 Task: Find connections with filter location Meudon with filter topic #creativitywith filter profile language English with filter current company Designit with filter school Presidency School with filter industry Restaurants with filter service category Search Engine Marketing (SEM) with filter keywords title Pipefitter
Action: Mouse moved to (623, 102)
Screenshot: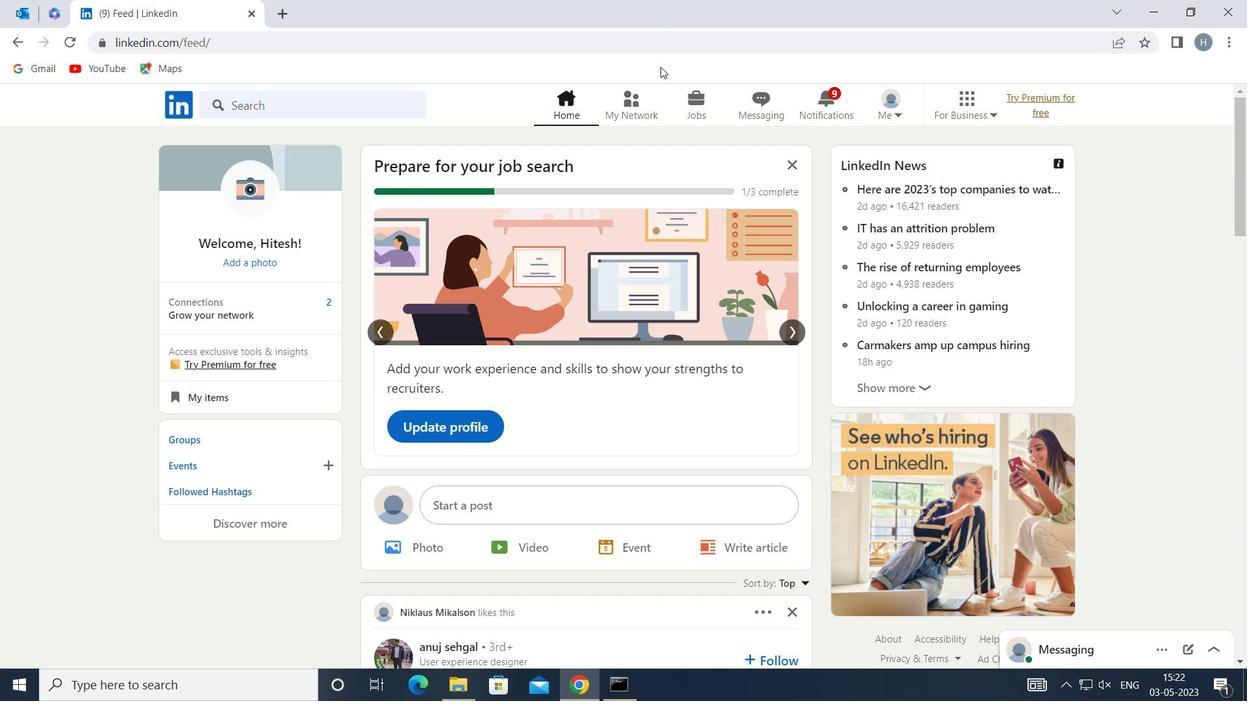 
Action: Mouse pressed left at (623, 102)
Screenshot: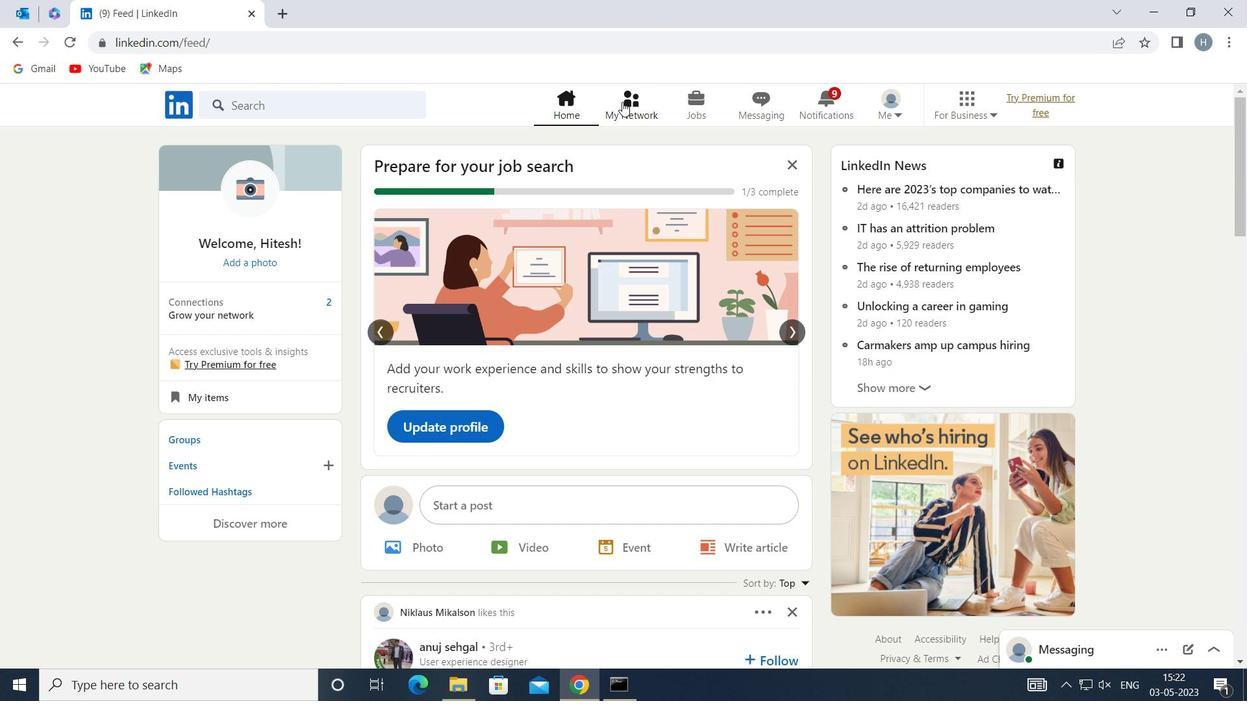 
Action: Mouse moved to (352, 186)
Screenshot: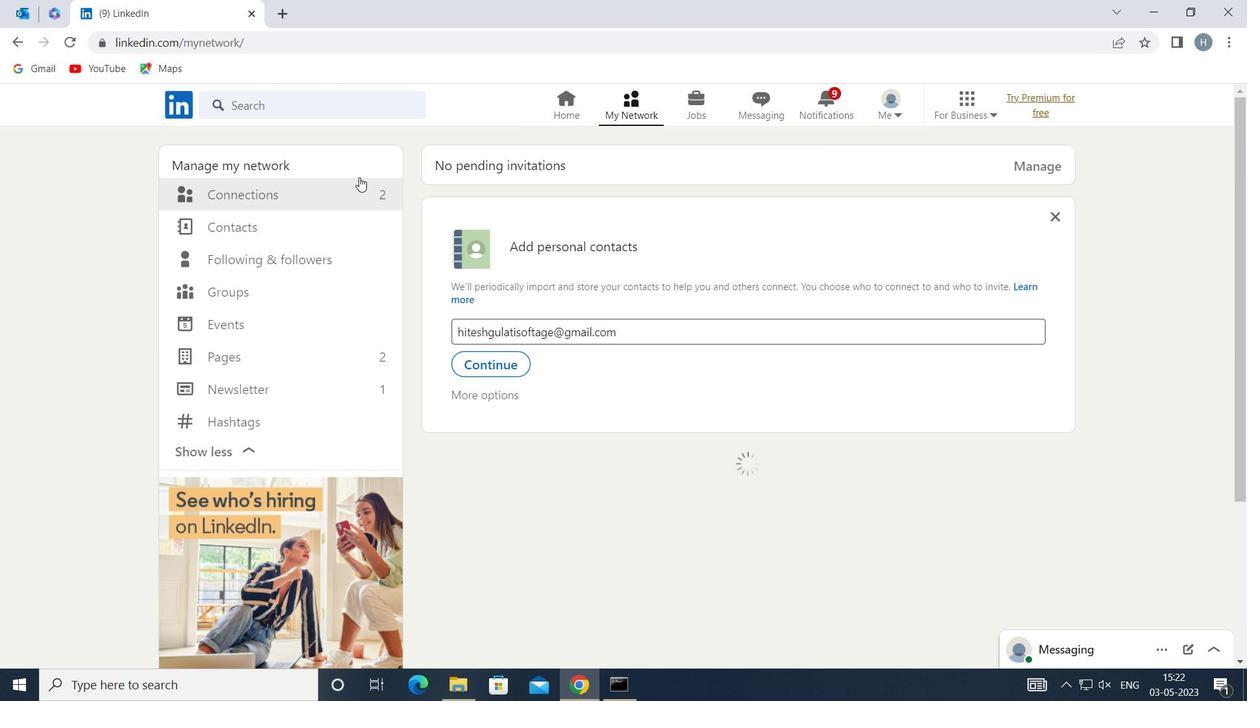 
Action: Mouse pressed left at (352, 186)
Screenshot: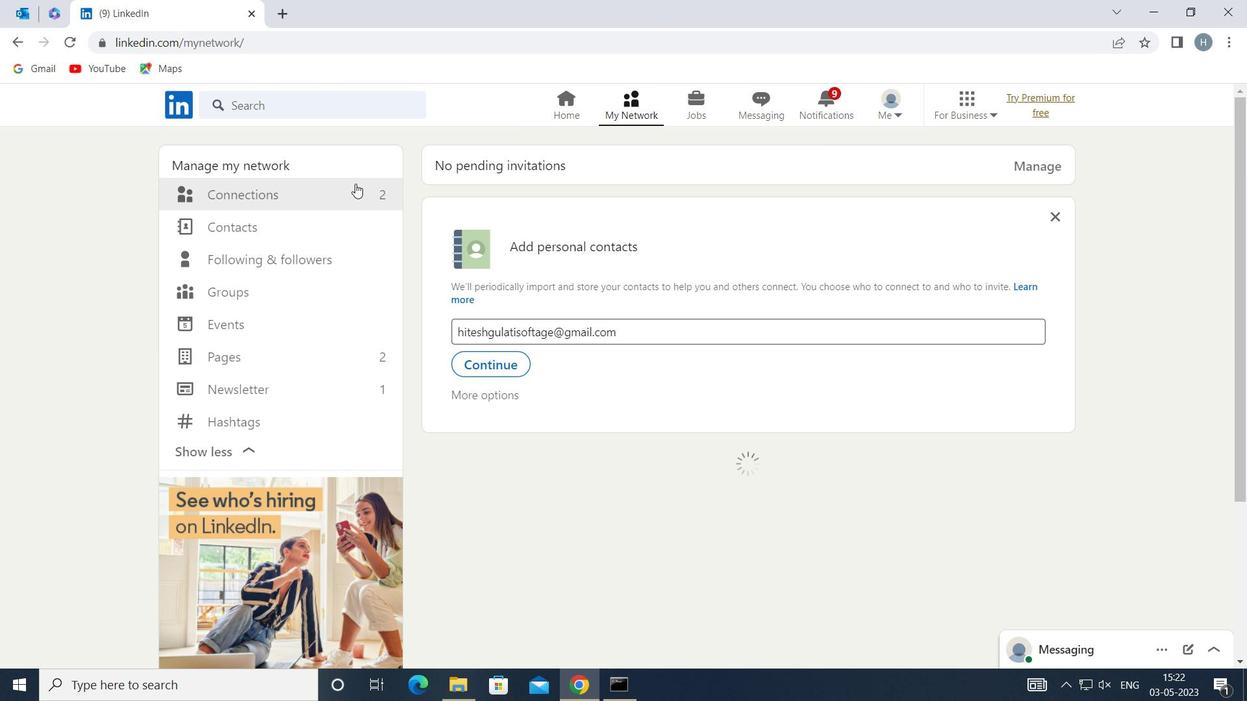 
Action: Mouse moved to (742, 192)
Screenshot: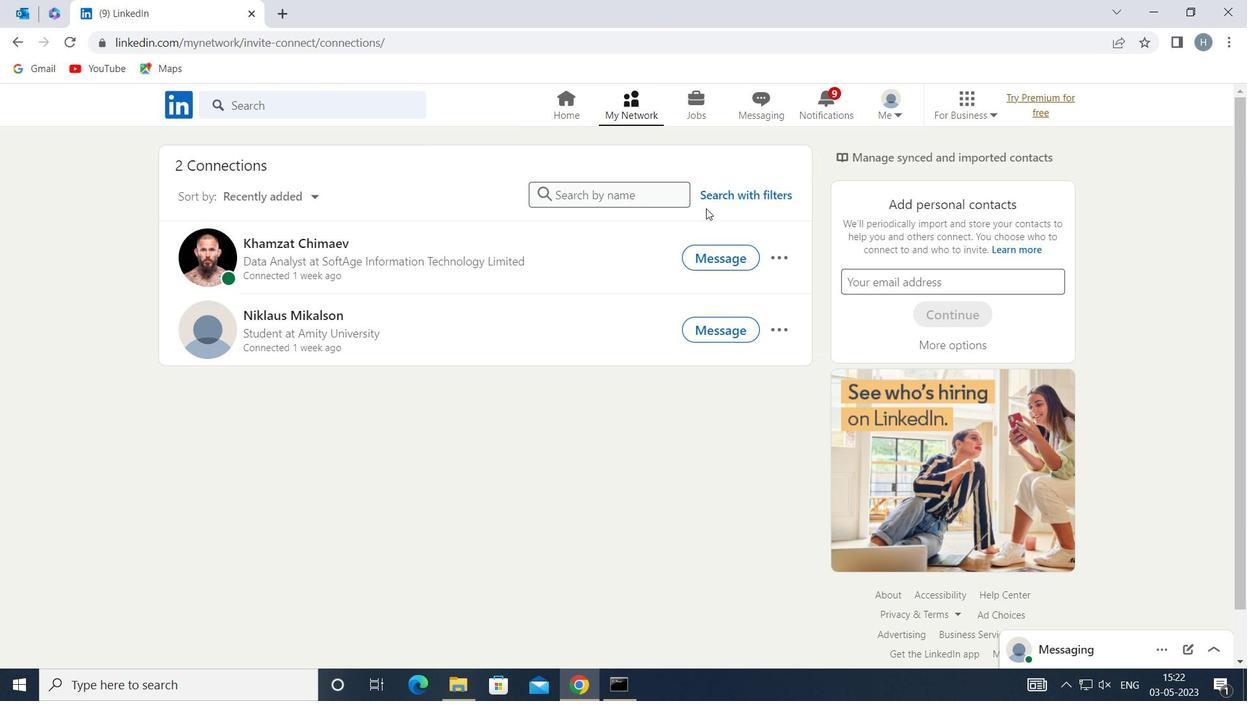 
Action: Mouse pressed left at (742, 192)
Screenshot: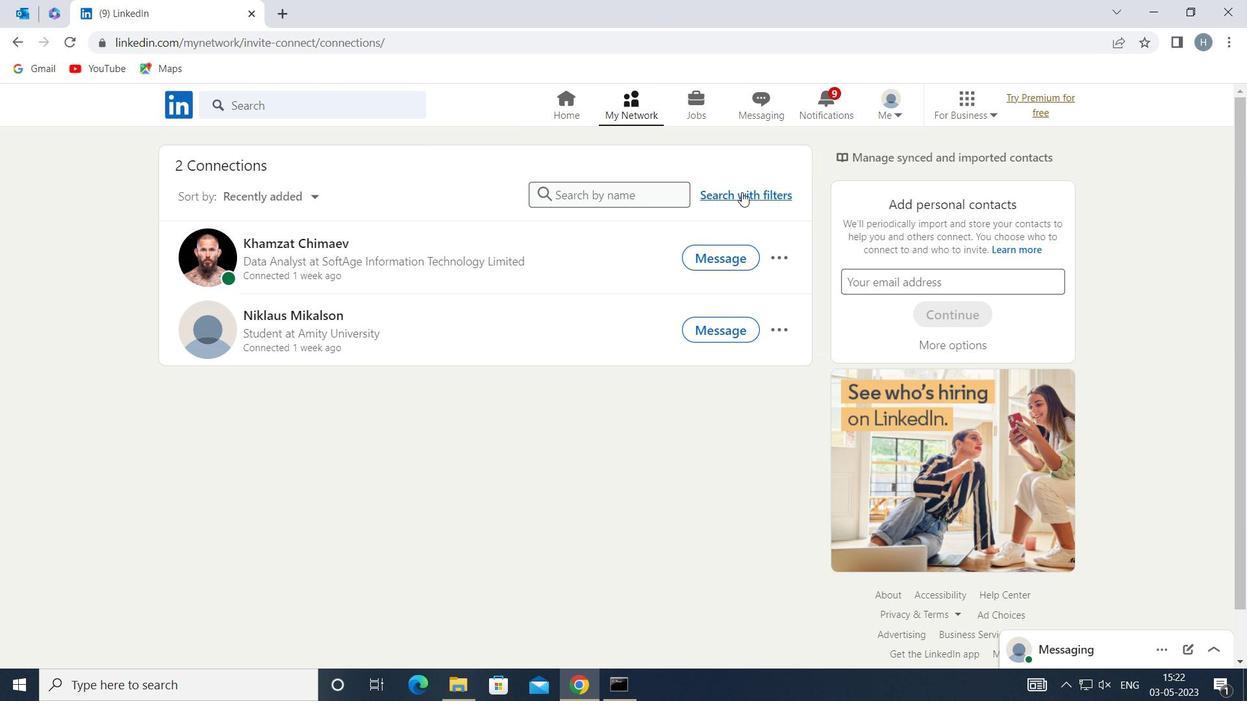 
Action: Mouse moved to (690, 148)
Screenshot: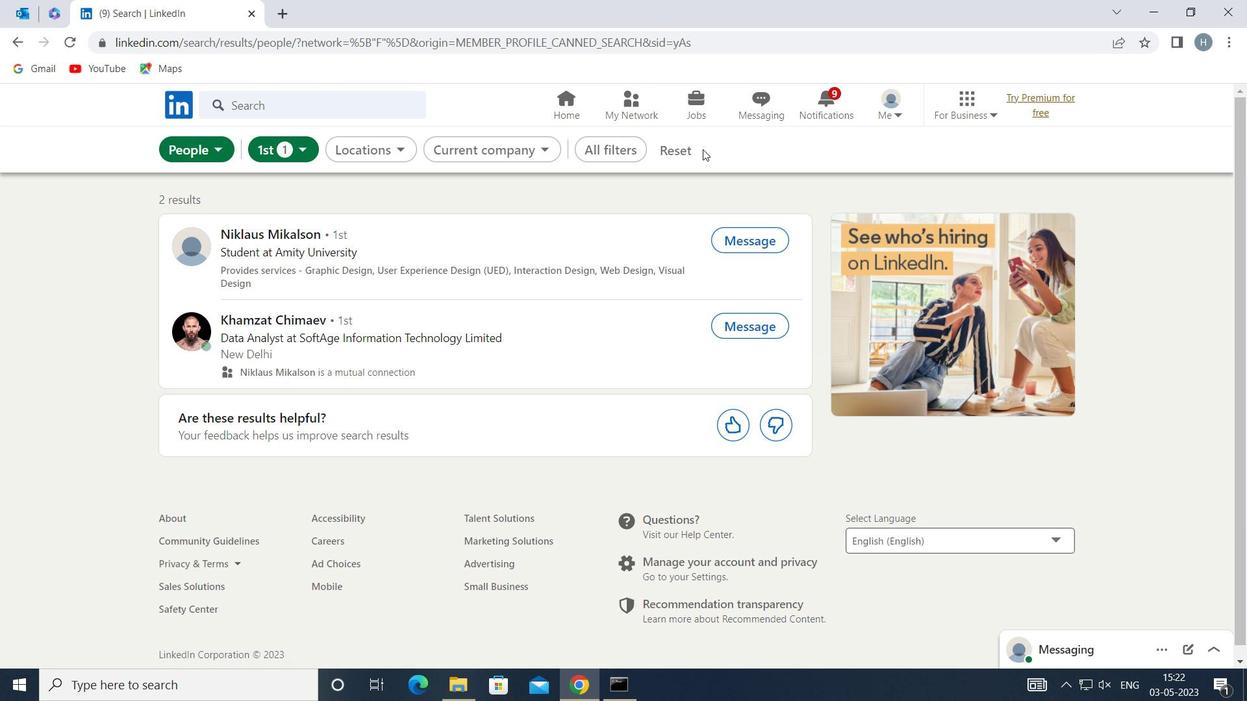 
Action: Mouse pressed left at (690, 148)
Screenshot: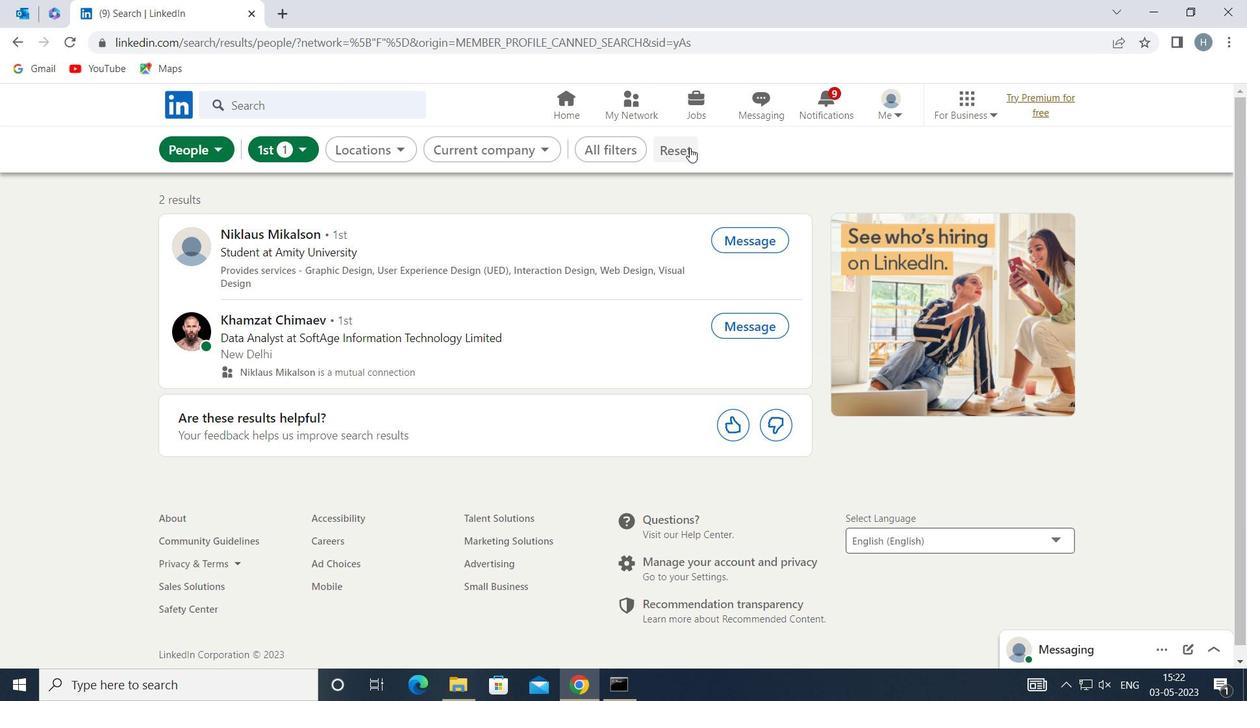 
Action: Mouse moved to (671, 148)
Screenshot: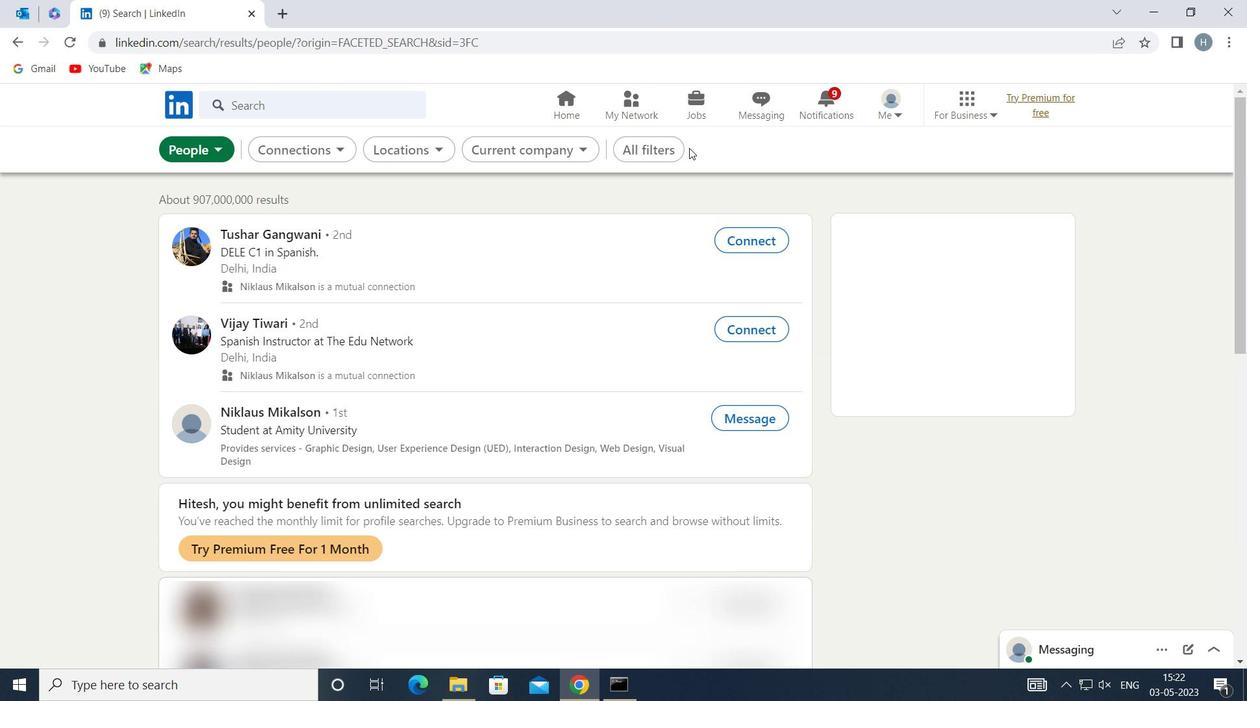 
Action: Mouse pressed left at (671, 148)
Screenshot: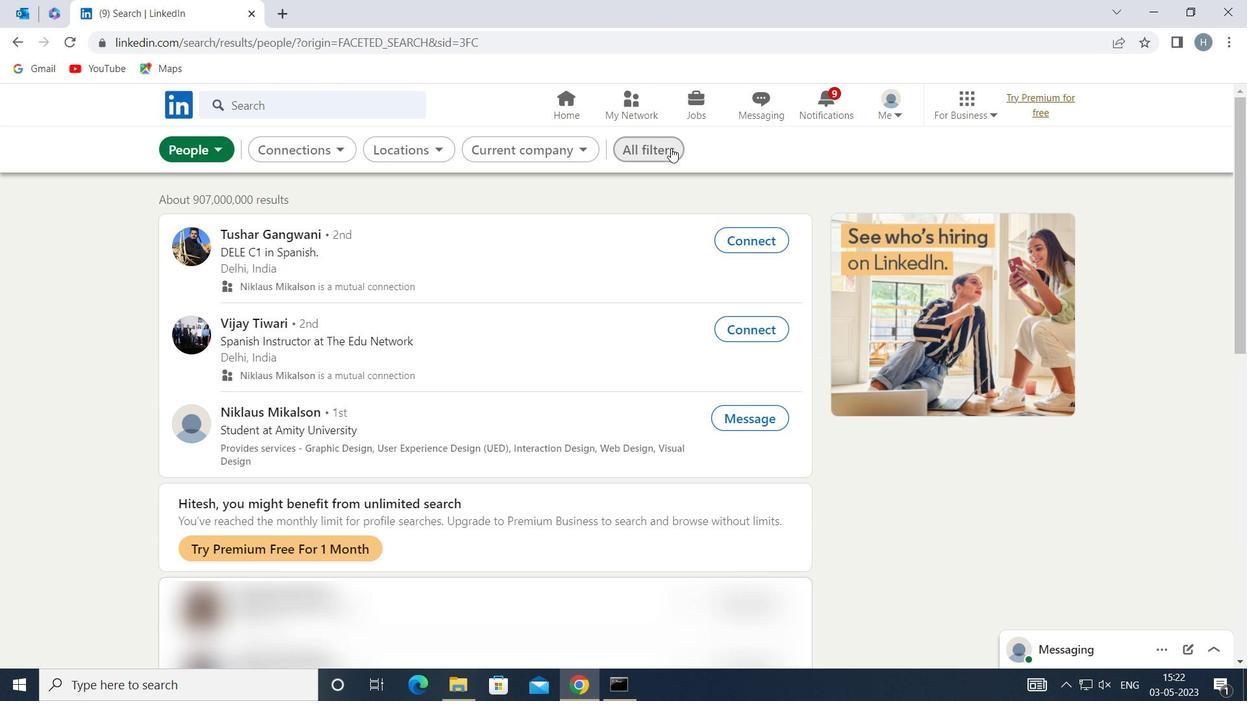 
Action: Mouse moved to (935, 258)
Screenshot: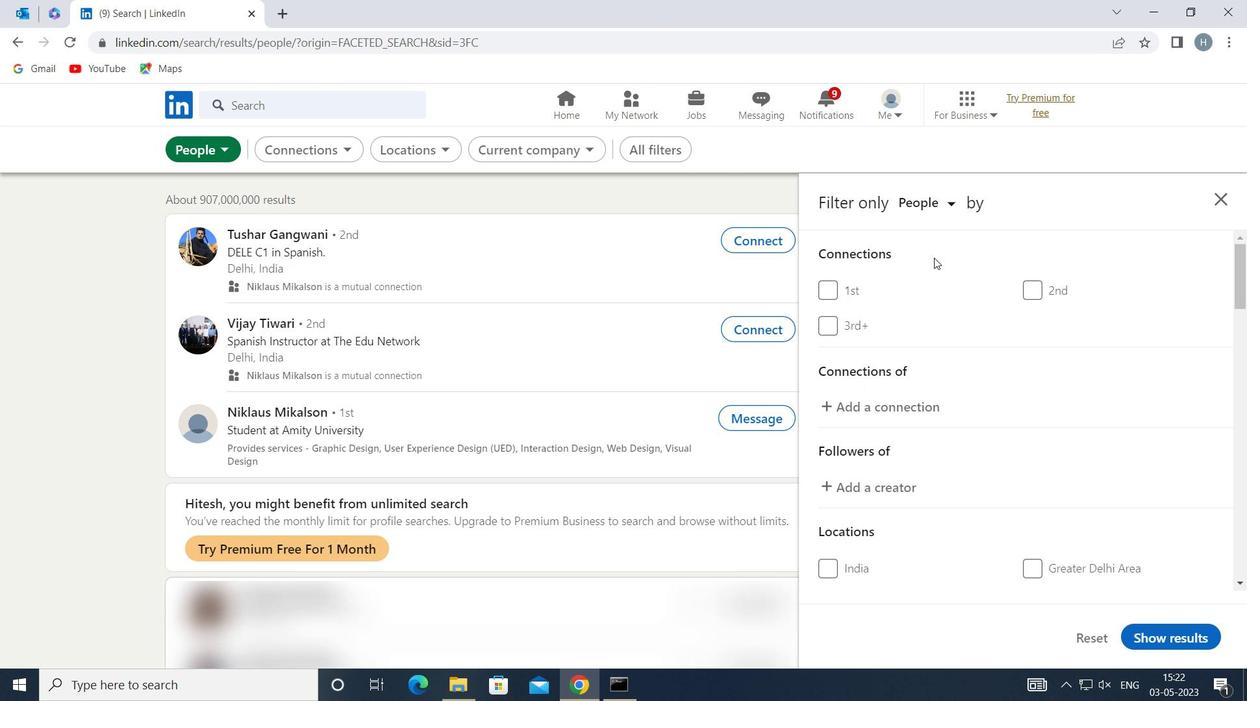 
Action: Mouse scrolled (935, 257) with delta (0, 0)
Screenshot: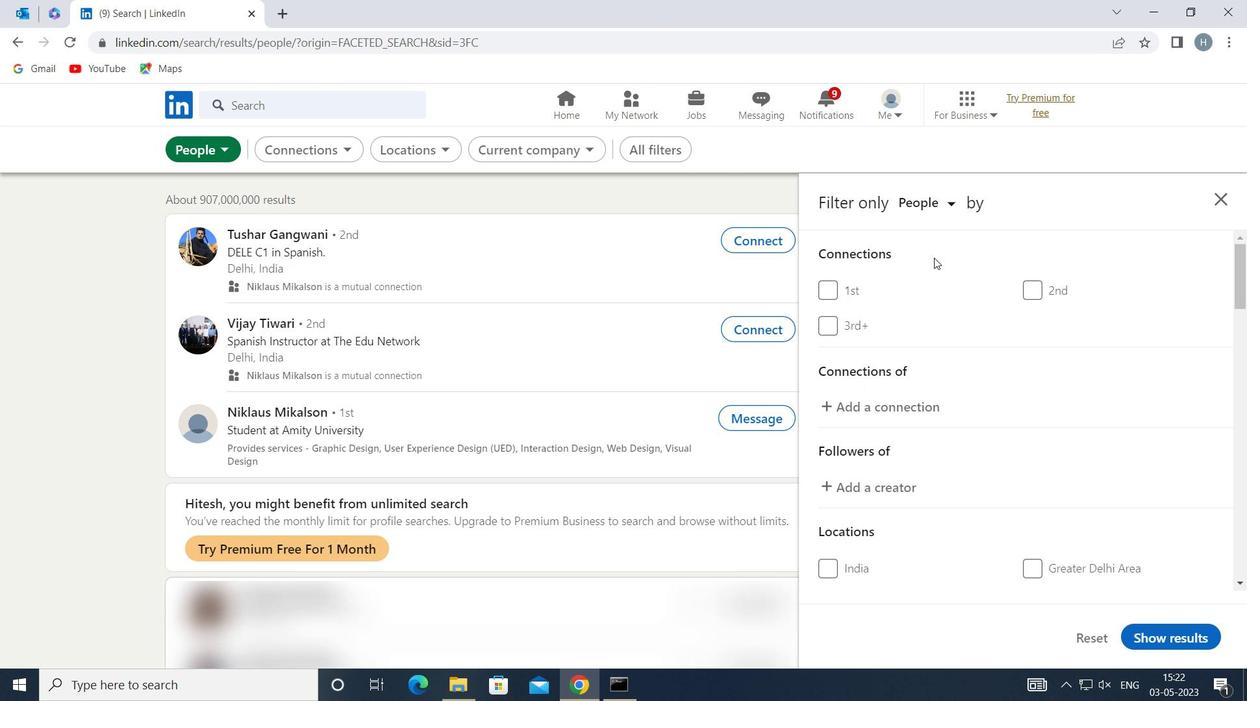 
Action: Mouse moved to (936, 259)
Screenshot: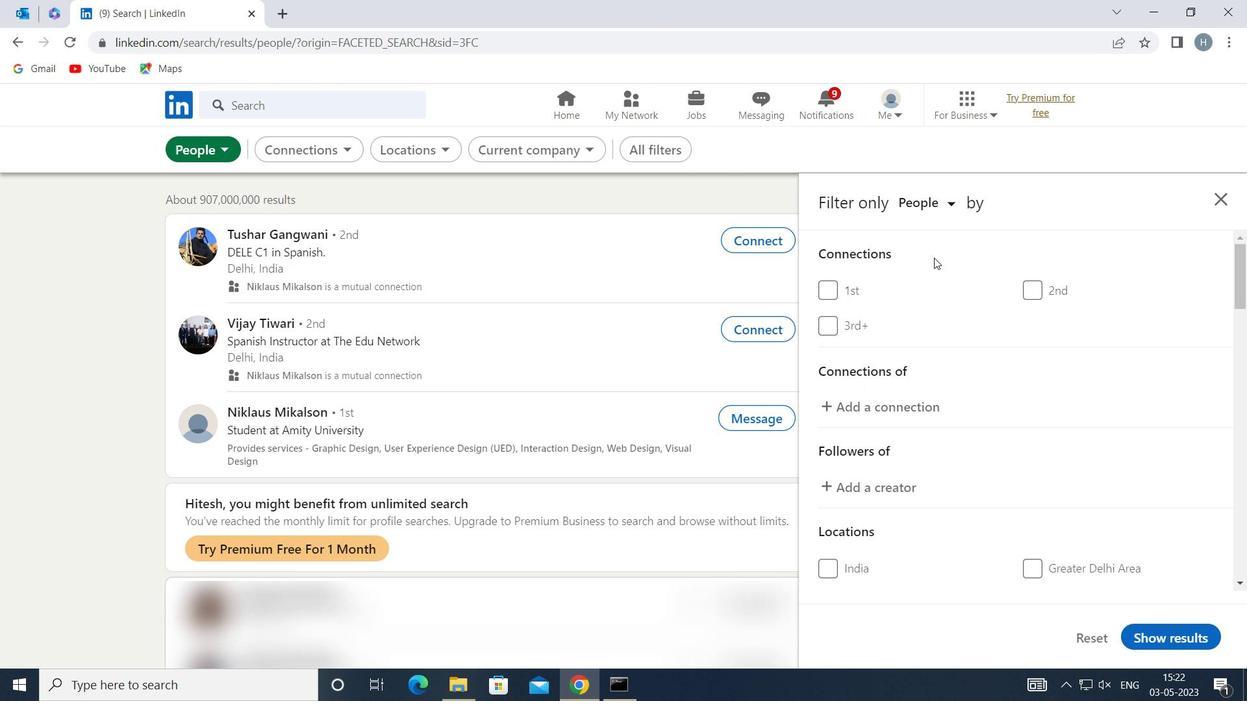 
Action: Mouse scrolled (936, 258) with delta (0, 0)
Screenshot: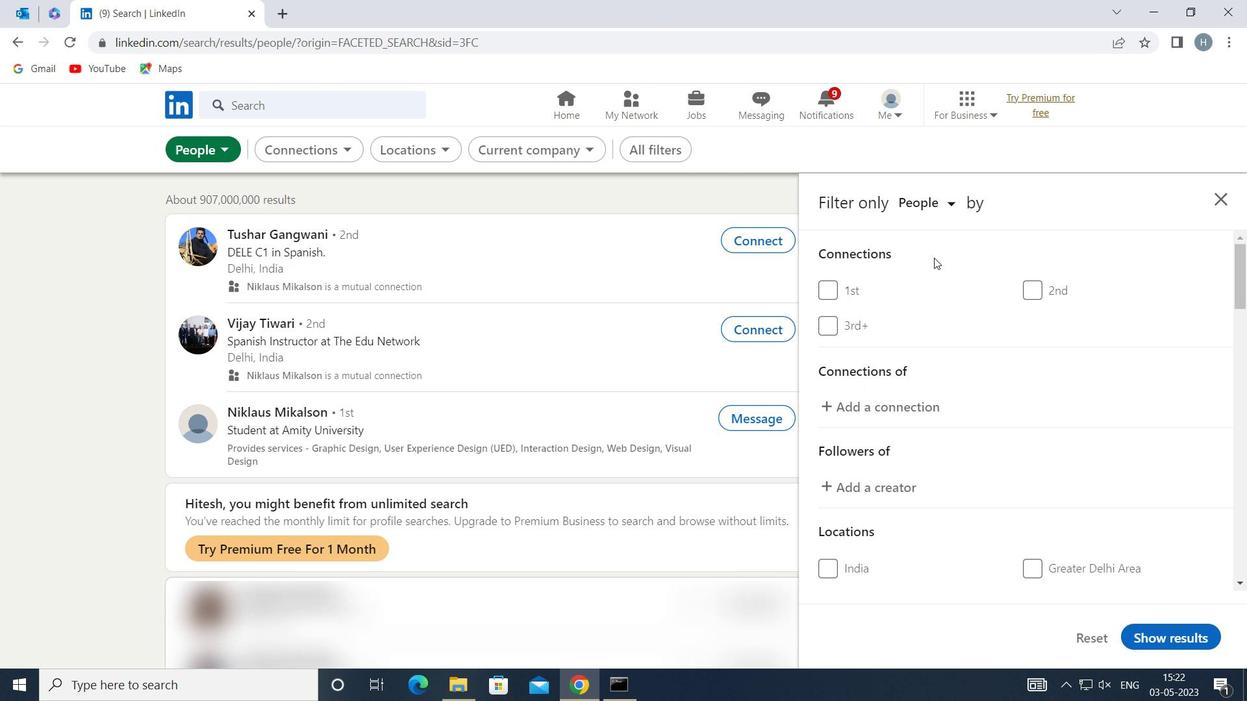 
Action: Mouse scrolled (936, 258) with delta (0, 0)
Screenshot: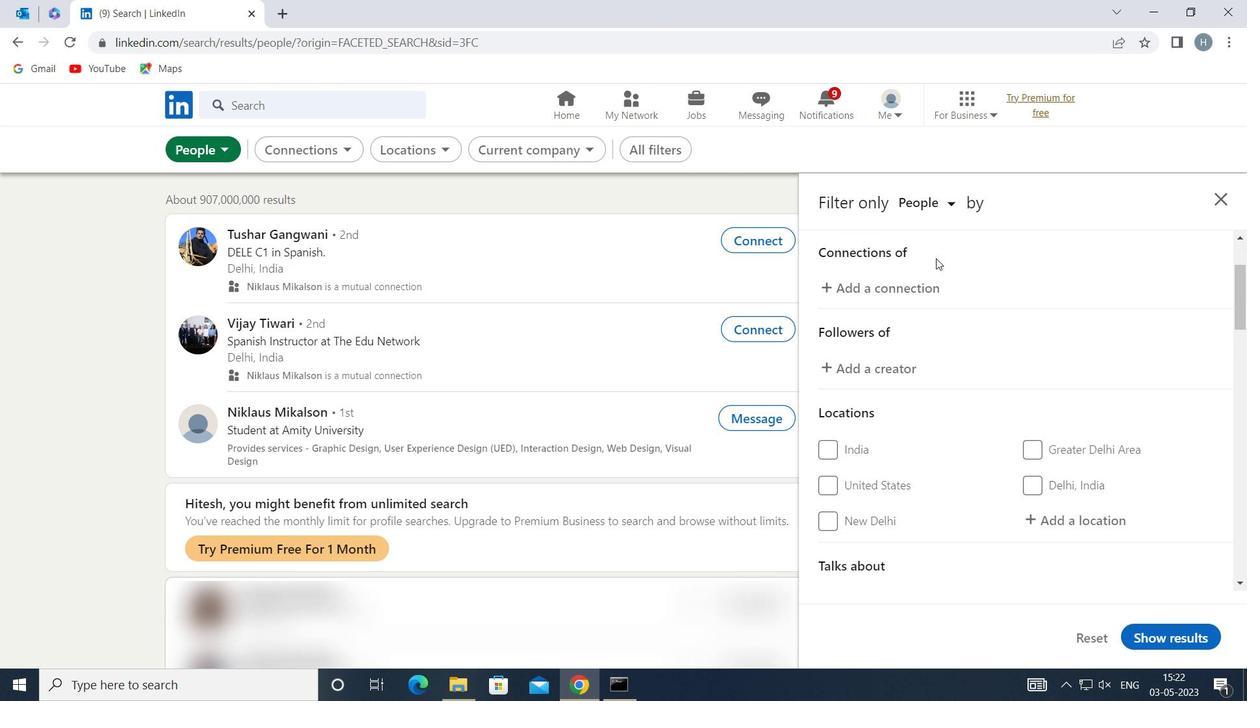 
Action: Mouse moved to (1049, 389)
Screenshot: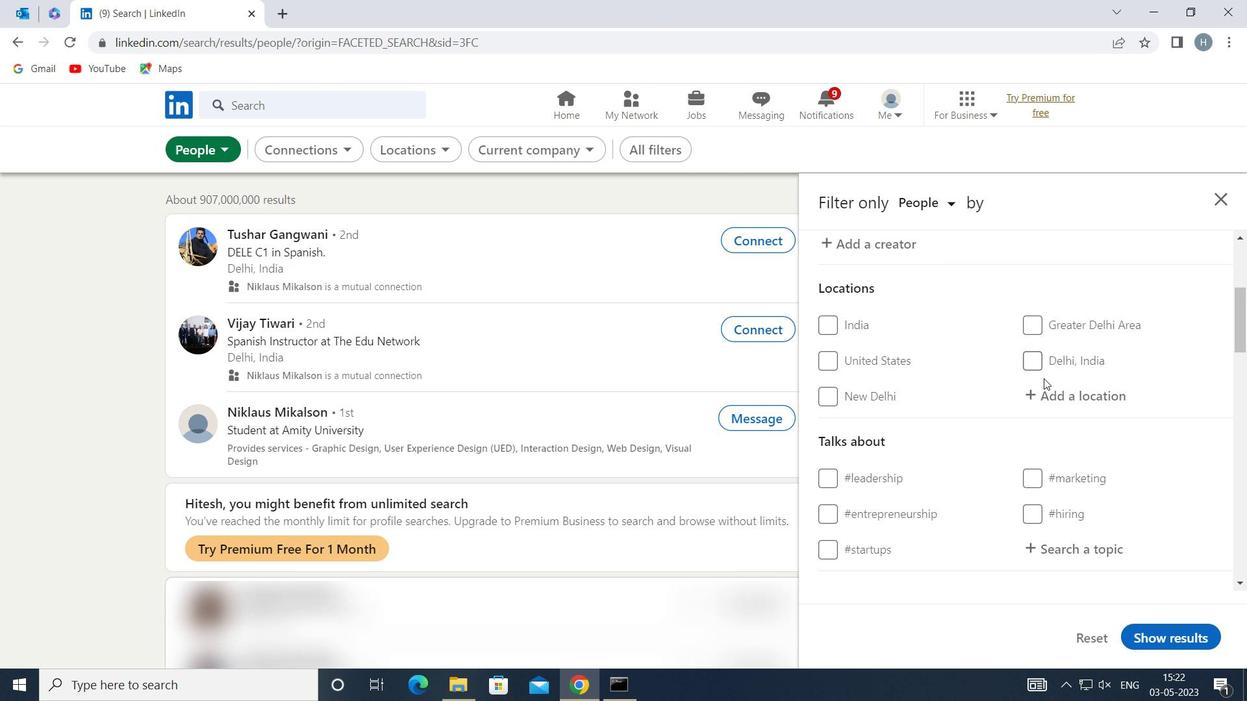 
Action: Mouse pressed left at (1049, 389)
Screenshot: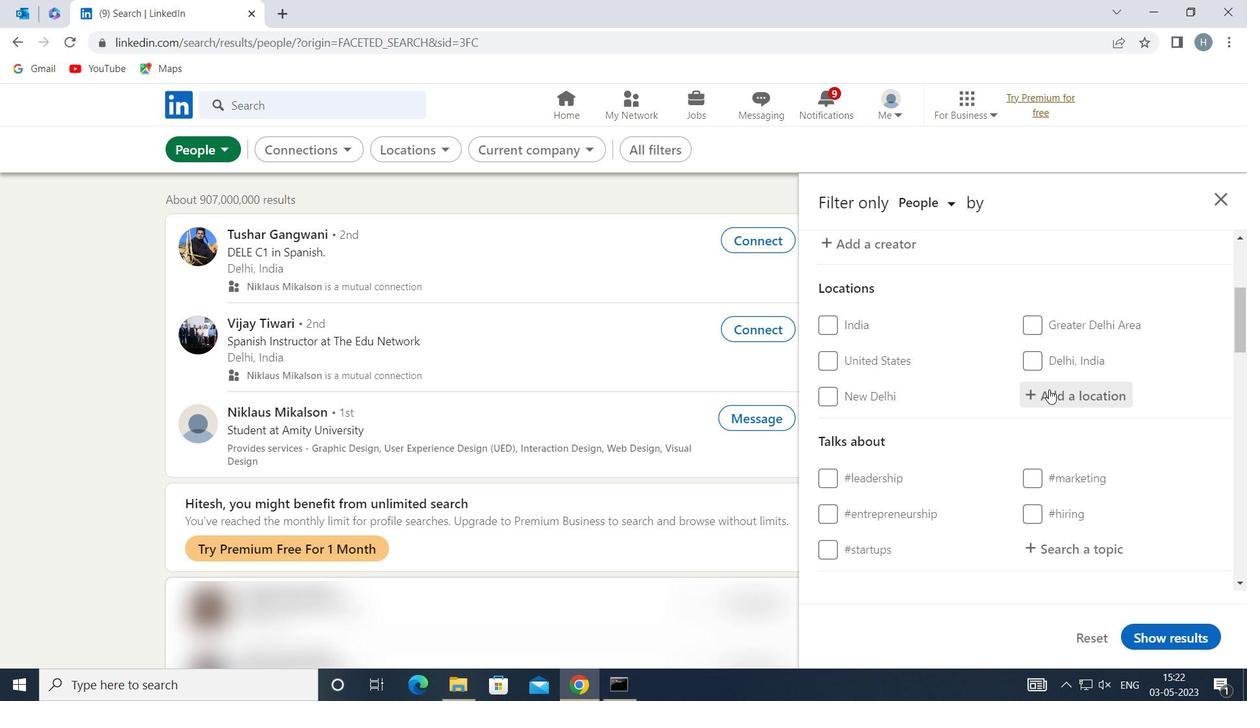 
Action: Key pressed <Key.shift>MEUDON
Screenshot: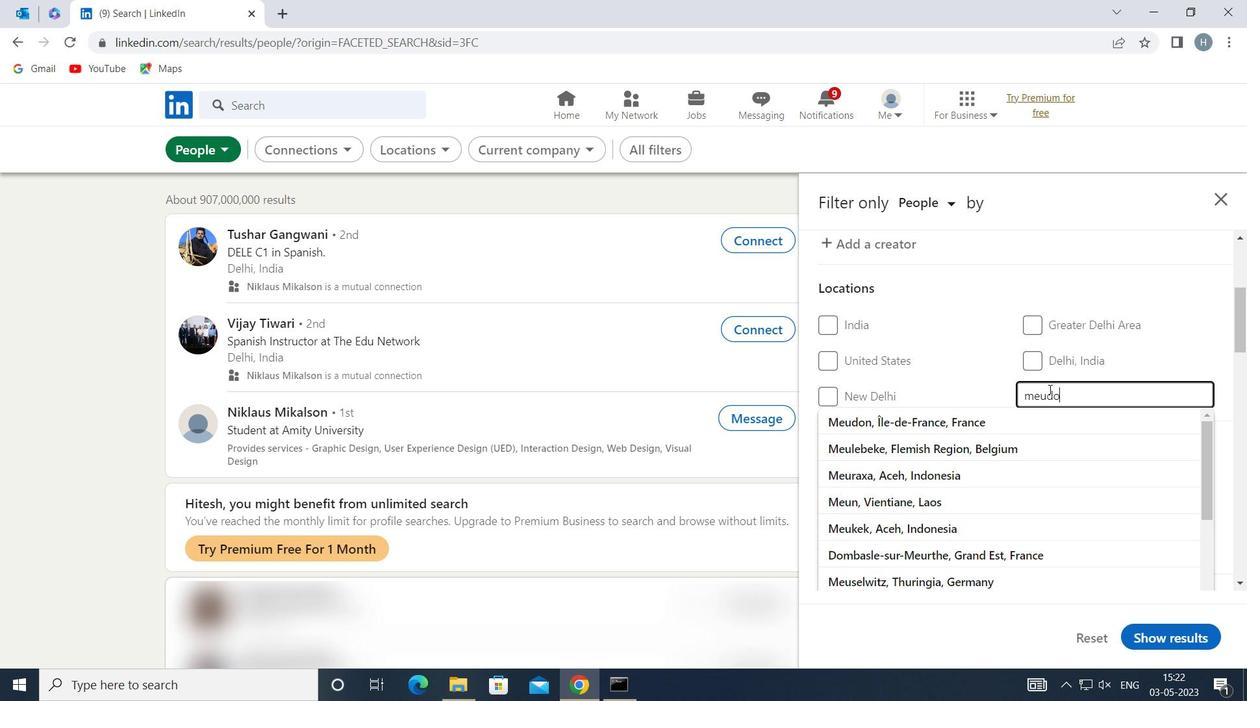 
Action: Mouse moved to (1030, 417)
Screenshot: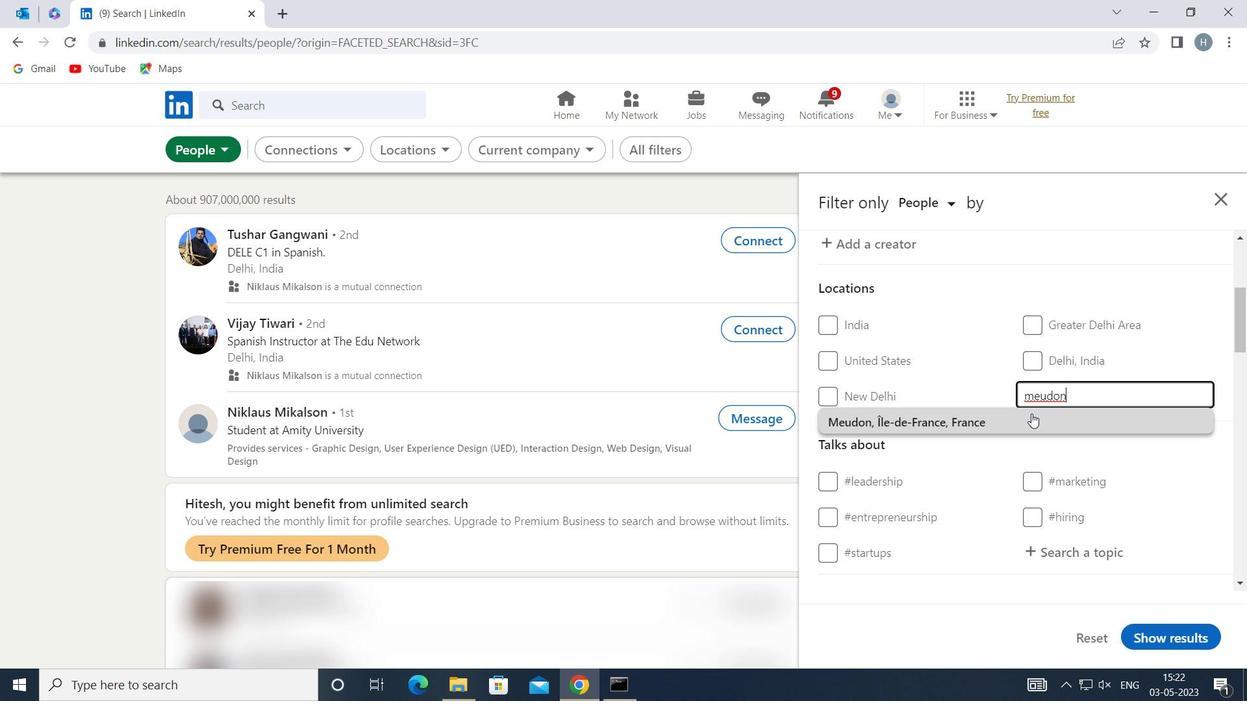 
Action: Mouse pressed left at (1030, 417)
Screenshot: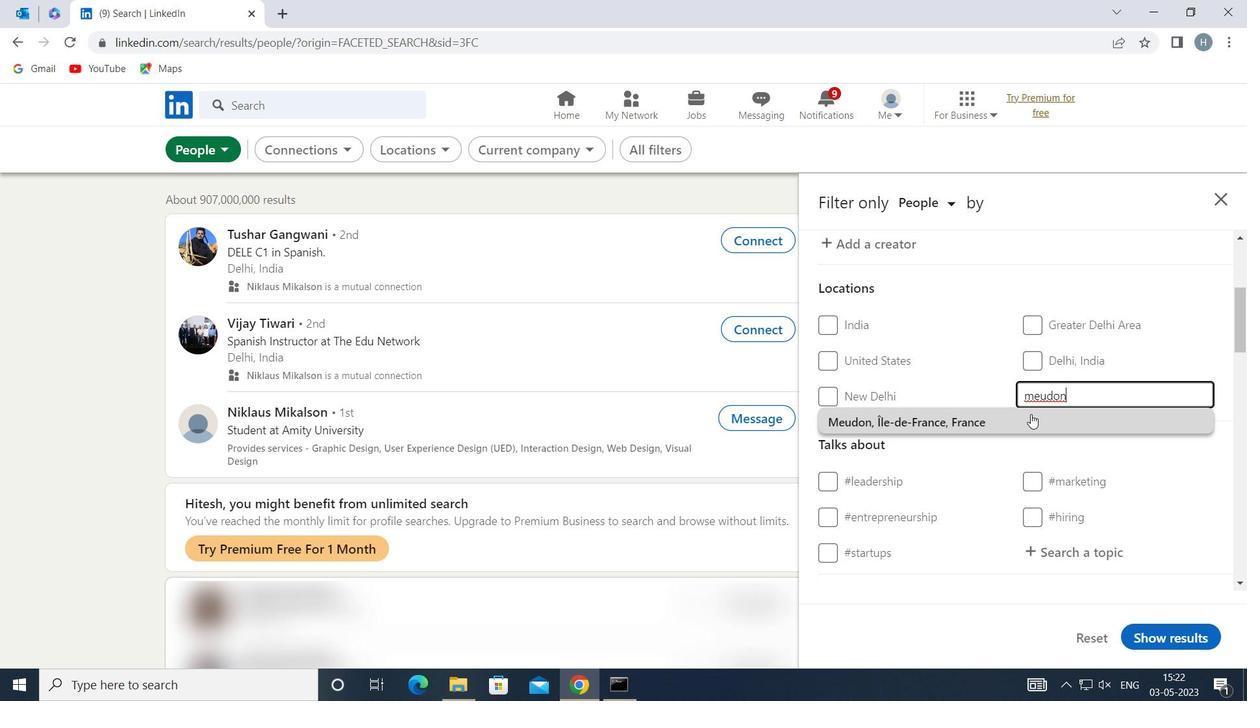 
Action: Mouse moved to (928, 422)
Screenshot: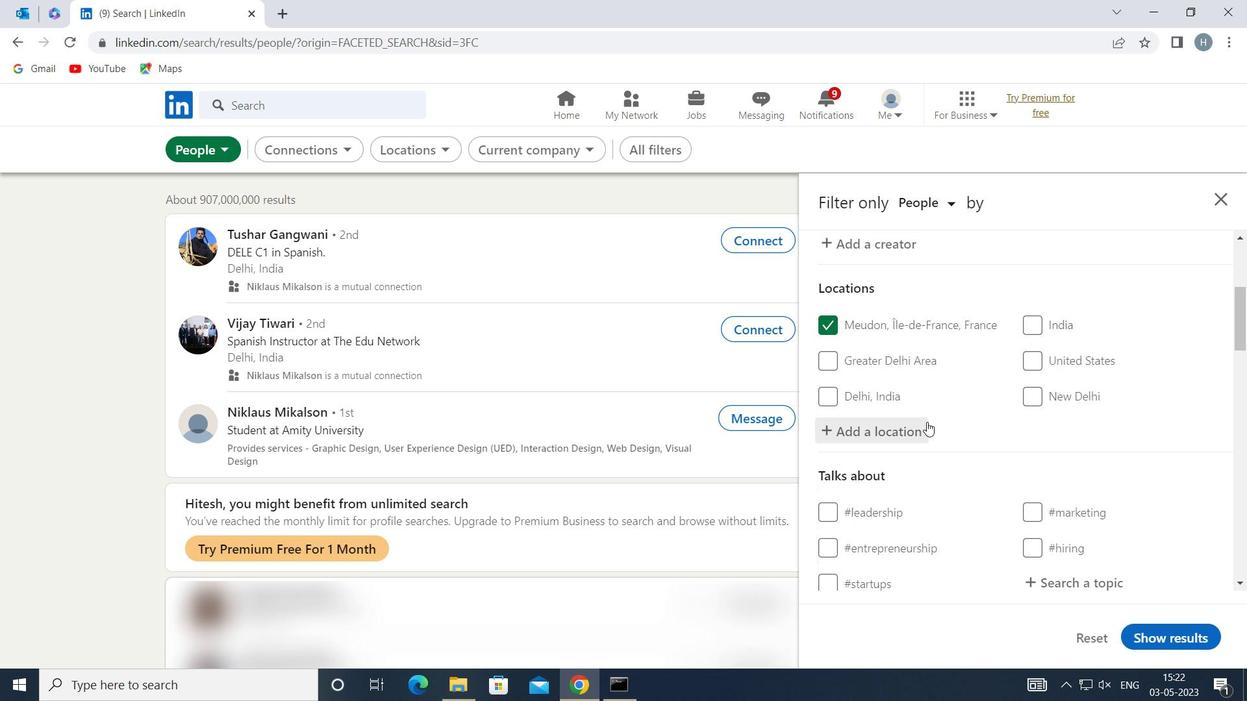 
Action: Mouse scrolled (928, 421) with delta (0, 0)
Screenshot: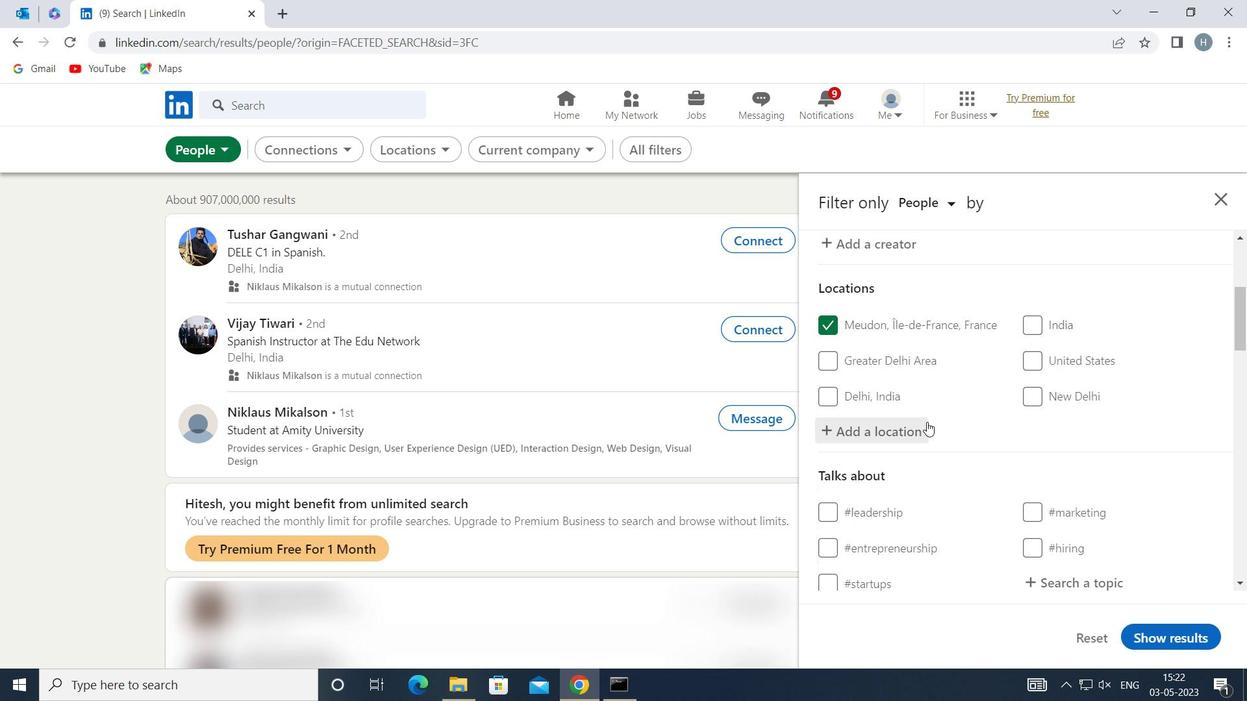 
Action: Mouse moved to (962, 416)
Screenshot: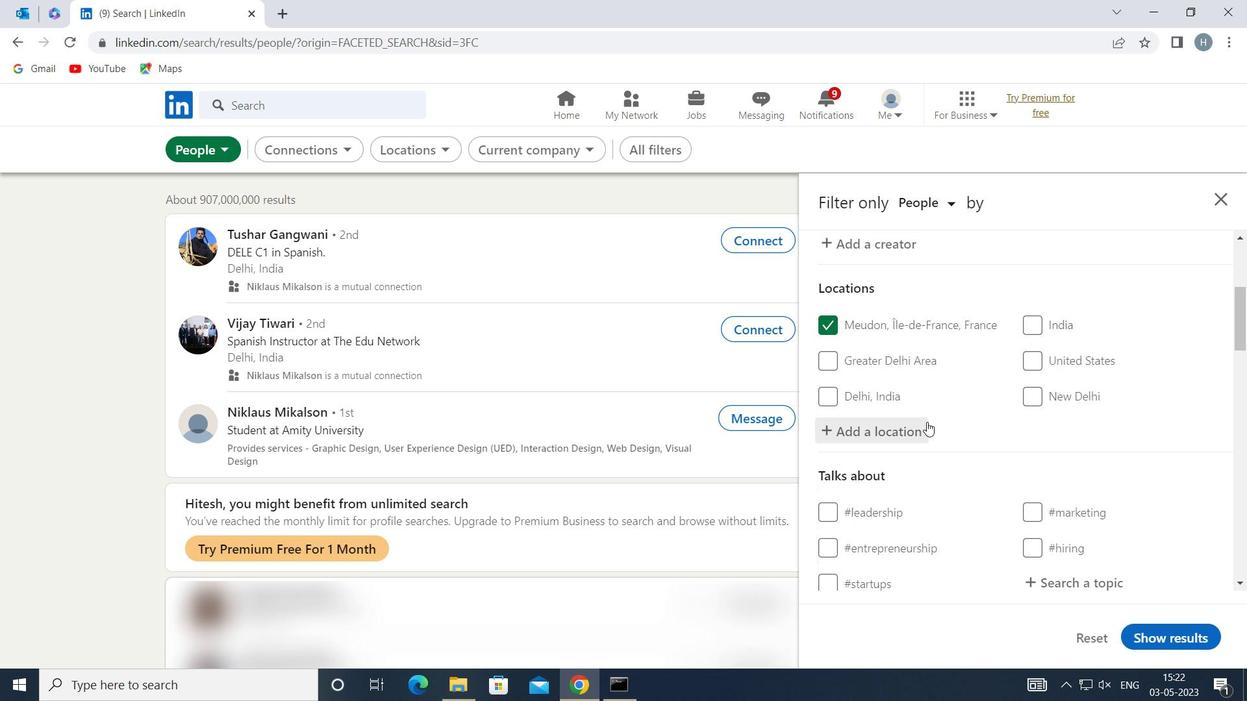 
Action: Mouse scrolled (962, 415) with delta (0, 0)
Screenshot: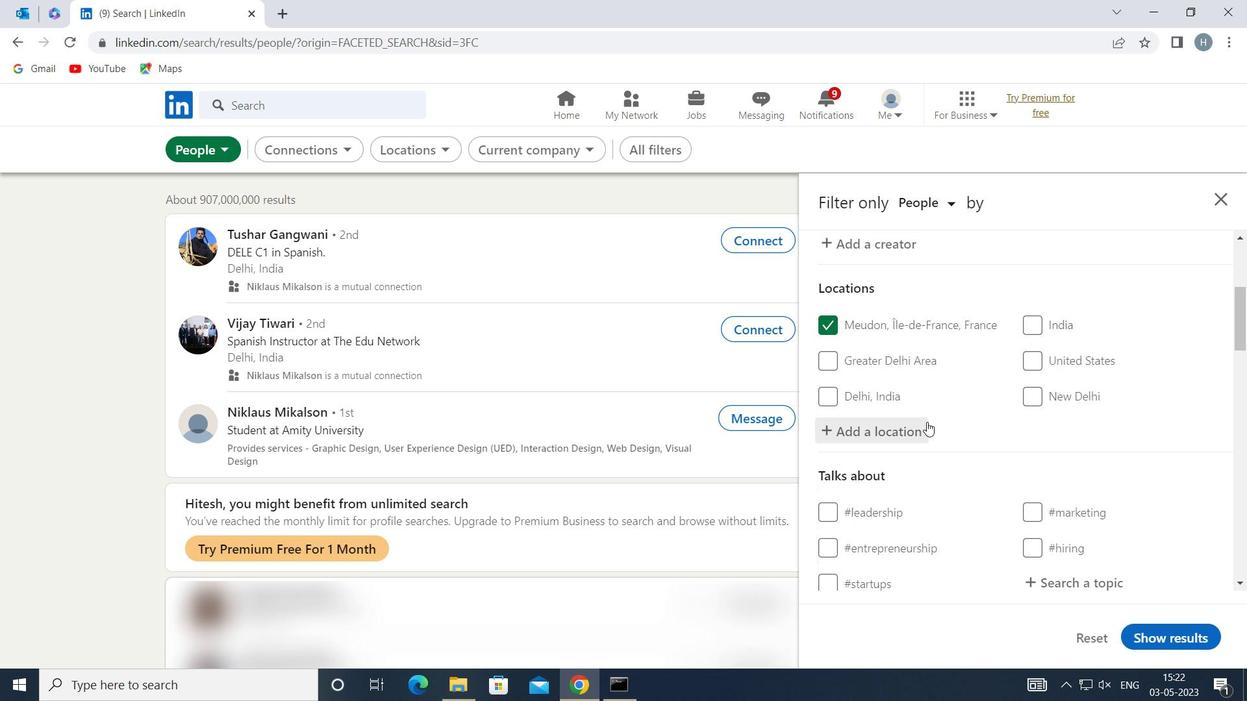 
Action: Mouse moved to (1060, 420)
Screenshot: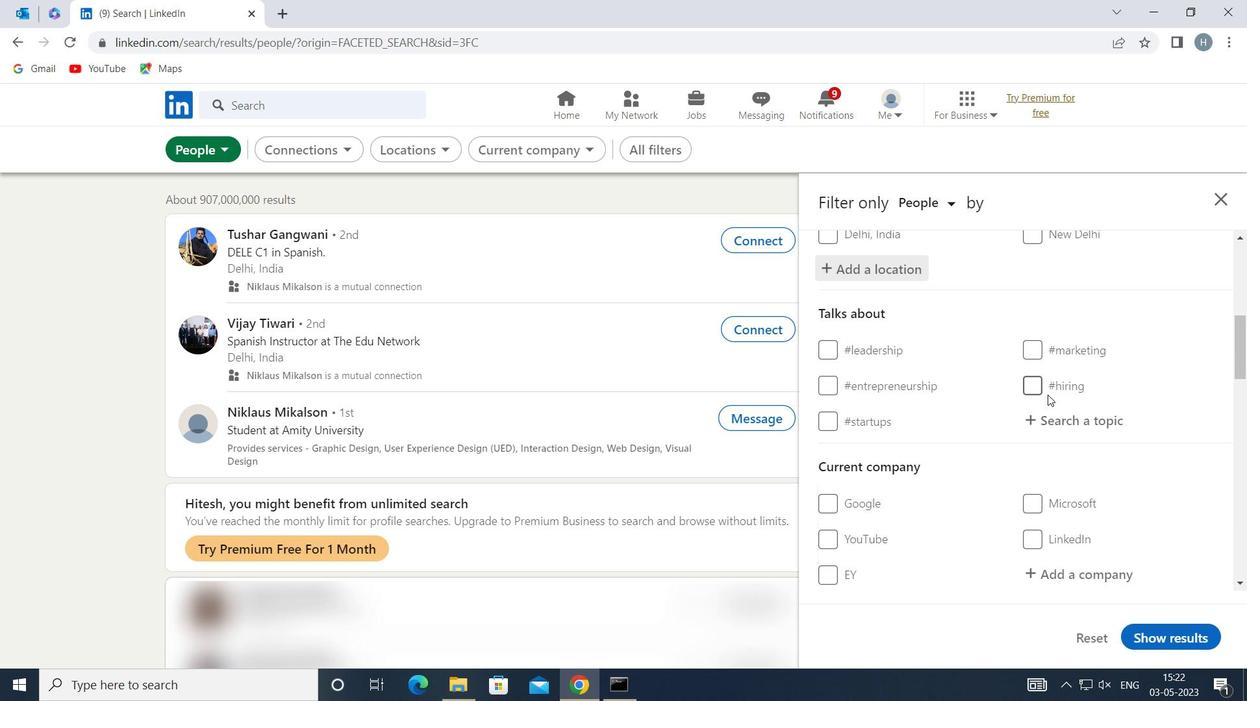 
Action: Mouse pressed left at (1060, 420)
Screenshot: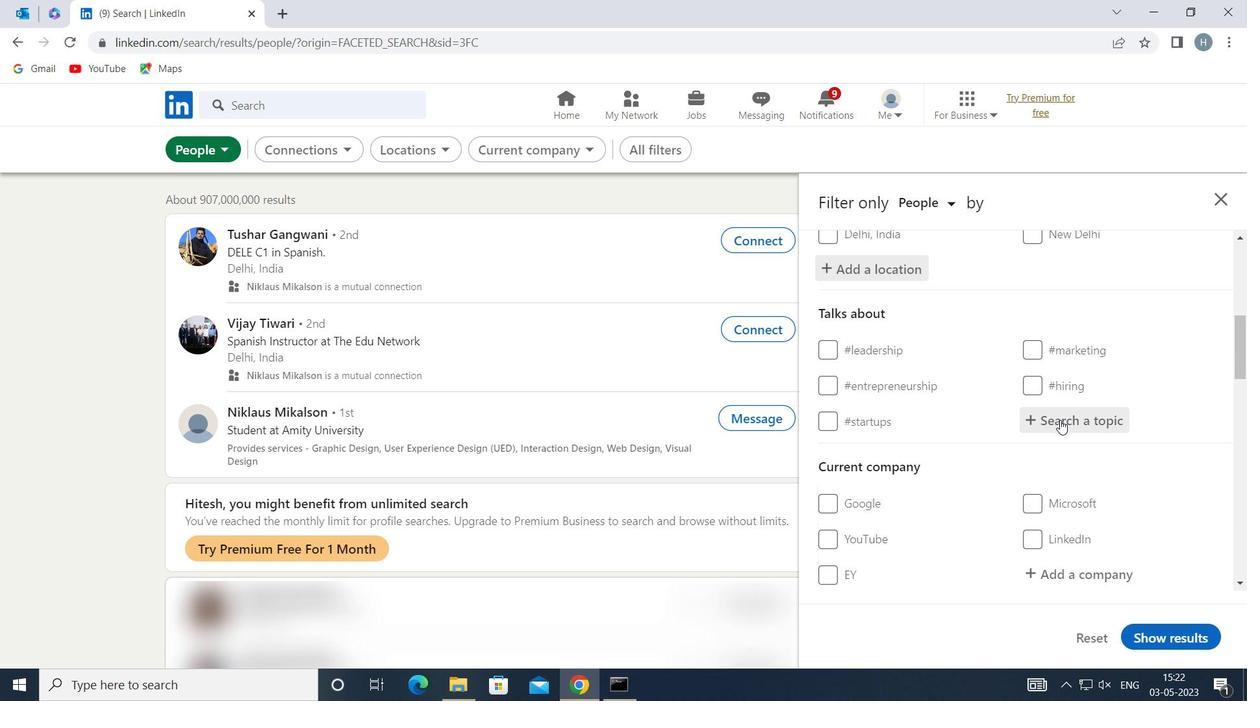 
Action: Key pressed CREATIVITY
Screenshot: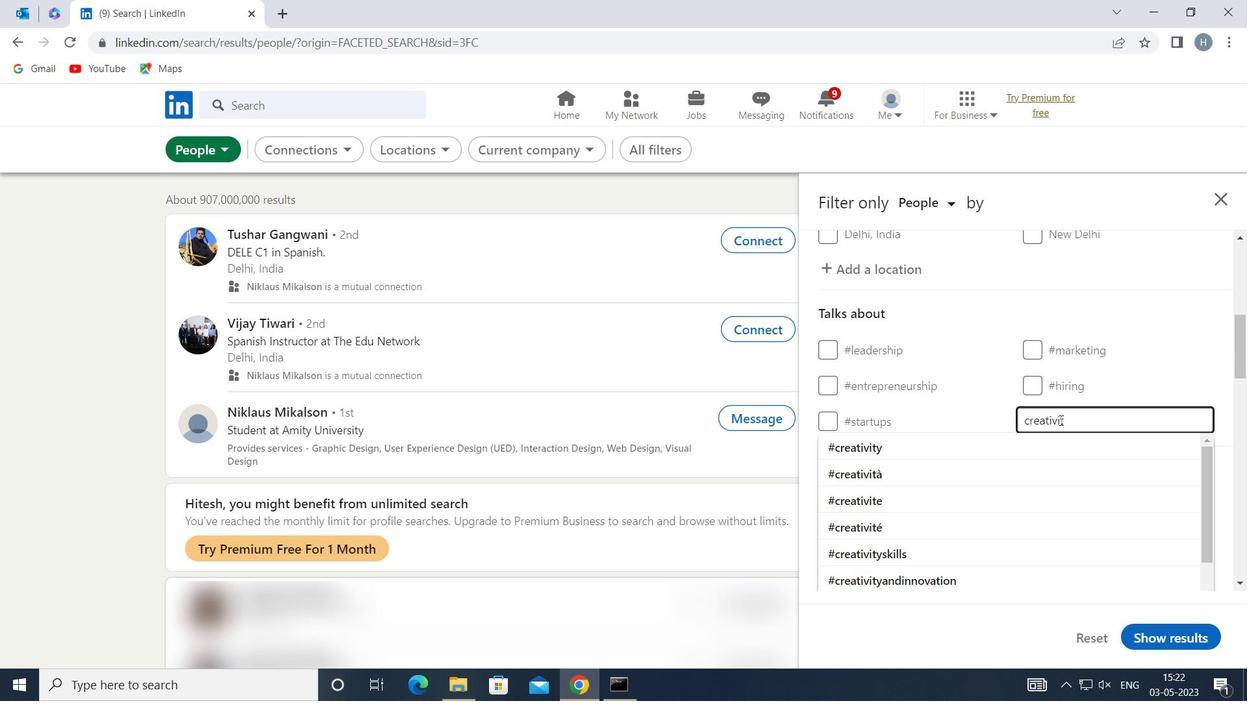 
Action: Mouse moved to (1011, 443)
Screenshot: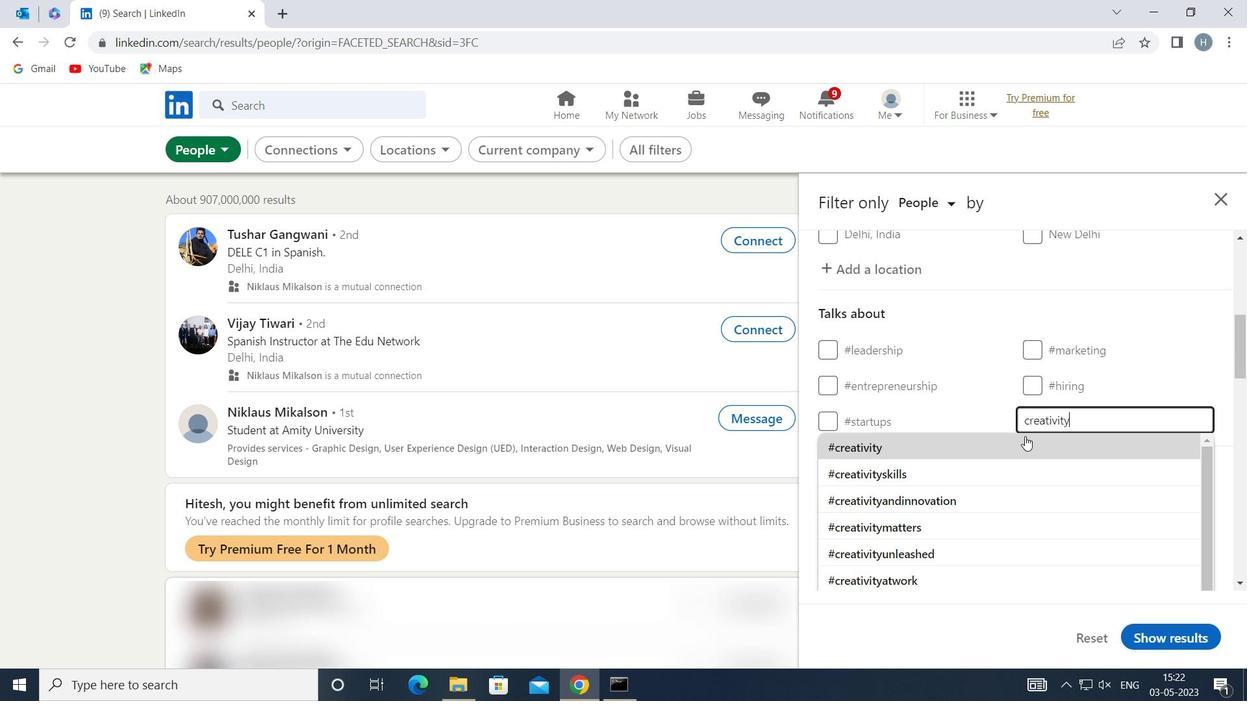 
Action: Mouse pressed left at (1011, 443)
Screenshot: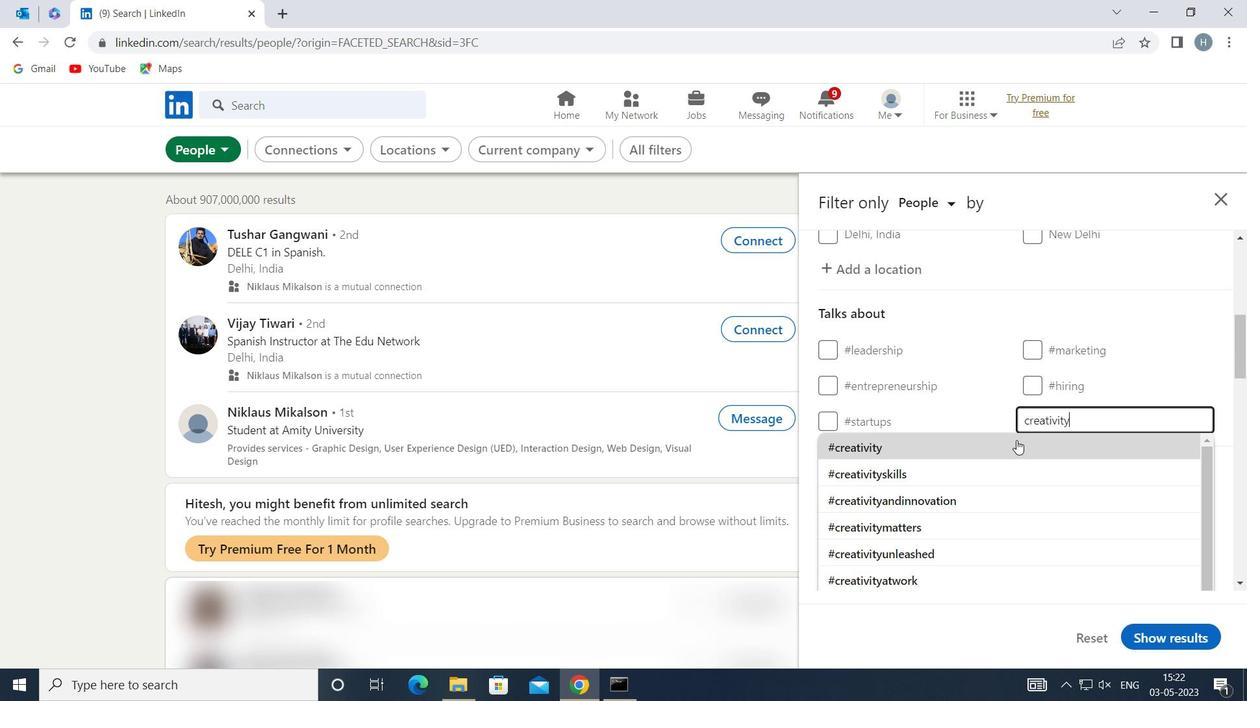 
Action: Mouse moved to (1008, 443)
Screenshot: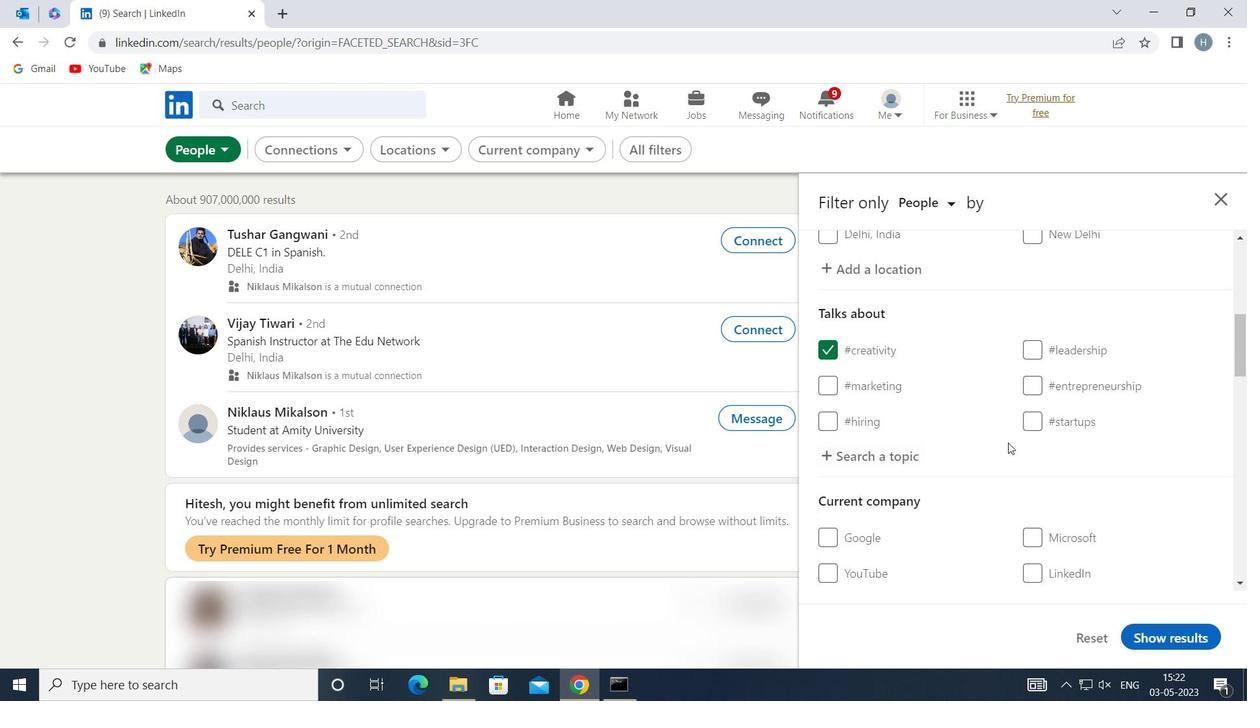 
Action: Mouse scrolled (1008, 442) with delta (0, 0)
Screenshot: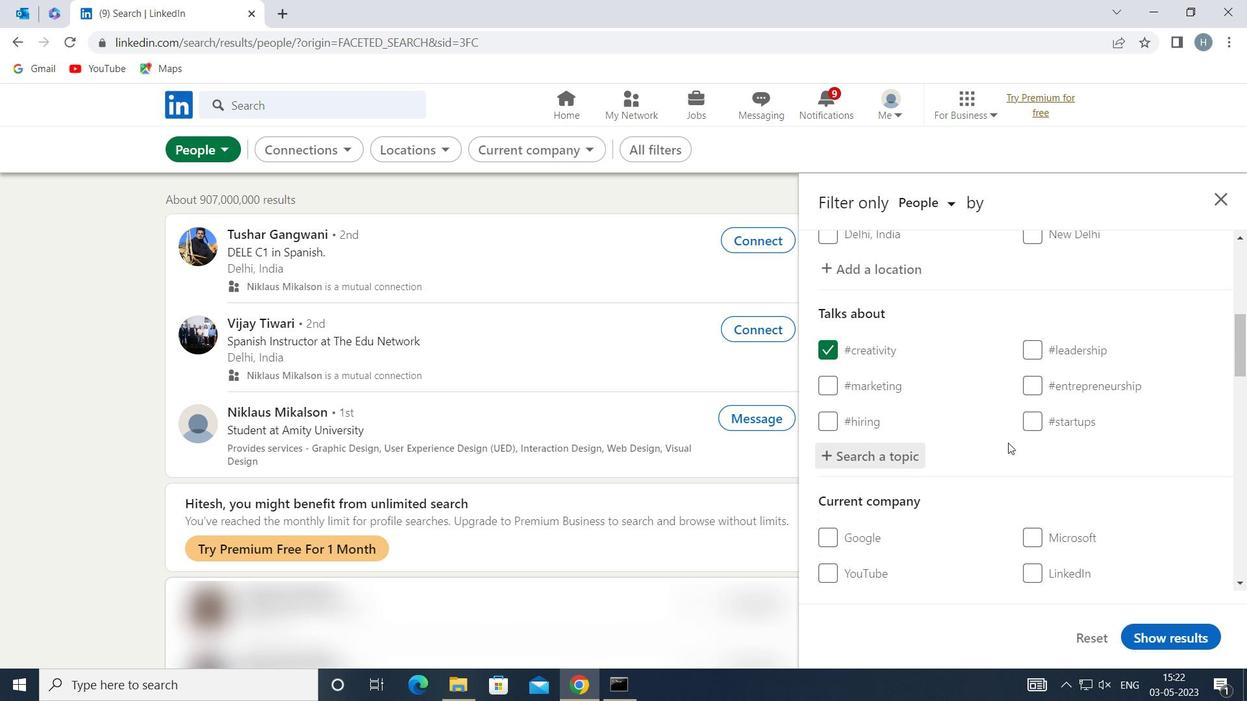 
Action: Mouse moved to (1012, 440)
Screenshot: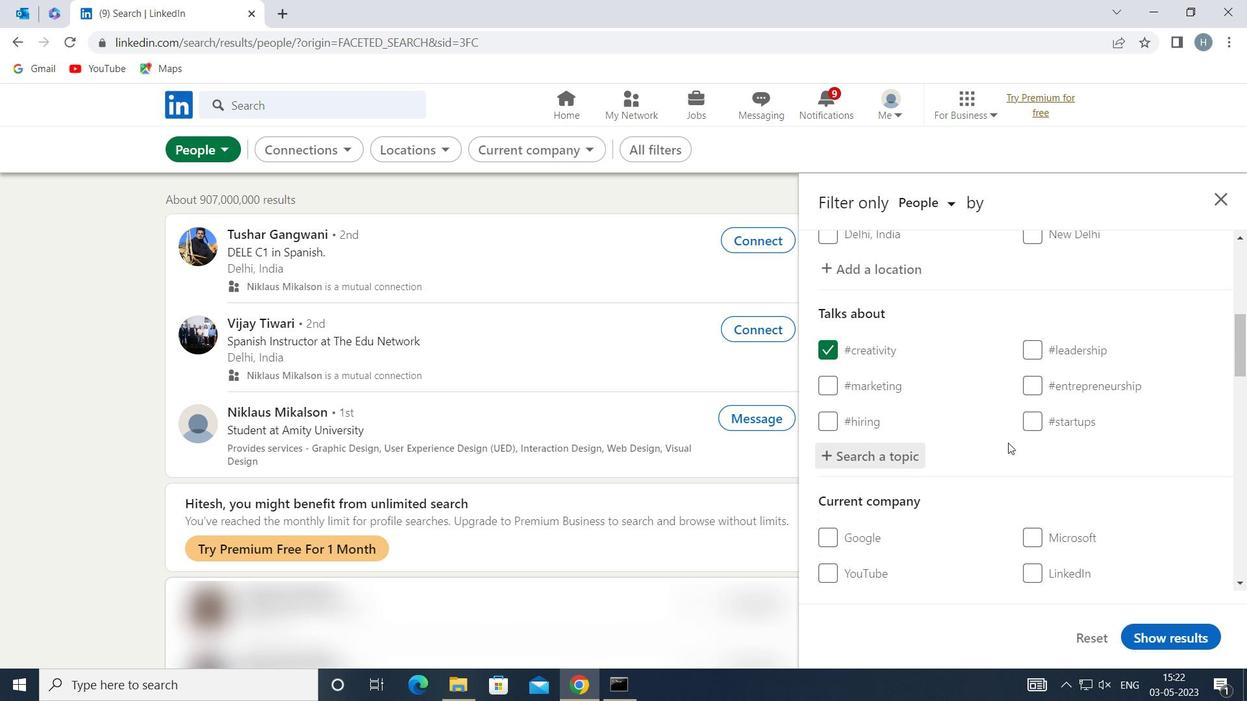 
Action: Mouse scrolled (1012, 439) with delta (0, 0)
Screenshot: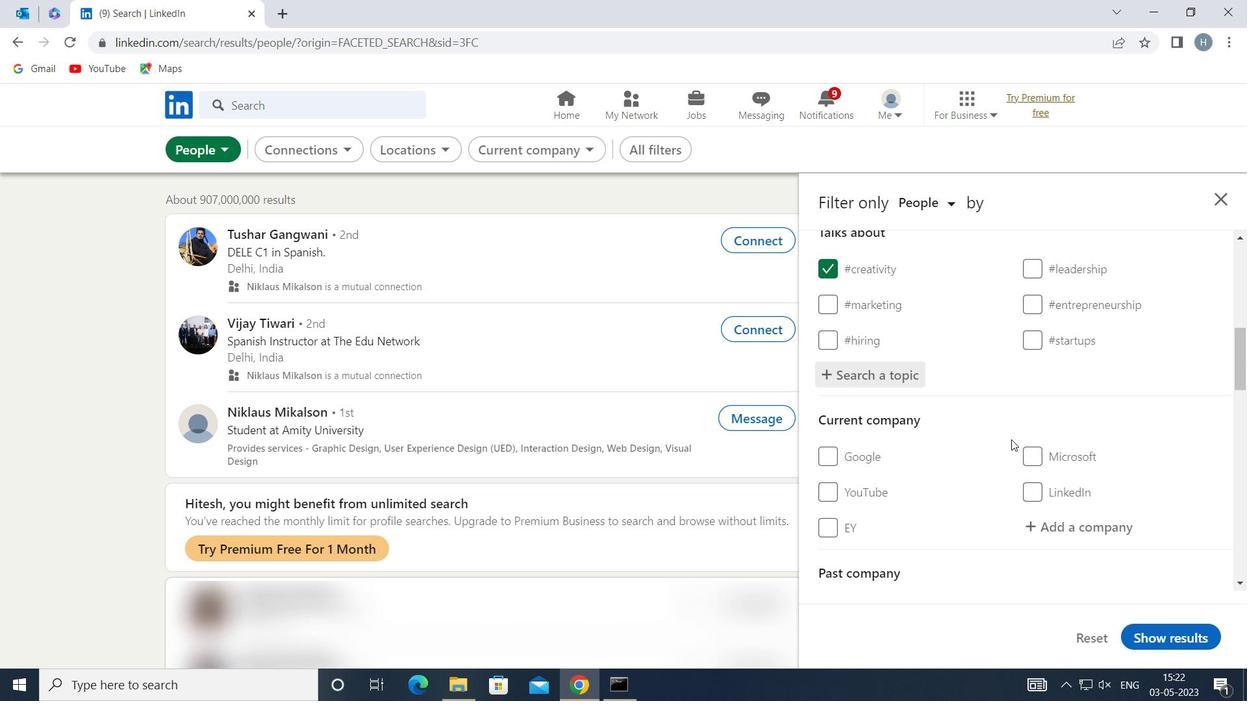 
Action: Mouse moved to (1012, 441)
Screenshot: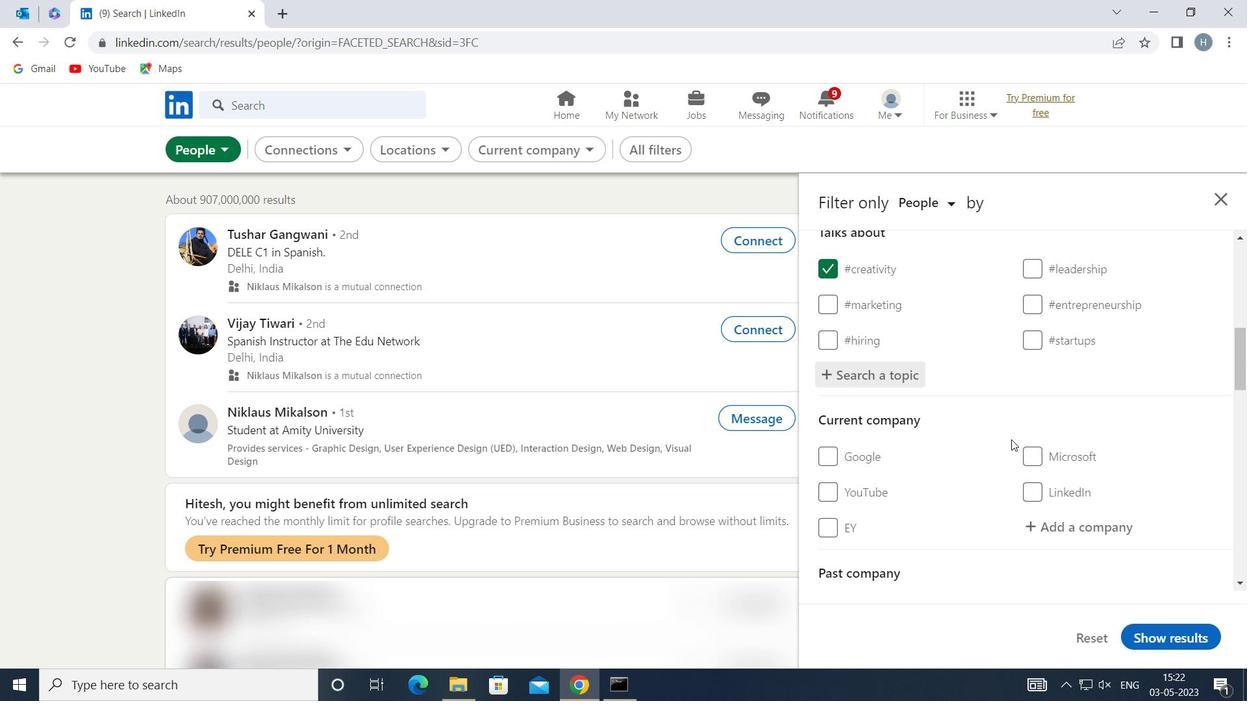 
Action: Mouse scrolled (1012, 441) with delta (0, 0)
Screenshot: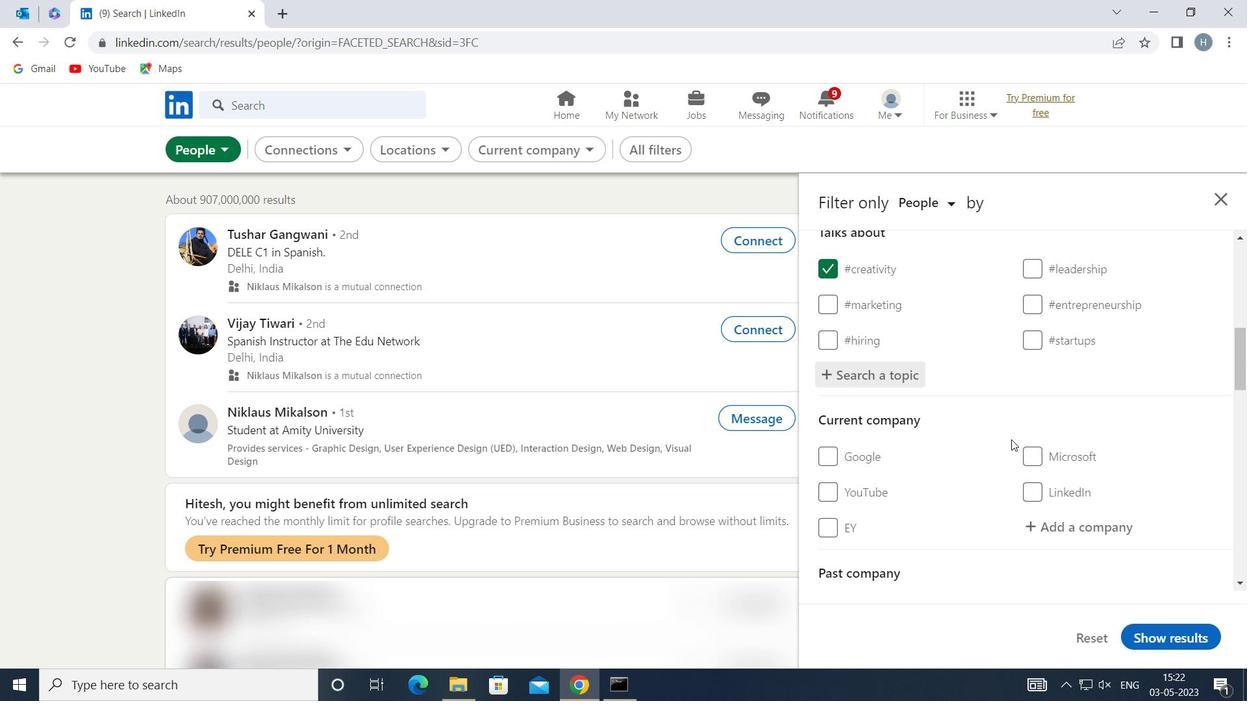 
Action: Mouse moved to (1012, 445)
Screenshot: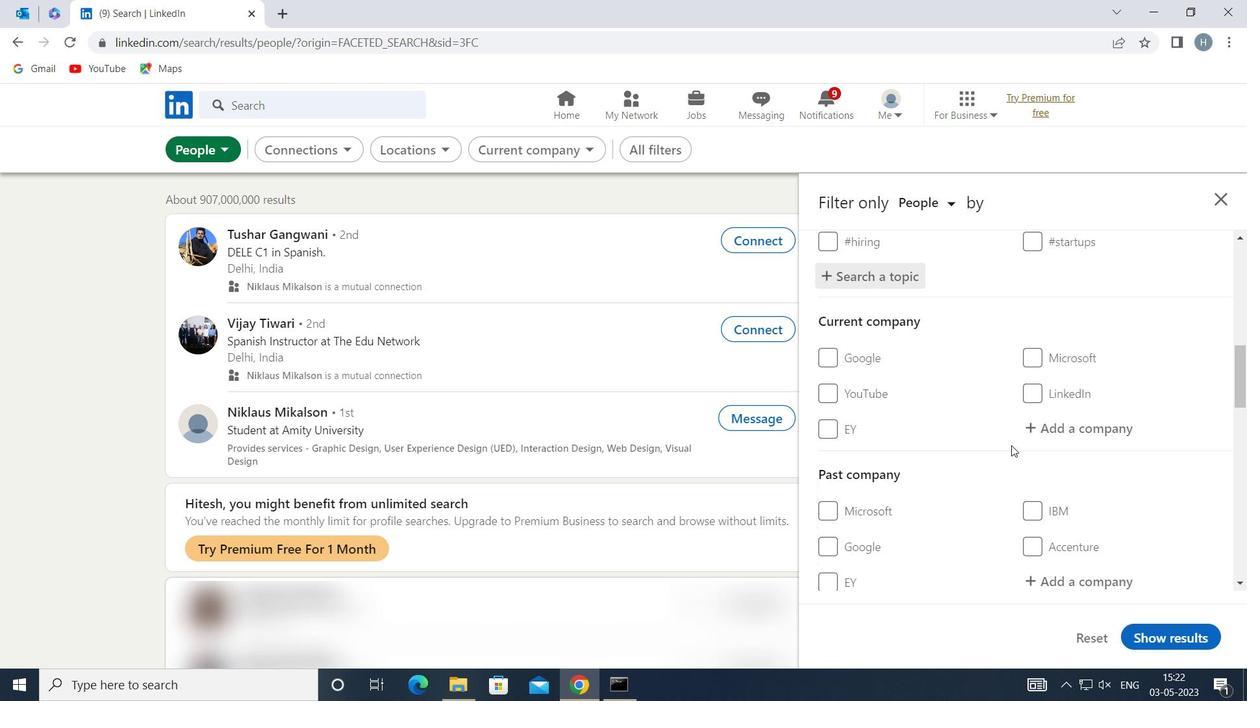 
Action: Mouse scrolled (1012, 445) with delta (0, 0)
Screenshot: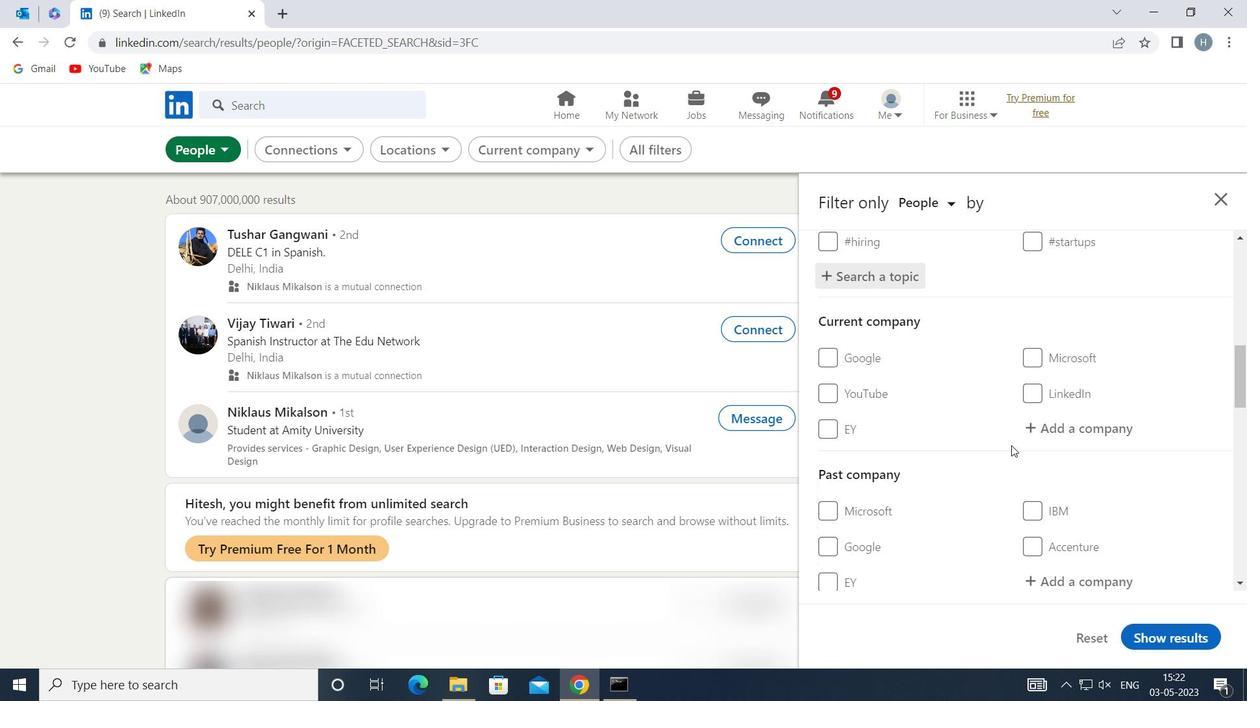
Action: Mouse scrolled (1012, 445) with delta (0, 0)
Screenshot: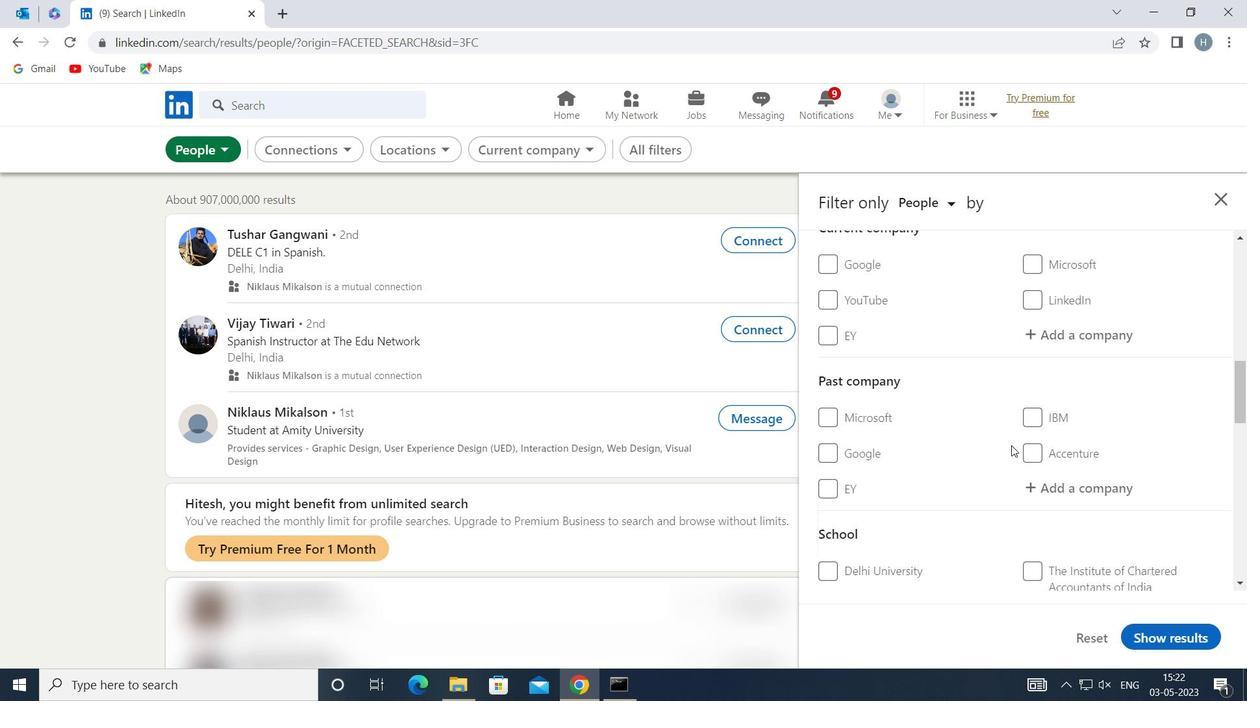 
Action: Mouse scrolled (1012, 445) with delta (0, 0)
Screenshot: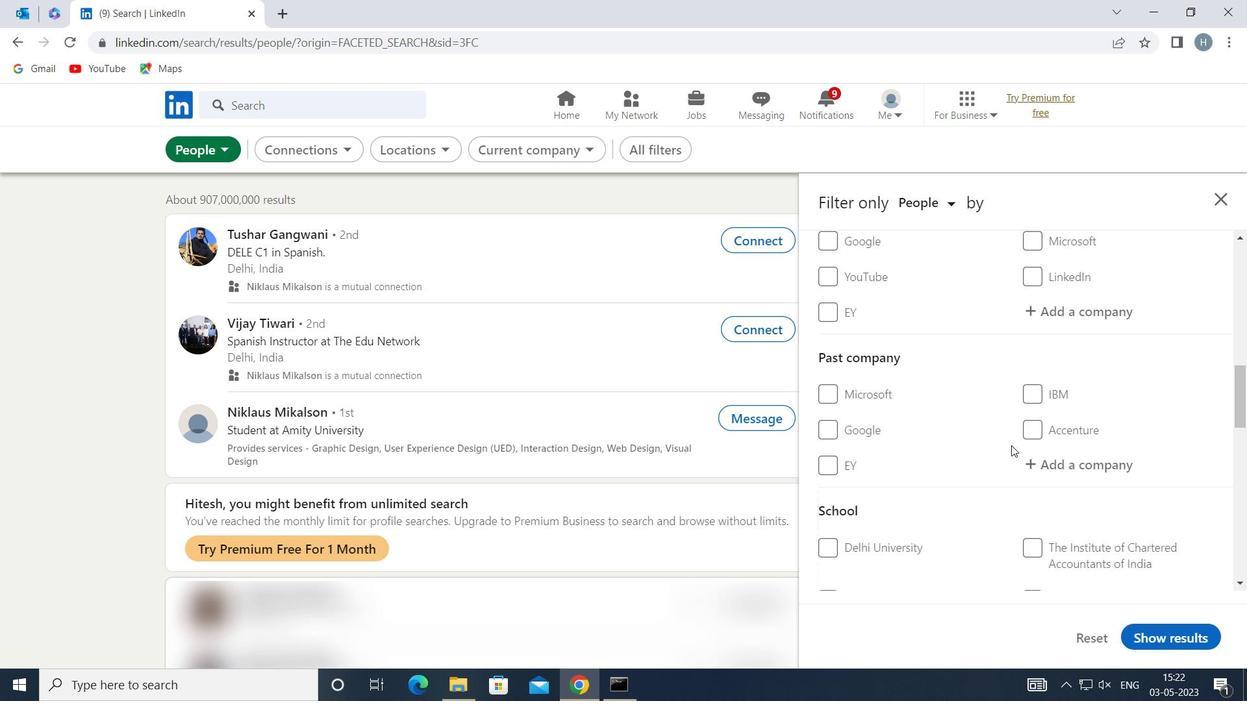 
Action: Mouse moved to (1007, 449)
Screenshot: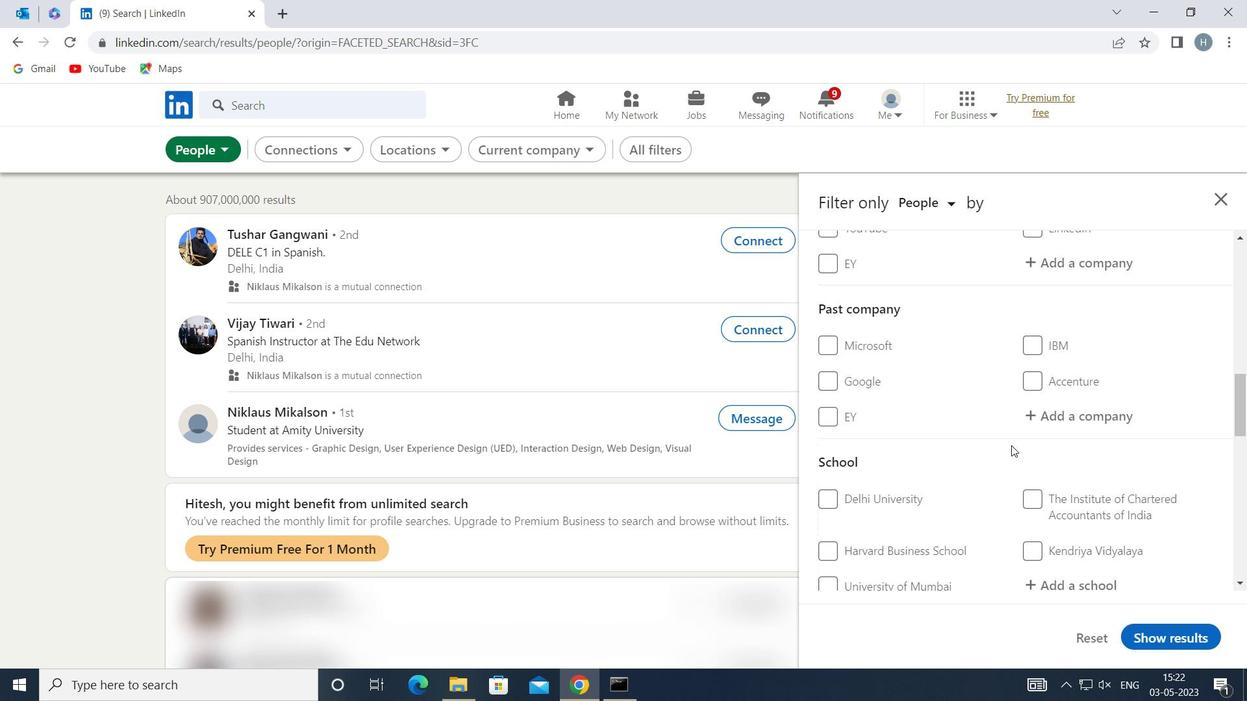 
Action: Mouse scrolled (1007, 448) with delta (0, 0)
Screenshot: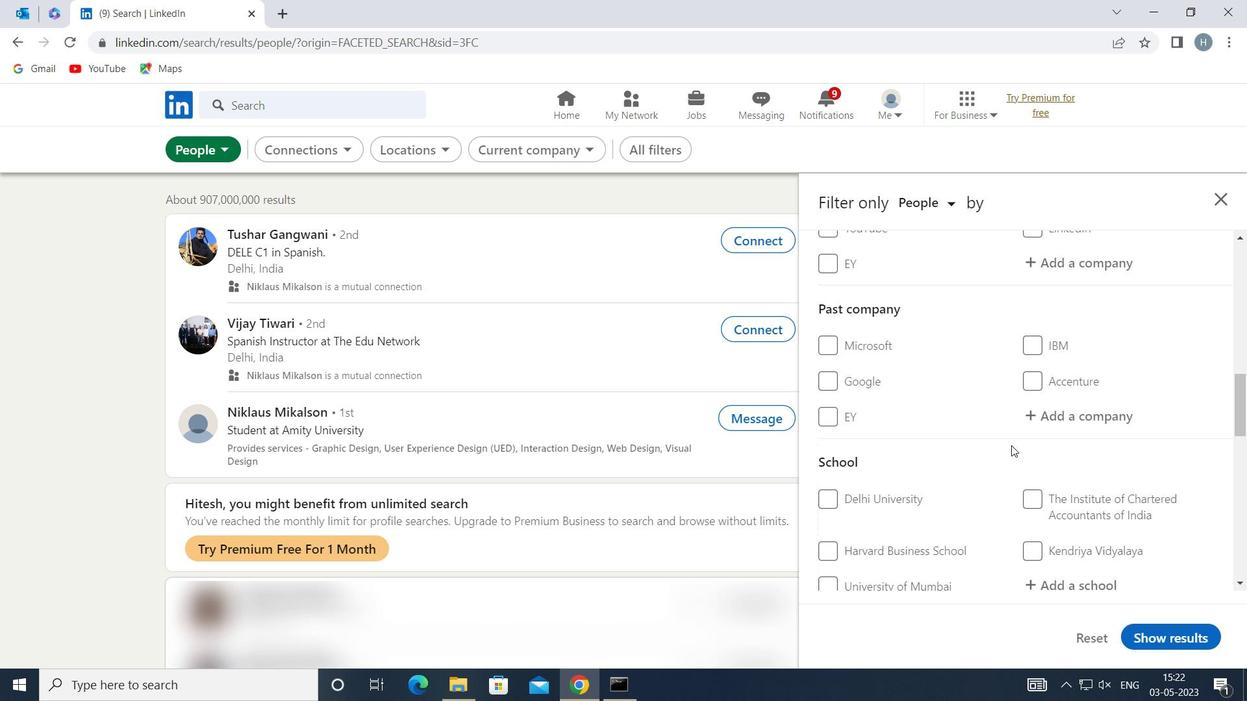 
Action: Mouse moved to (984, 460)
Screenshot: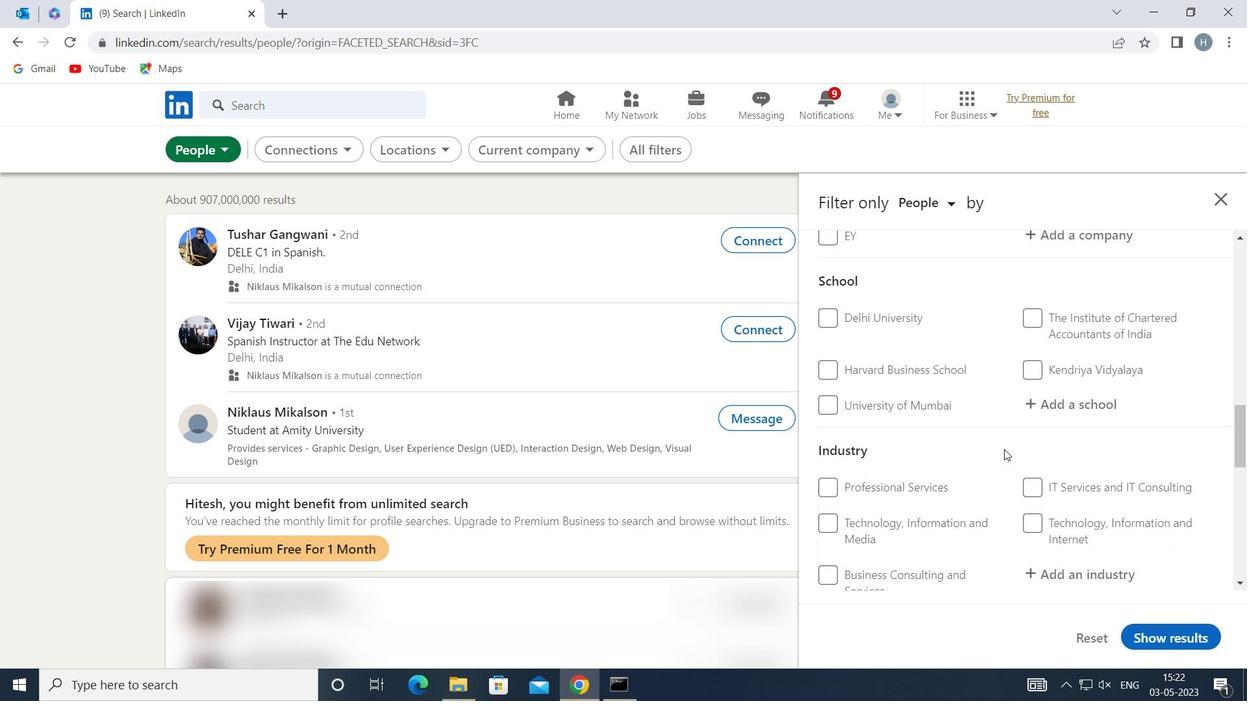 
Action: Mouse scrolled (984, 460) with delta (0, 0)
Screenshot: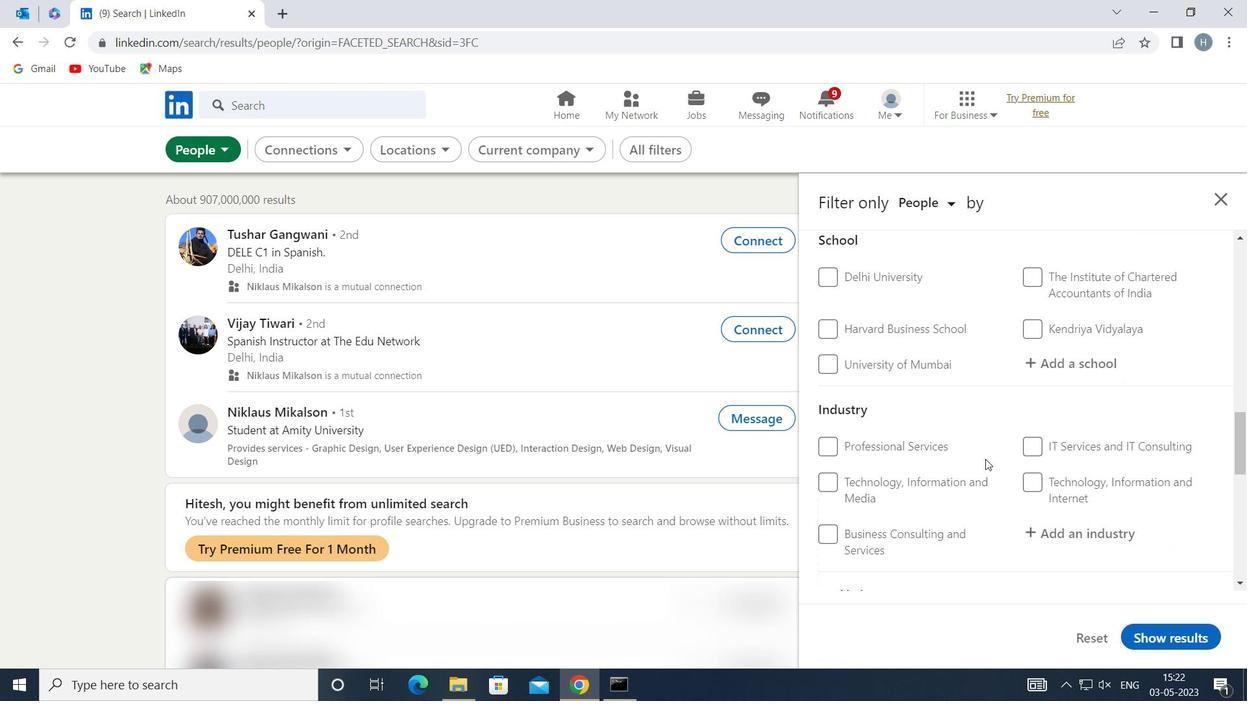
Action: Mouse scrolled (984, 460) with delta (0, 0)
Screenshot: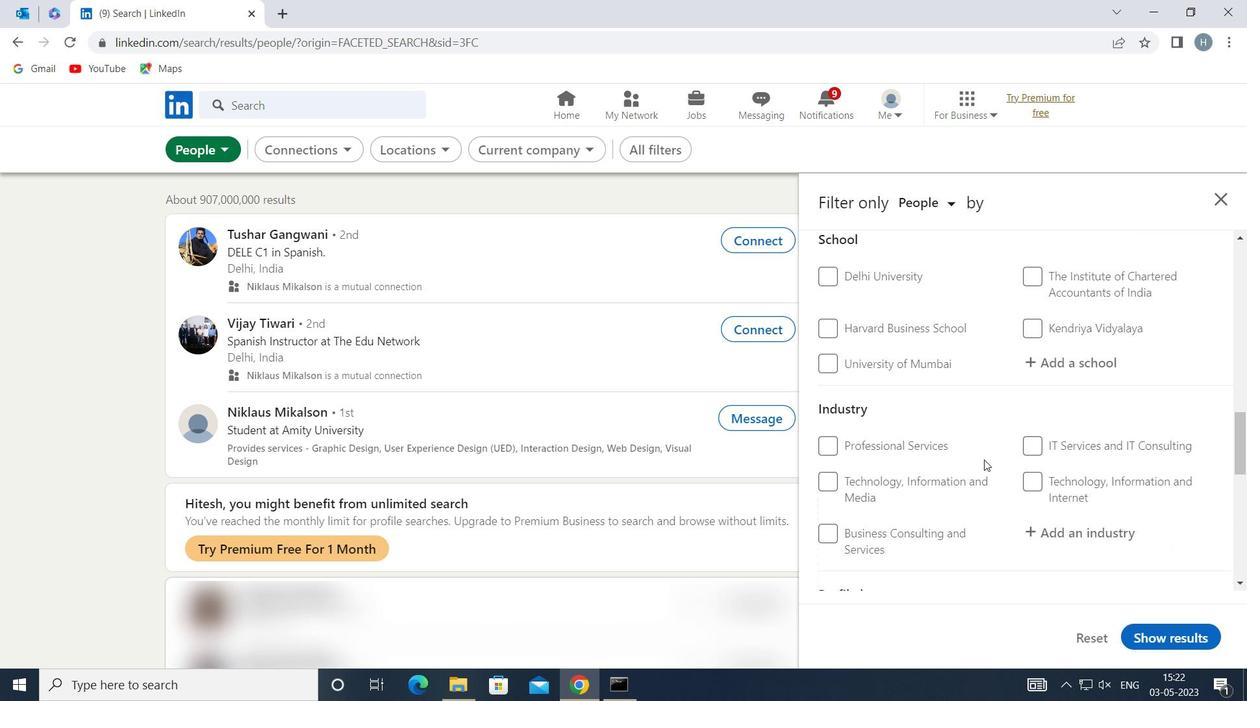 
Action: Mouse moved to (835, 477)
Screenshot: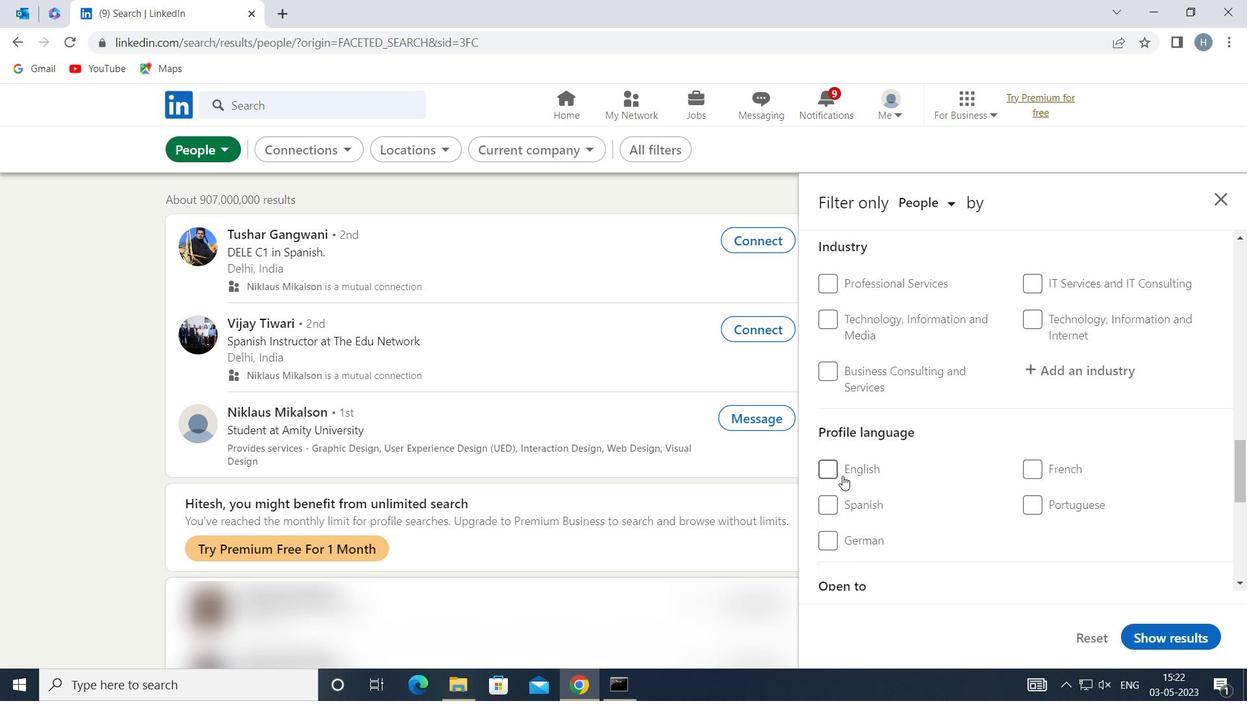 
Action: Mouse pressed left at (835, 477)
Screenshot: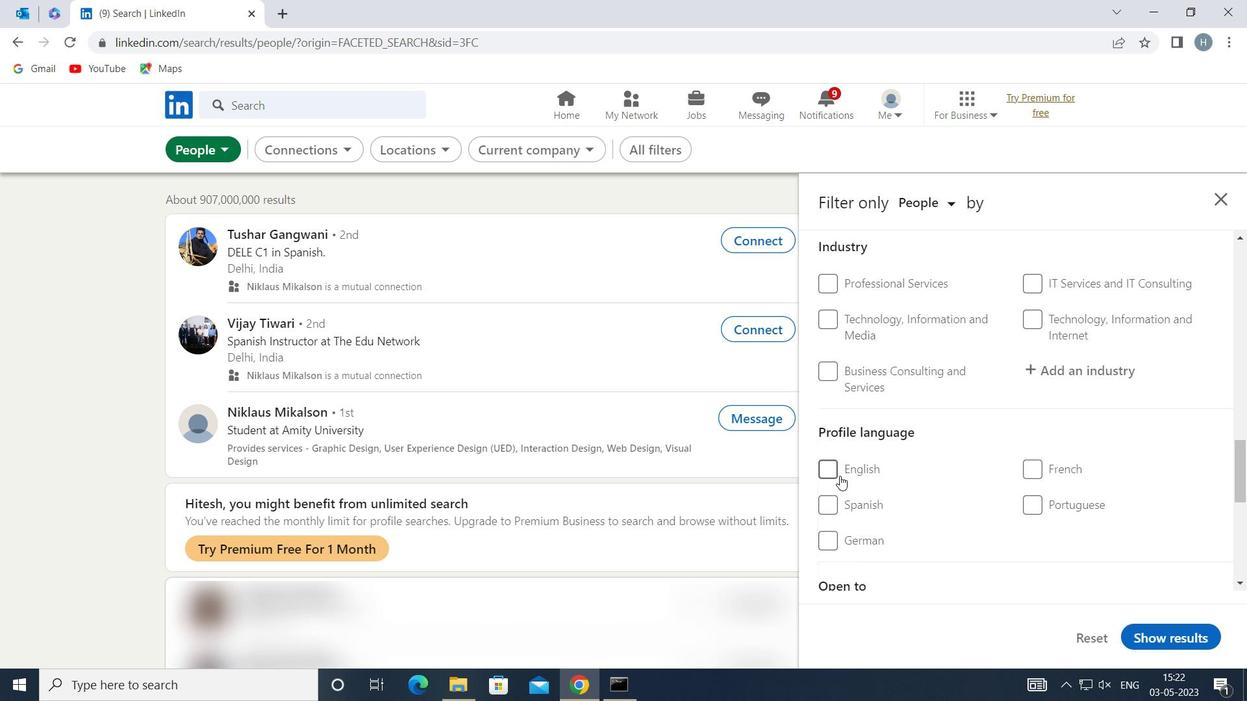 
Action: Mouse moved to (933, 469)
Screenshot: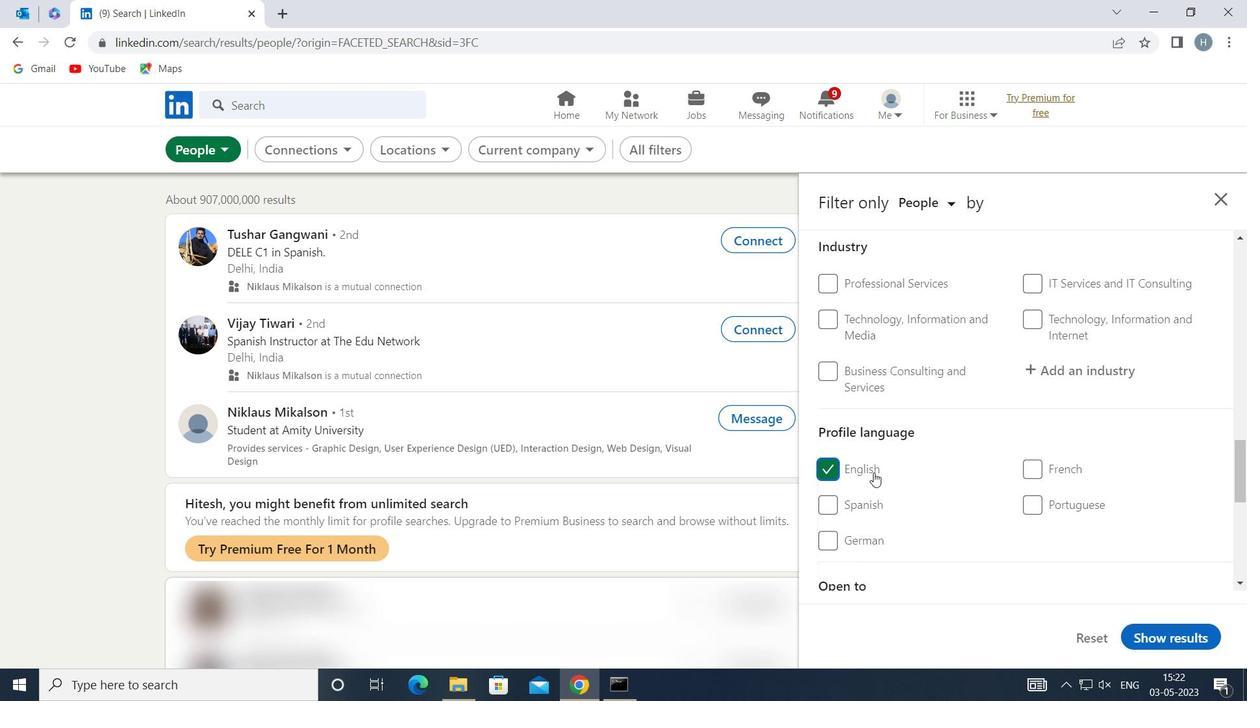 
Action: Mouse scrolled (933, 470) with delta (0, 0)
Screenshot: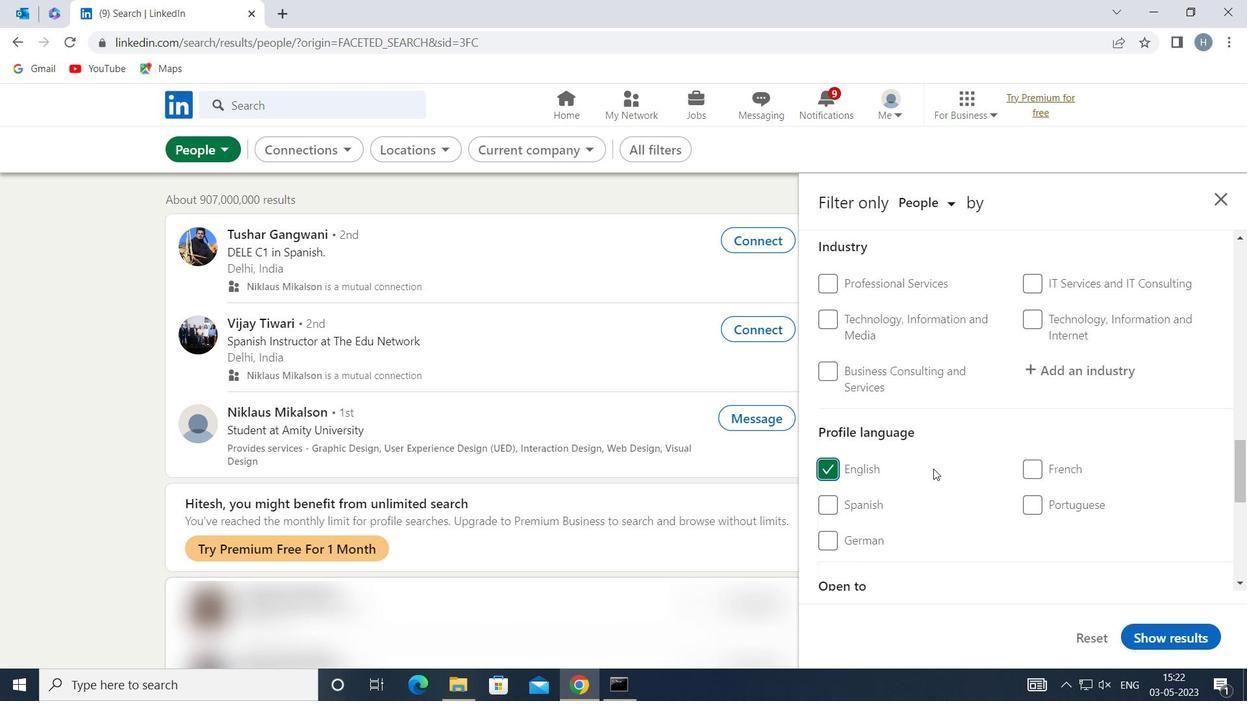 
Action: Mouse moved to (935, 469)
Screenshot: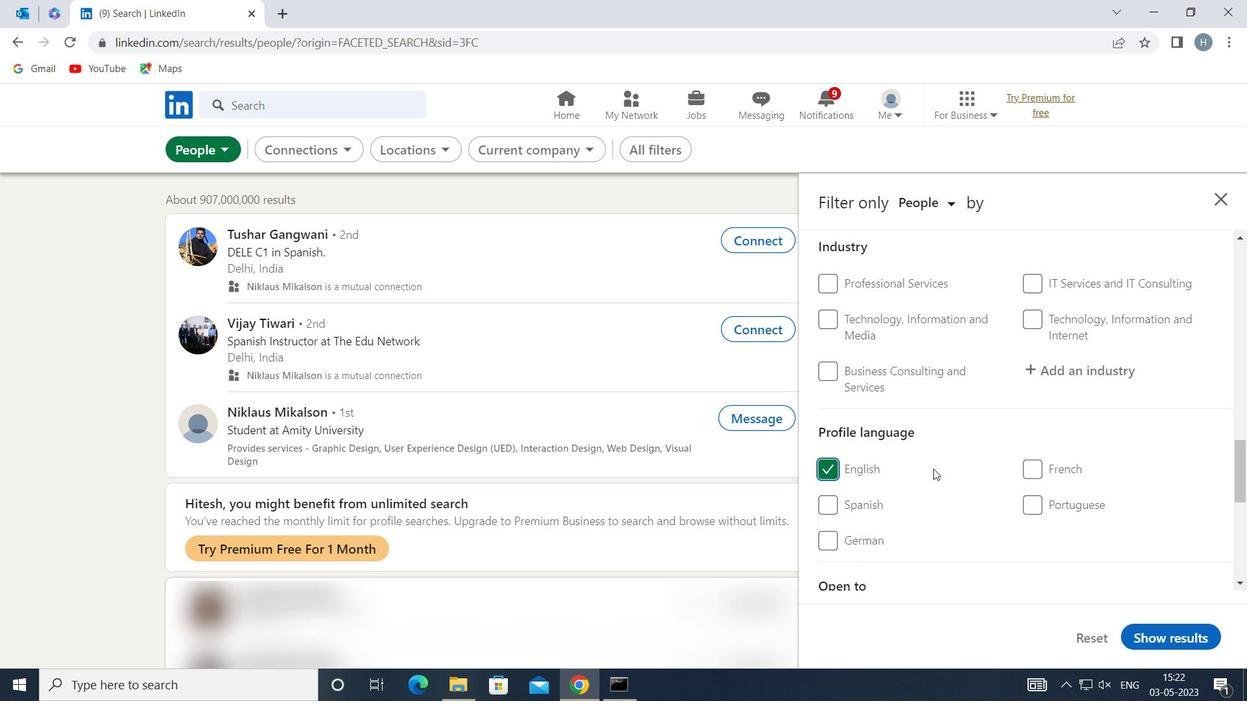 
Action: Mouse scrolled (935, 469) with delta (0, 0)
Screenshot: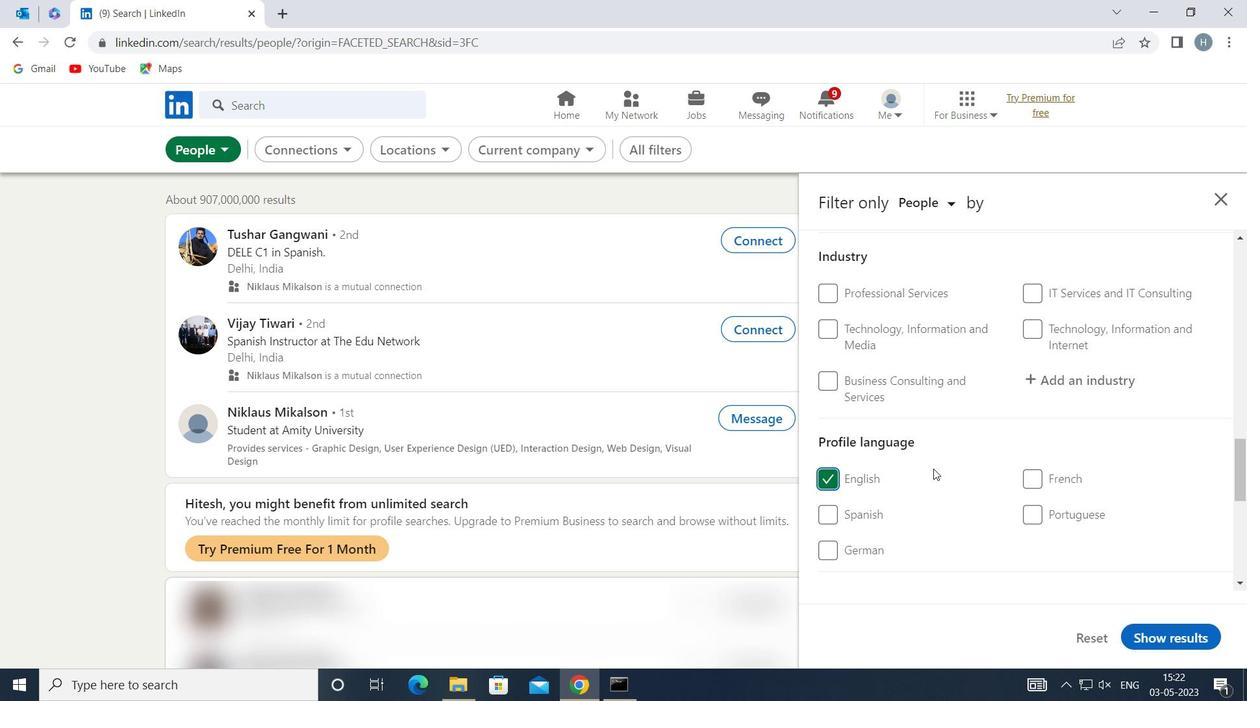 
Action: Mouse scrolled (935, 469) with delta (0, 0)
Screenshot: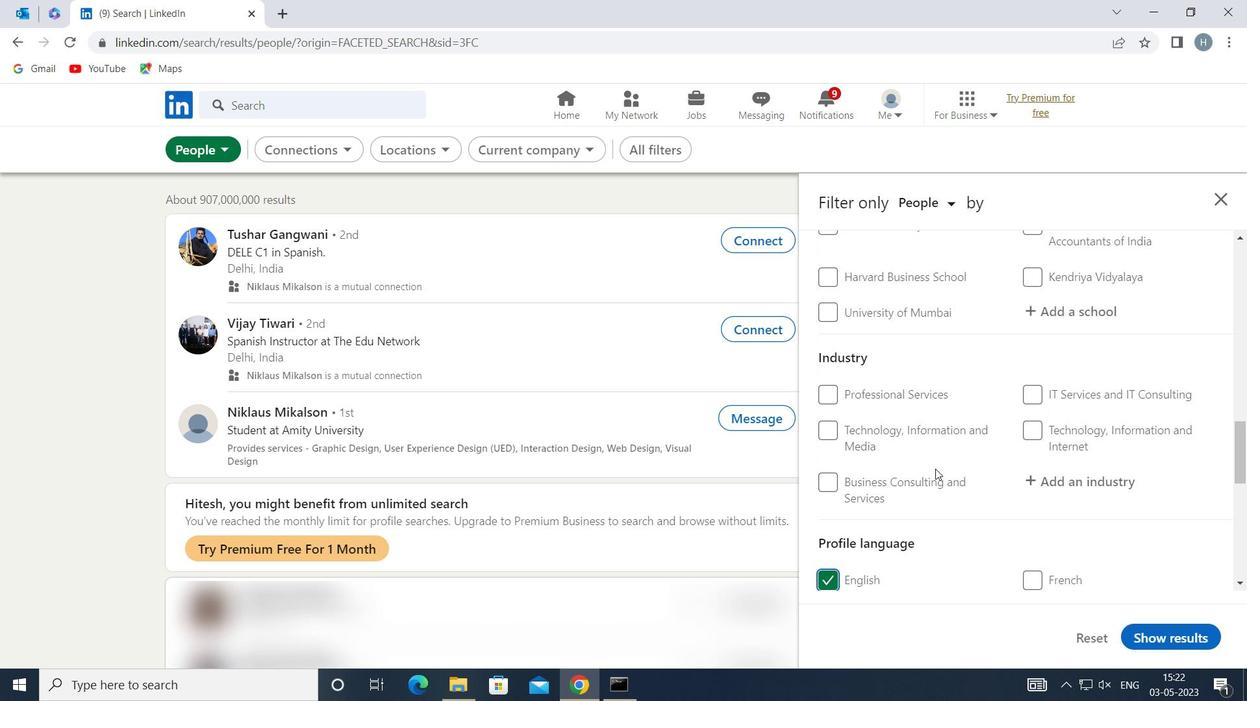 
Action: Mouse scrolled (935, 469) with delta (0, 0)
Screenshot: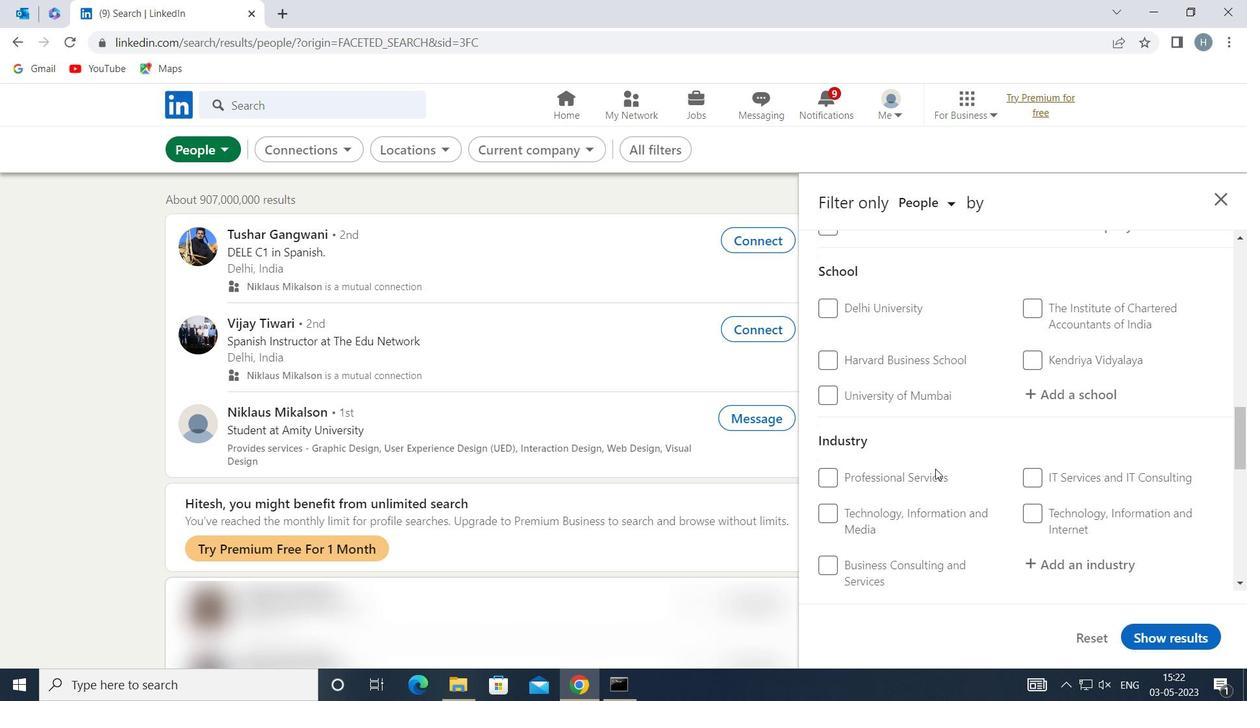 
Action: Mouse scrolled (935, 469) with delta (0, 0)
Screenshot: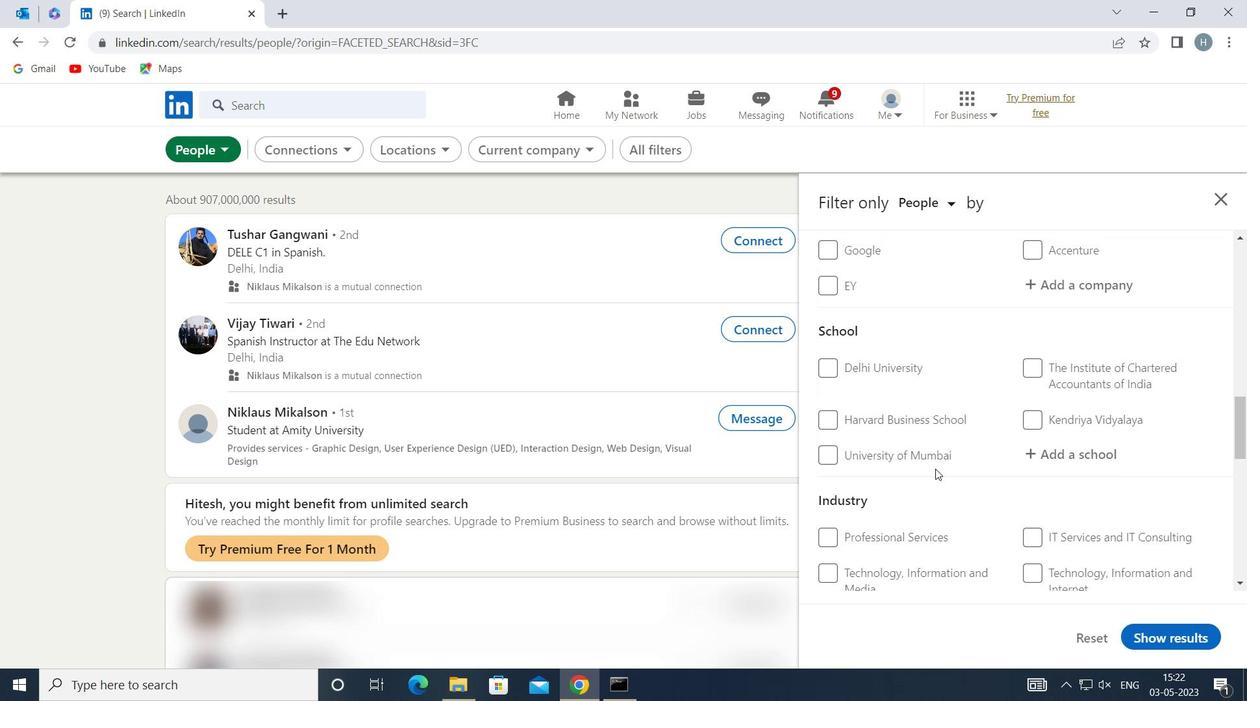 
Action: Mouse scrolled (935, 469) with delta (0, 0)
Screenshot: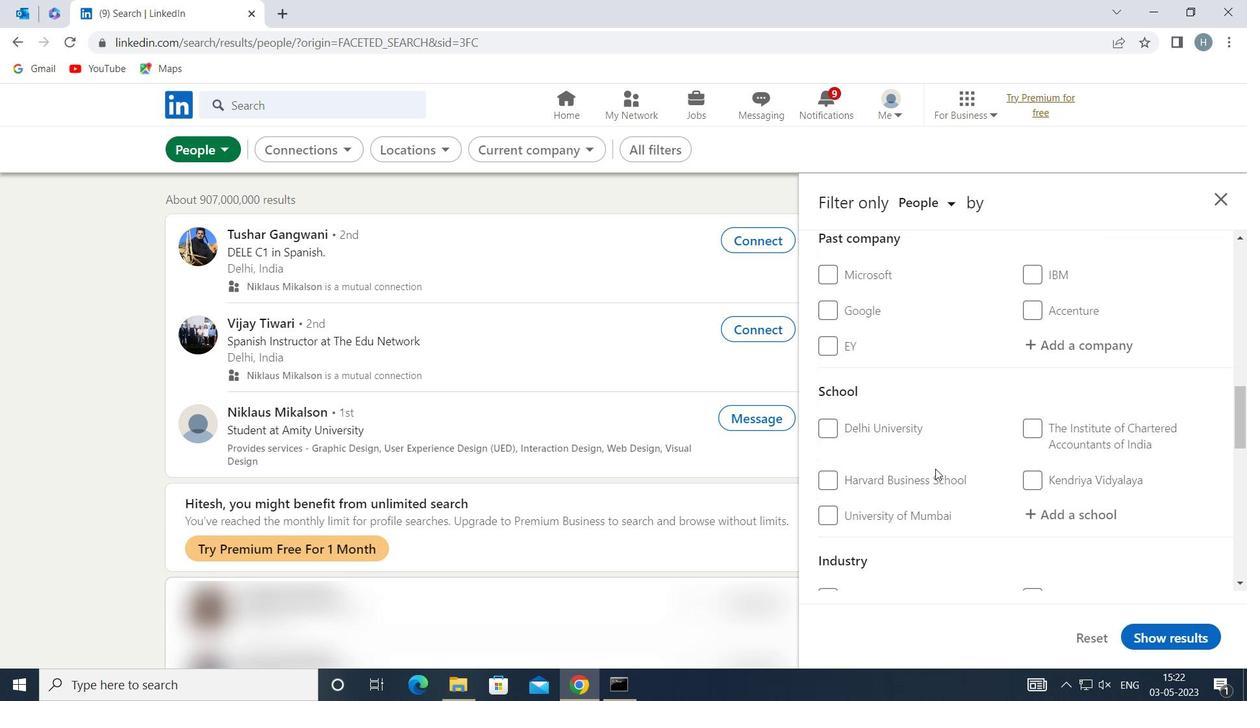 
Action: Mouse scrolled (935, 469) with delta (0, 0)
Screenshot: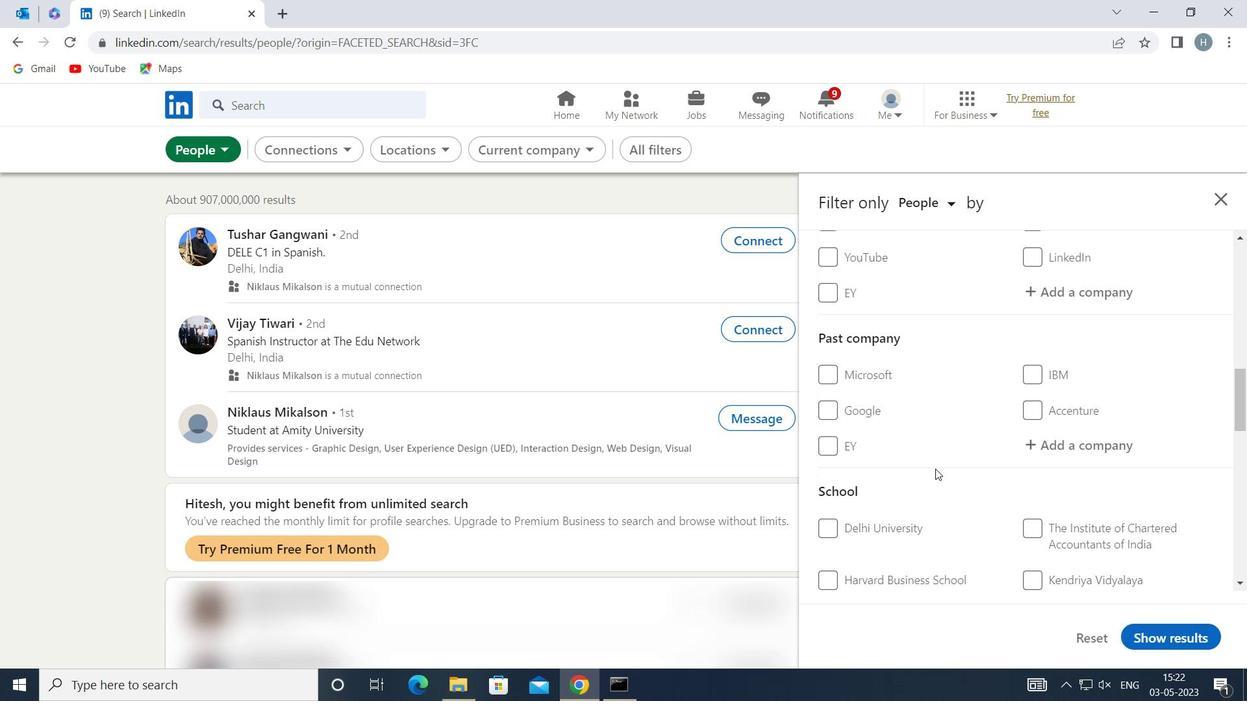 
Action: Mouse moved to (1085, 452)
Screenshot: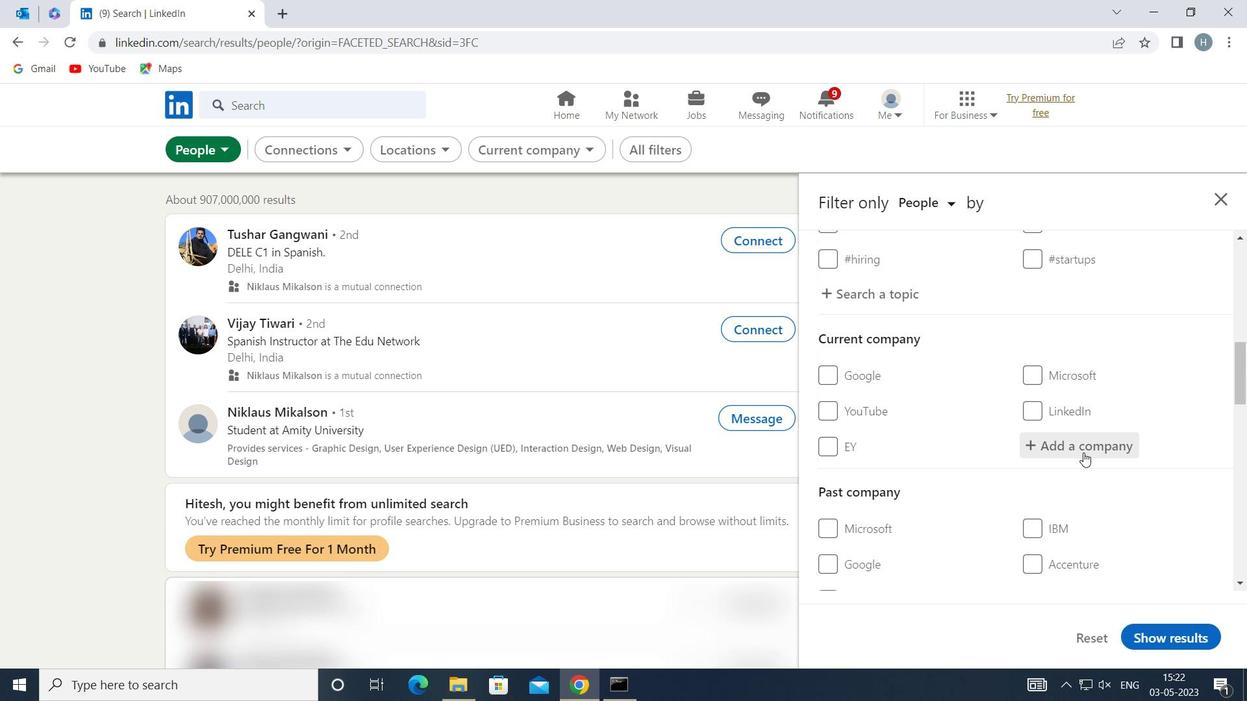 
Action: Mouse pressed left at (1085, 452)
Screenshot: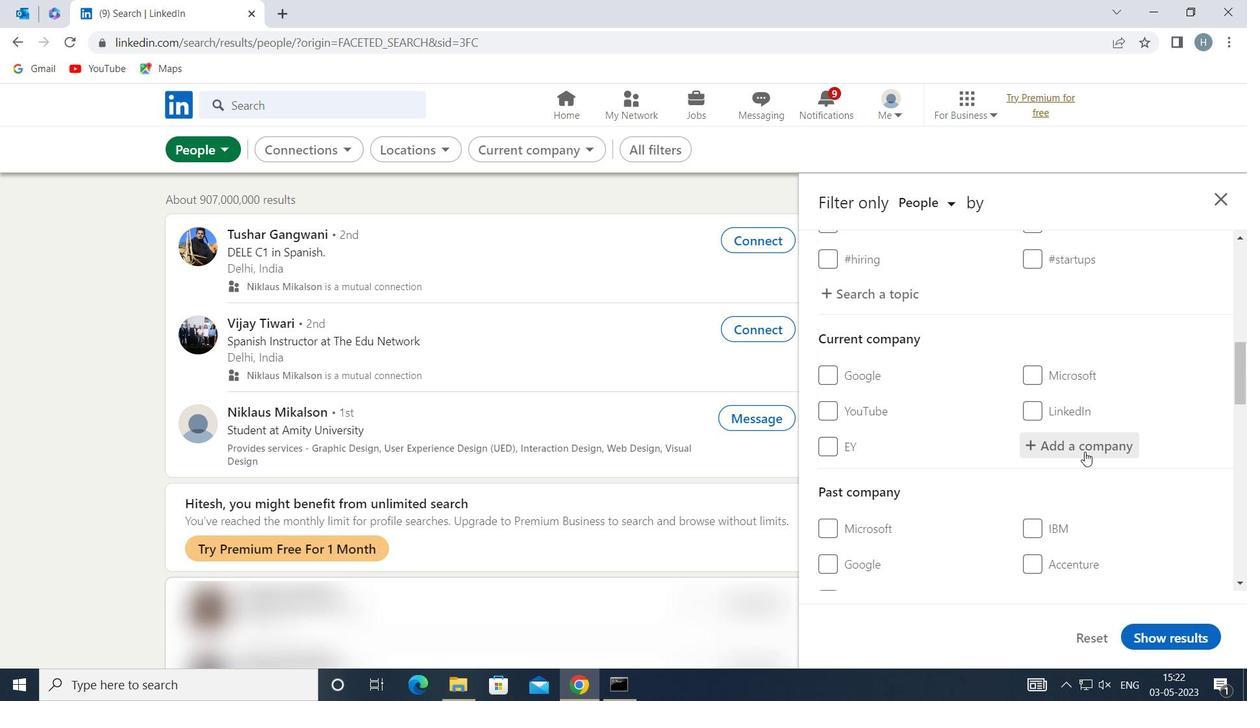 
Action: Key pressed <Key.shift>DESIGNIT
Screenshot: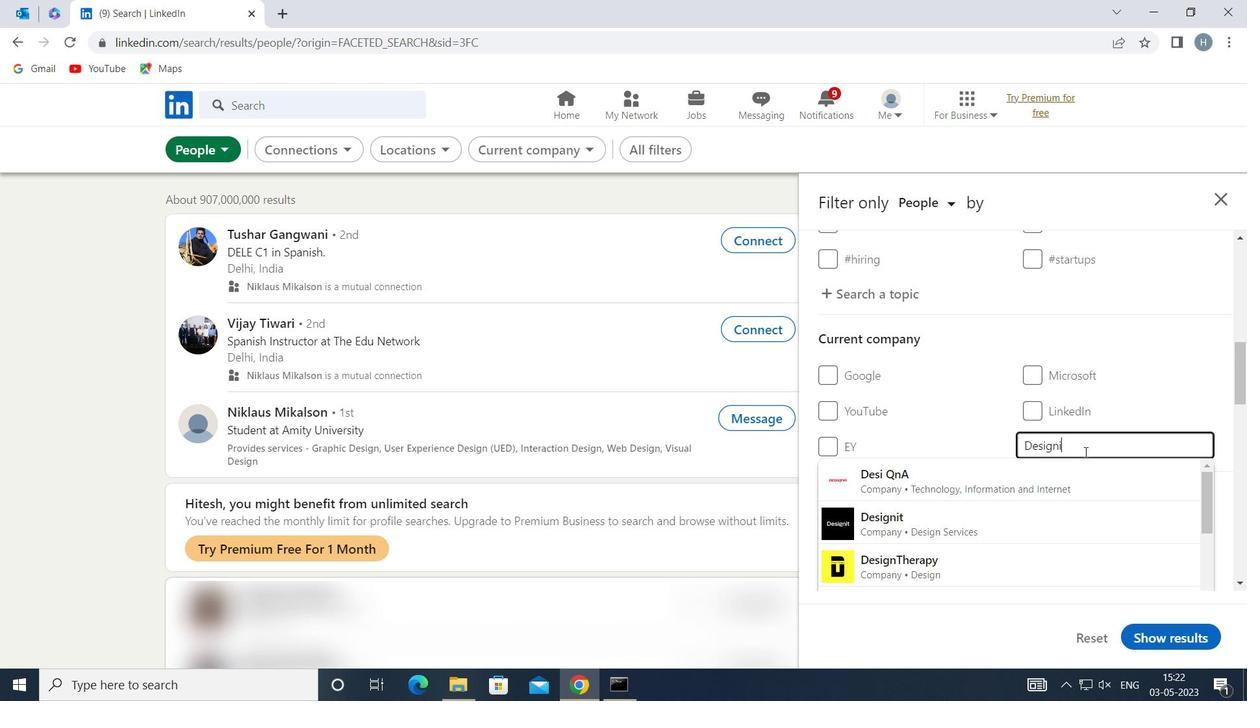 
Action: Mouse moved to (1003, 473)
Screenshot: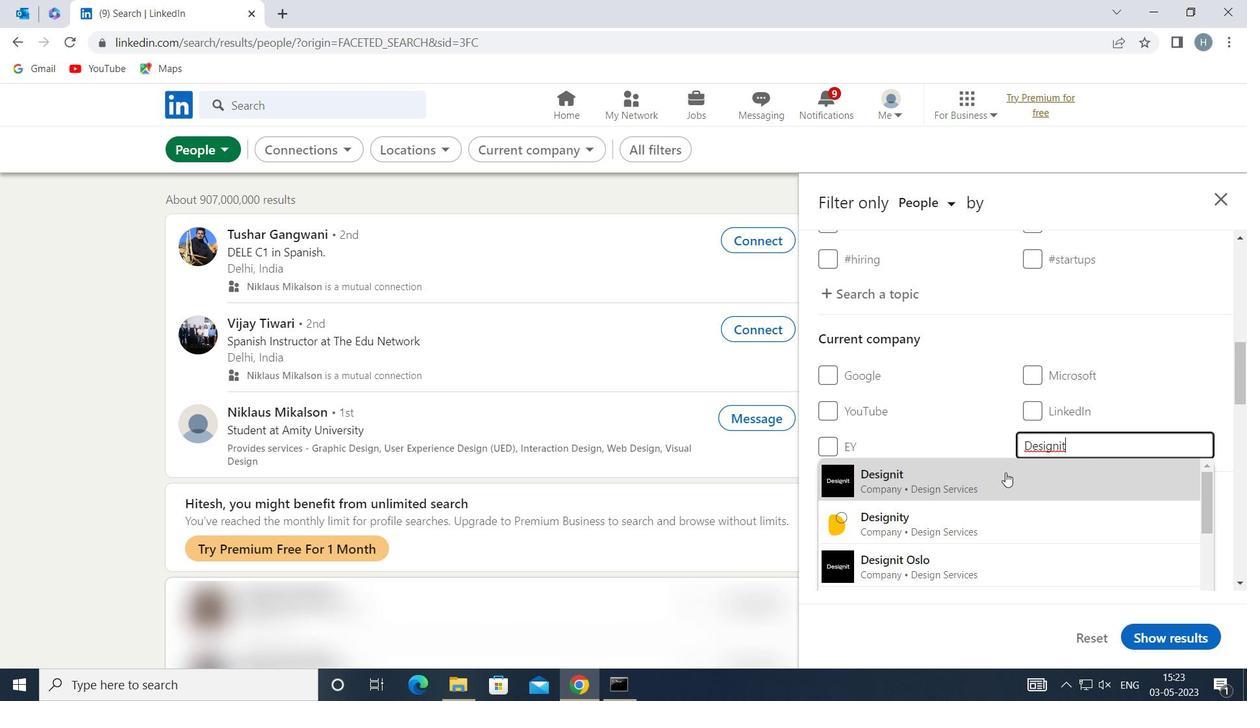 
Action: Mouse pressed left at (1003, 473)
Screenshot: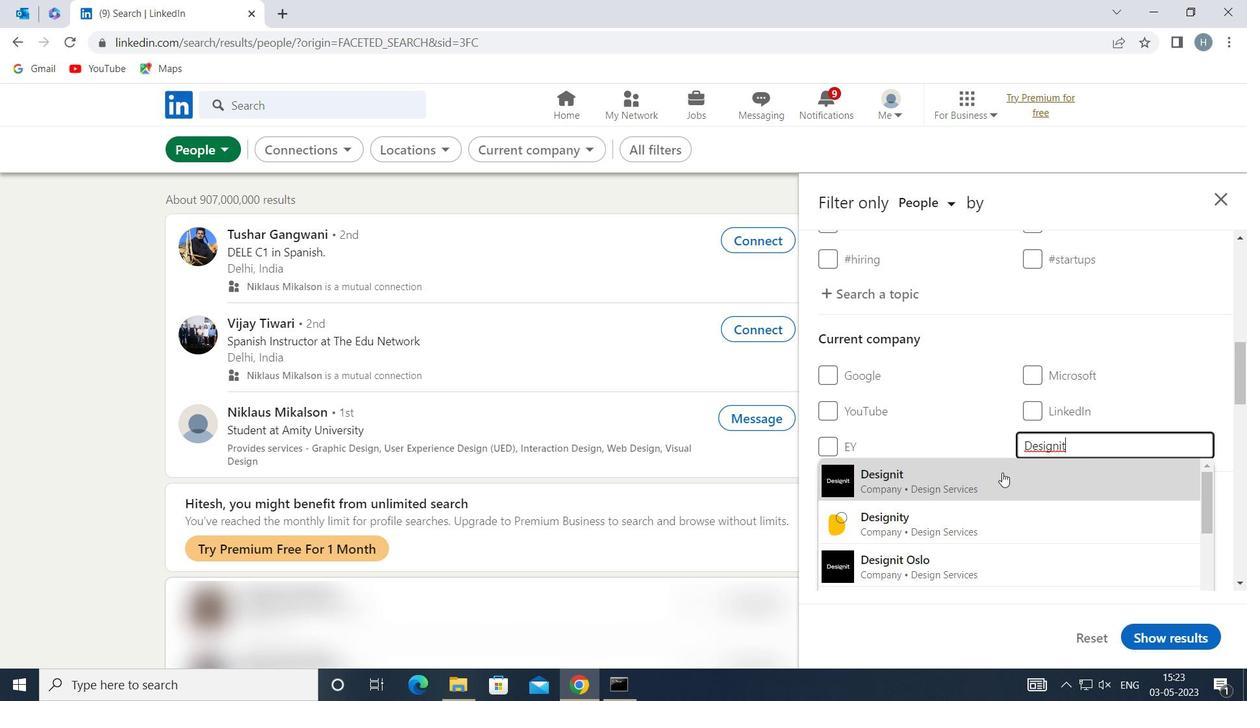 
Action: Mouse moved to (960, 436)
Screenshot: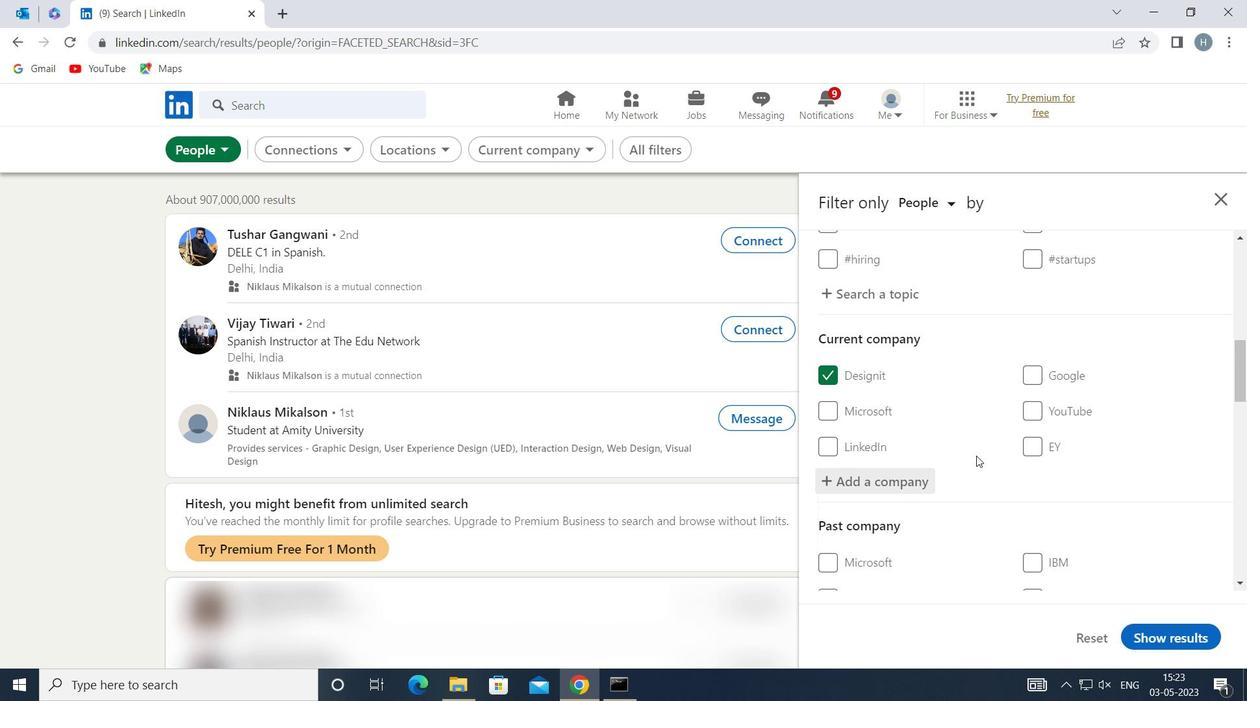 
Action: Mouse scrolled (960, 436) with delta (0, 0)
Screenshot: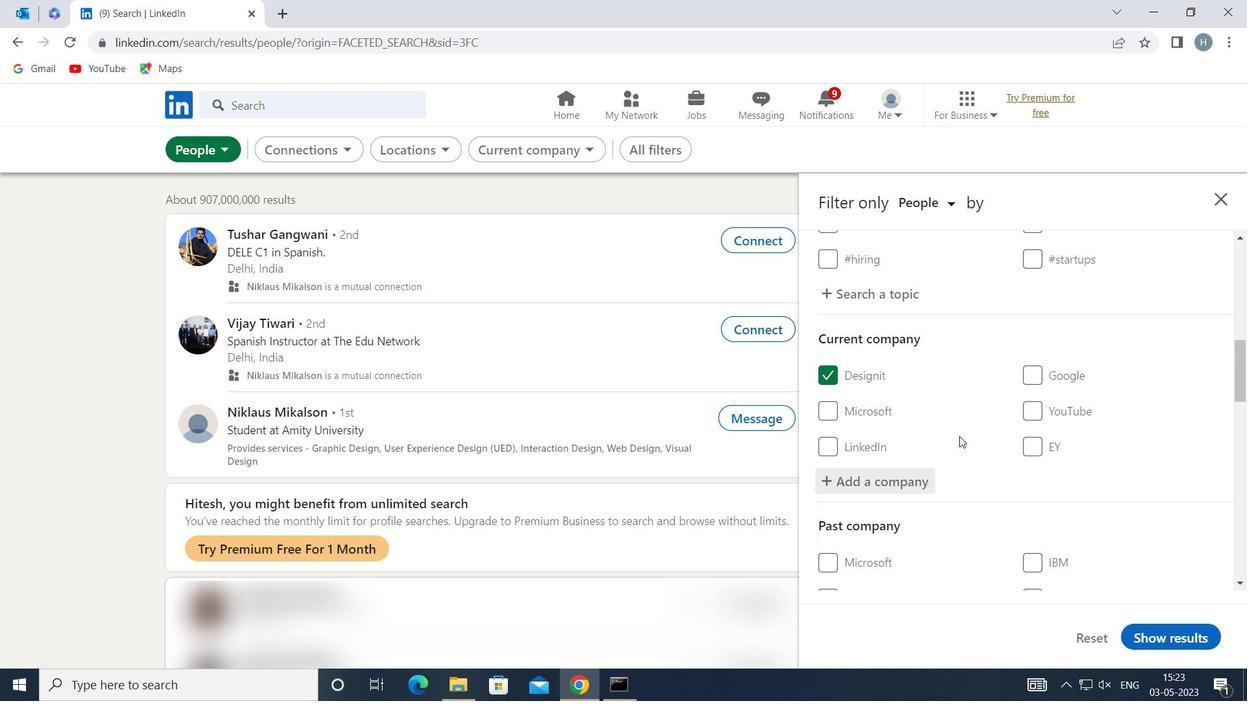 
Action: Mouse scrolled (960, 436) with delta (0, 0)
Screenshot: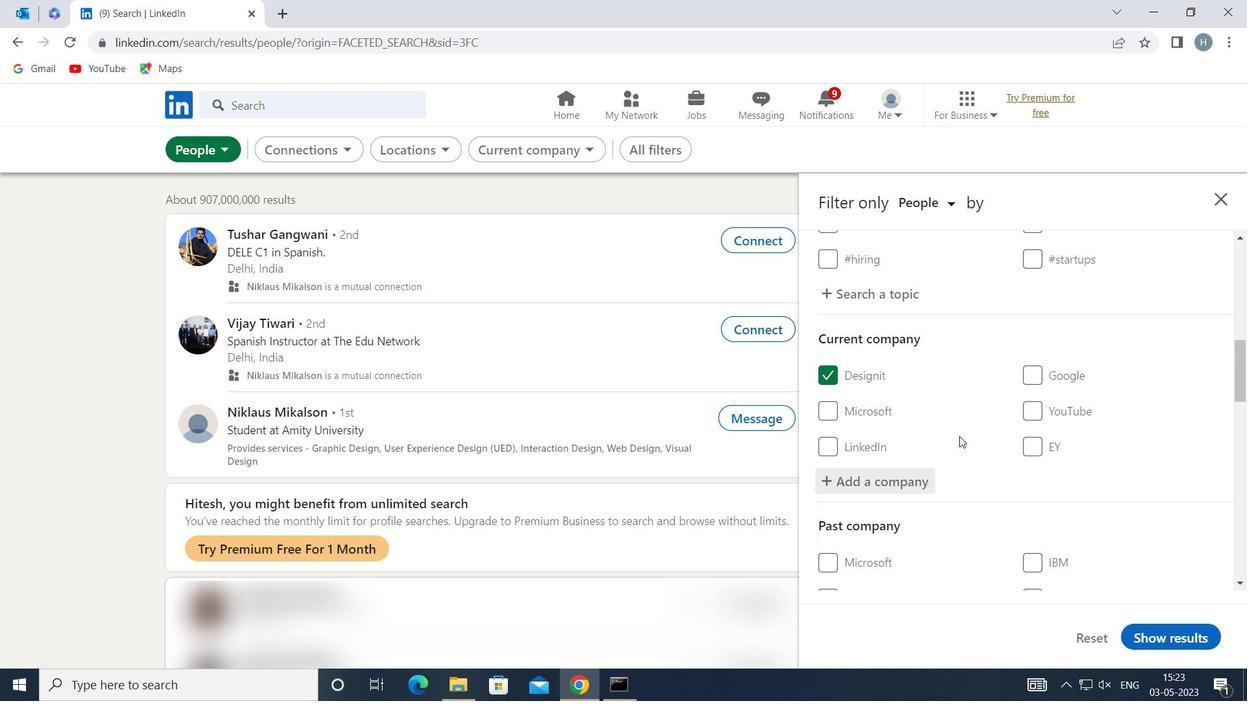 
Action: Mouse moved to (964, 434)
Screenshot: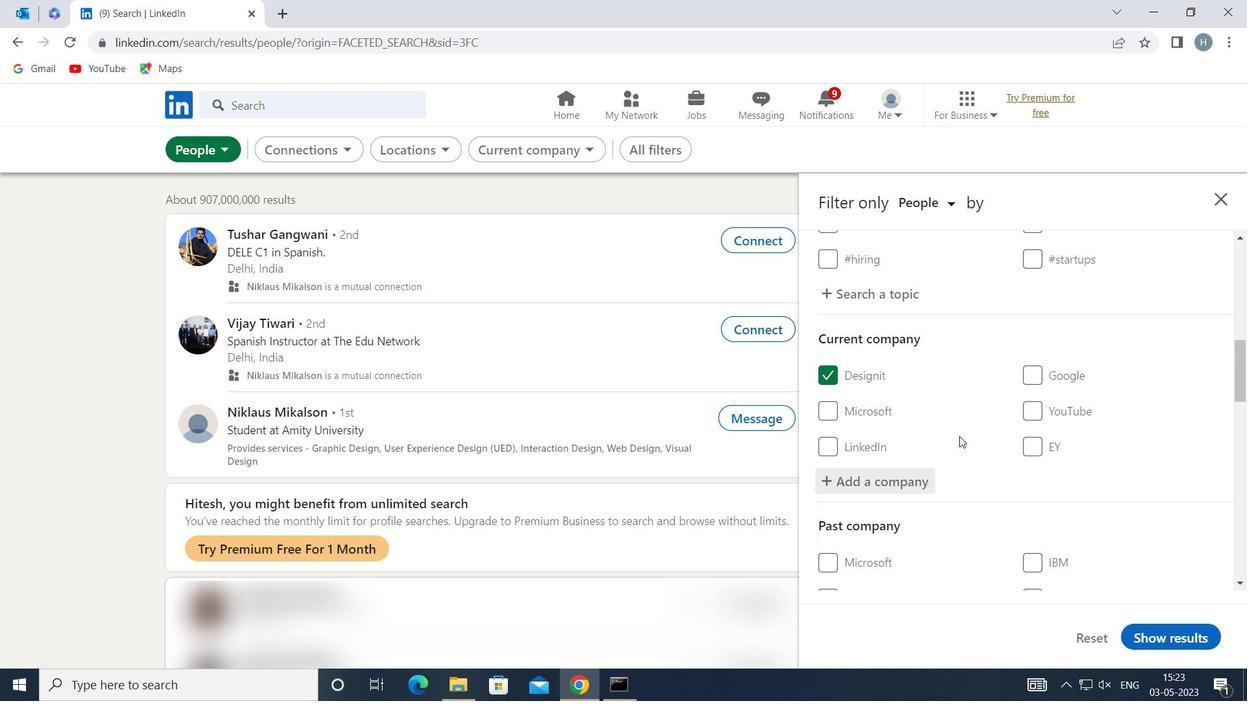 
Action: Mouse scrolled (964, 433) with delta (0, 0)
Screenshot: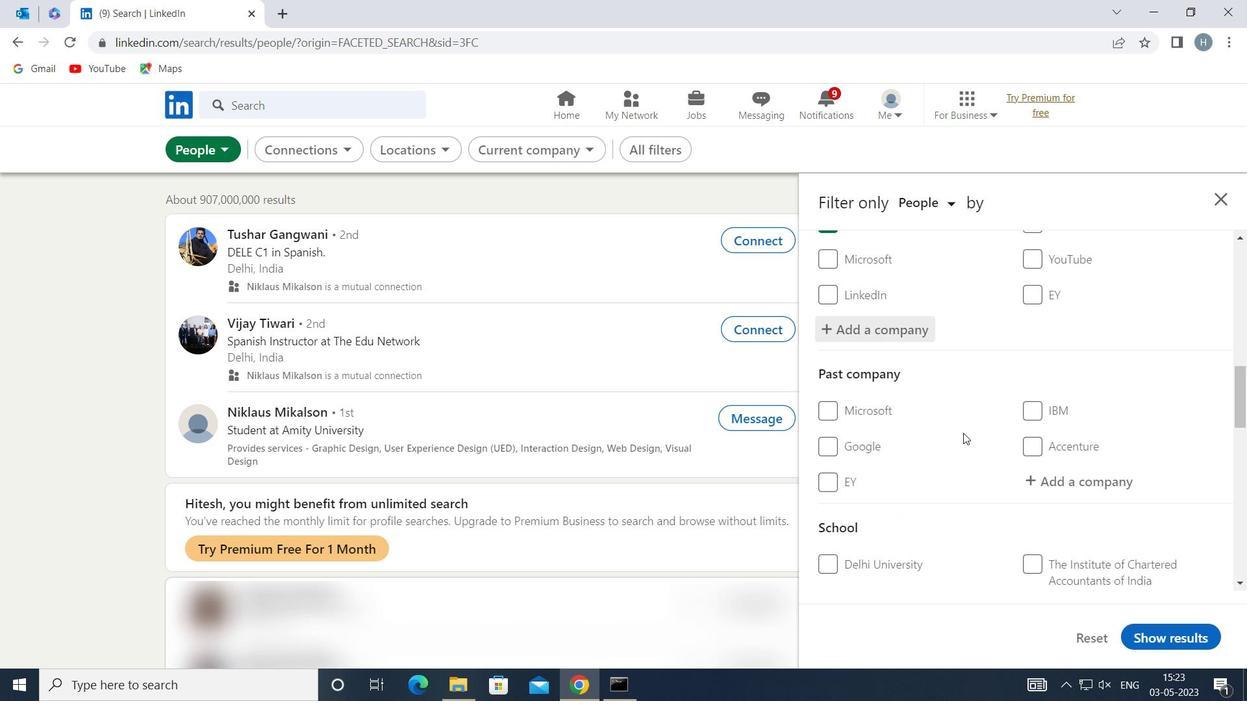 
Action: Mouse moved to (967, 432)
Screenshot: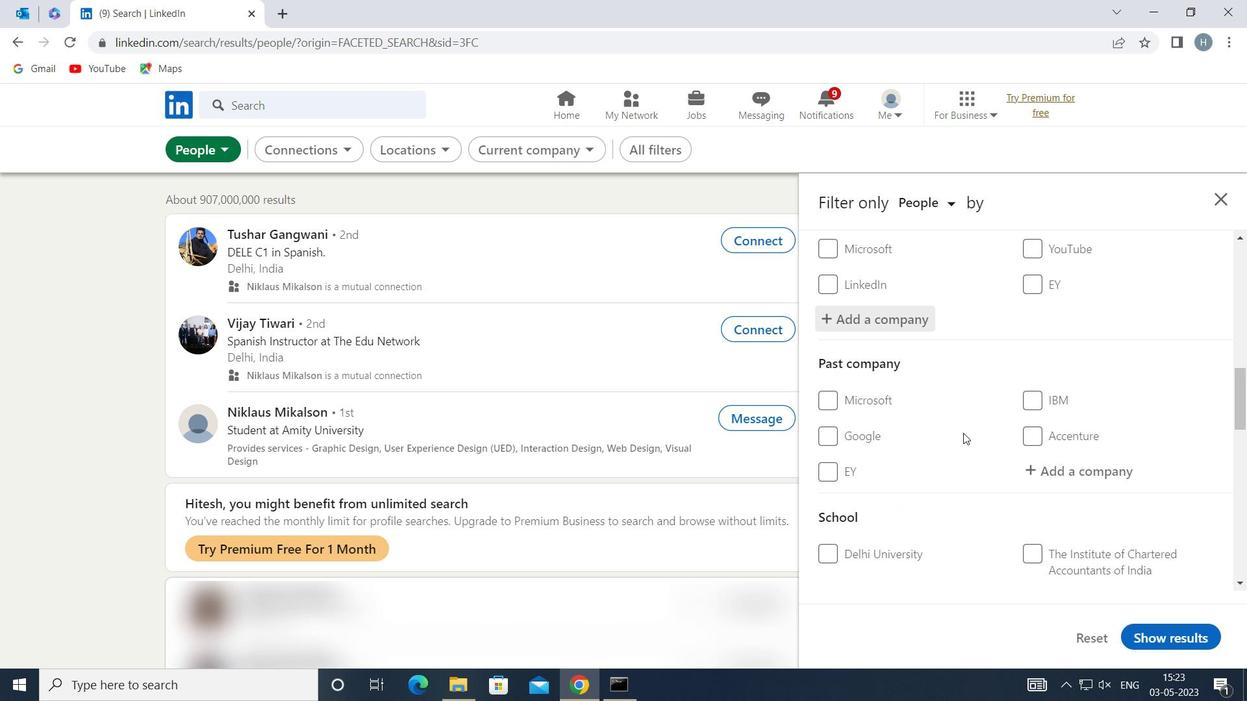 
Action: Mouse scrolled (967, 432) with delta (0, 0)
Screenshot: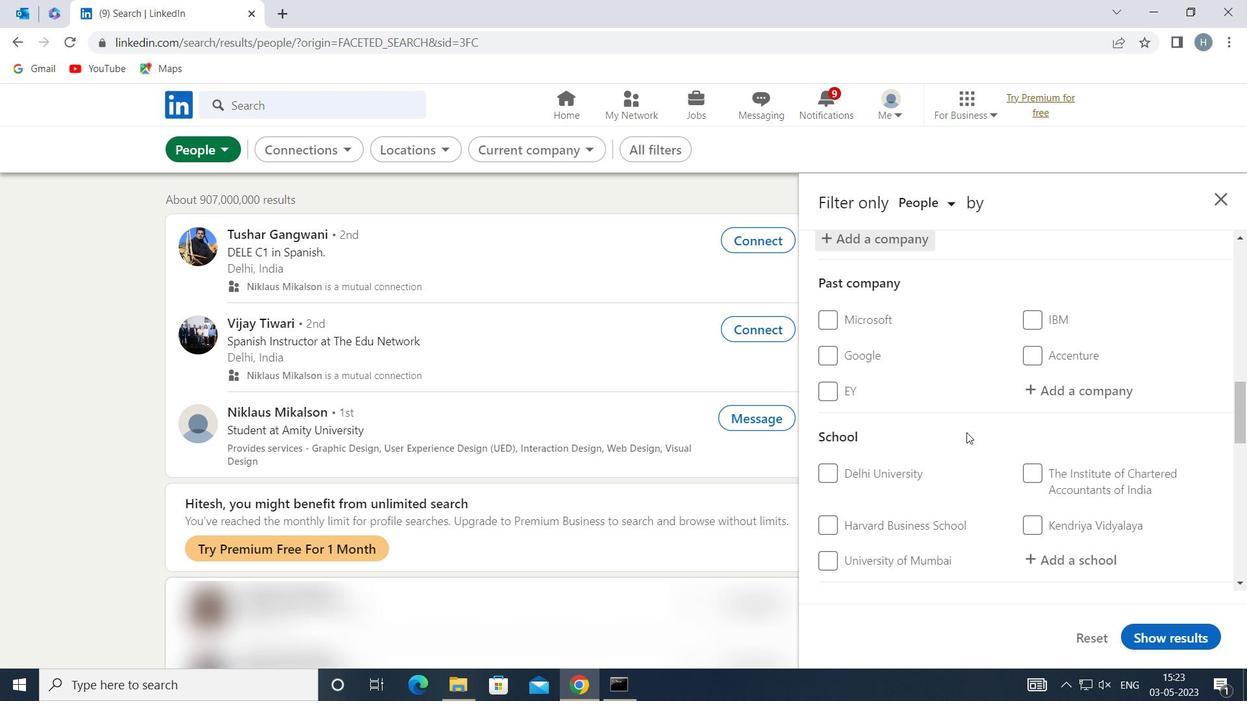 
Action: Mouse moved to (1063, 471)
Screenshot: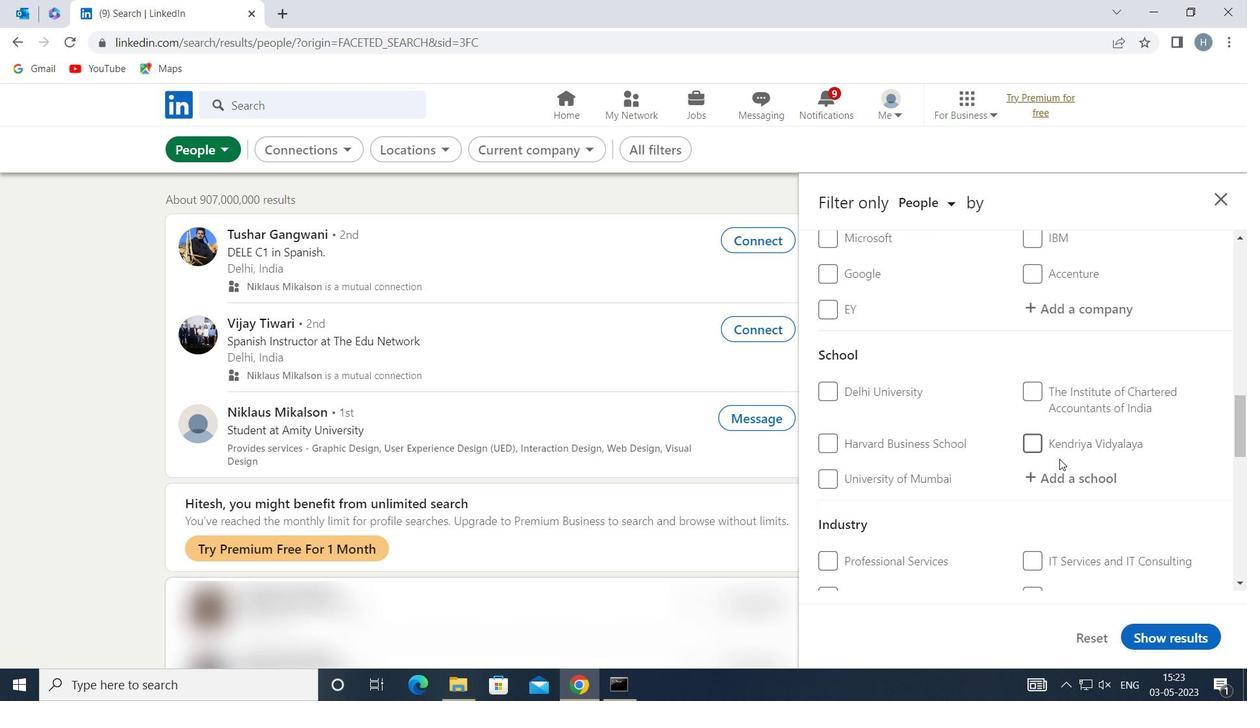 
Action: Mouse pressed left at (1063, 471)
Screenshot: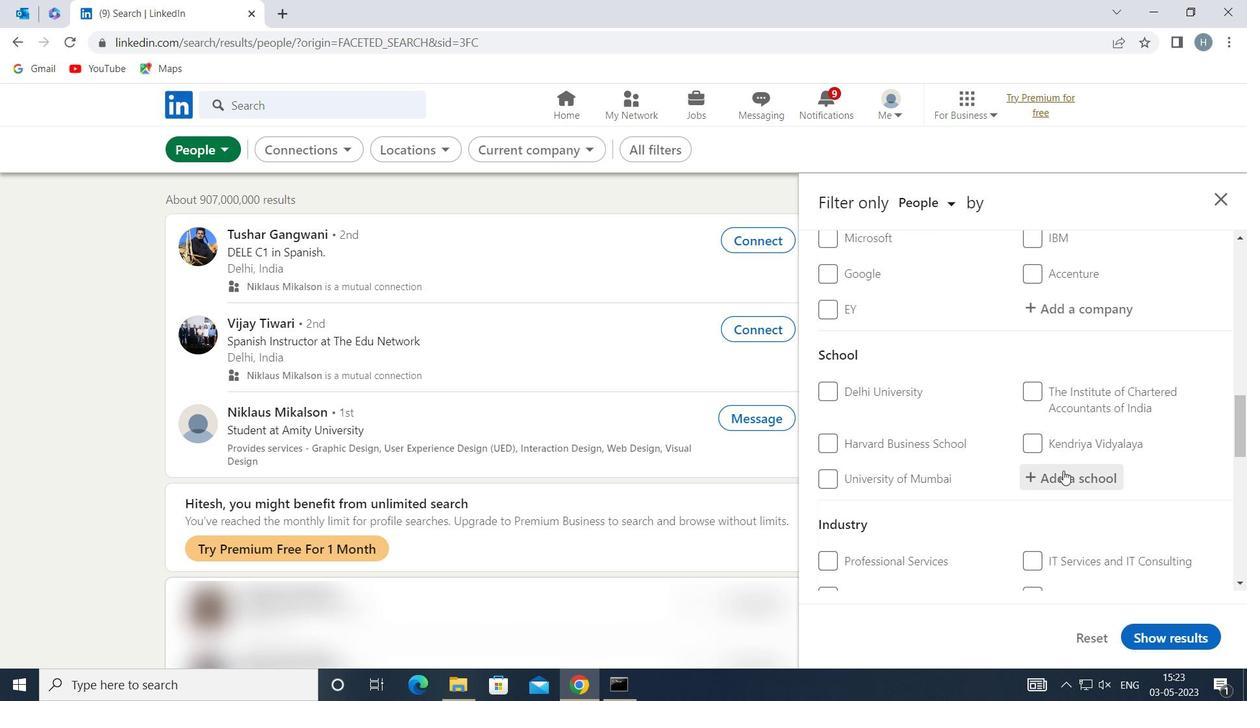 
Action: Mouse moved to (1054, 472)
Screenshot: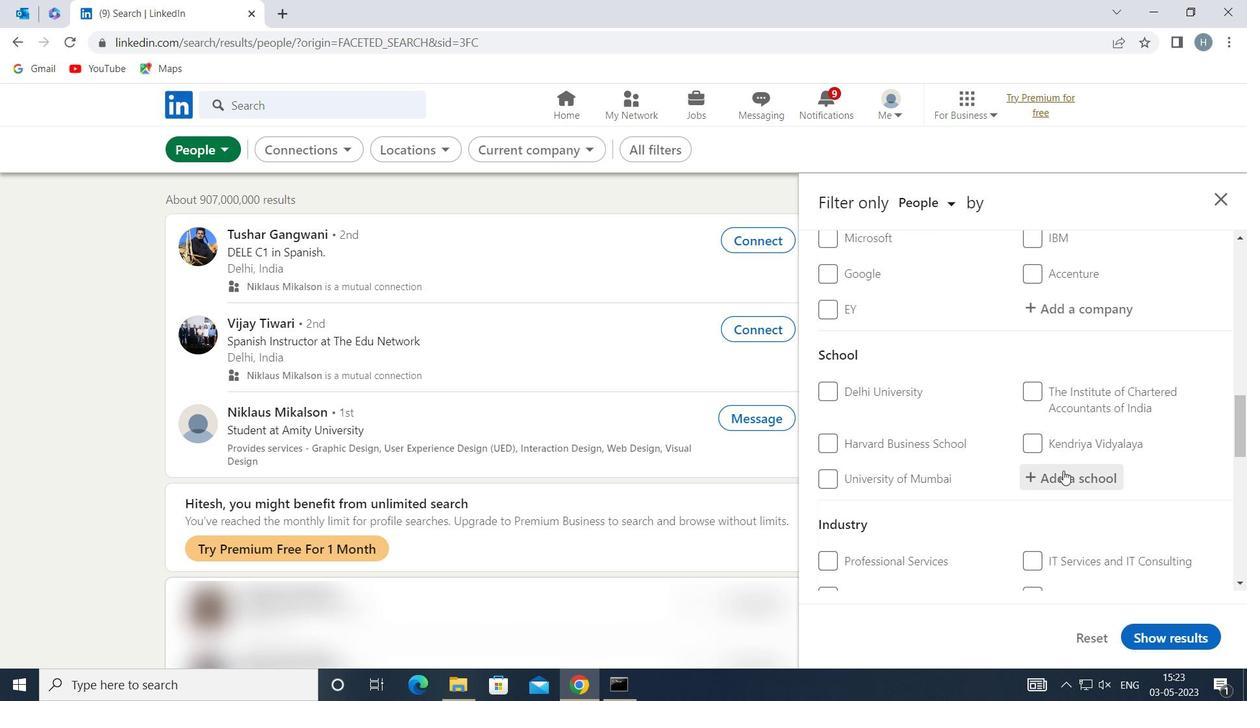 
Action: Key pressed <Key.shift>PRESIDENCY<Key.space><Key.shift>SCHOOL
Screenshot: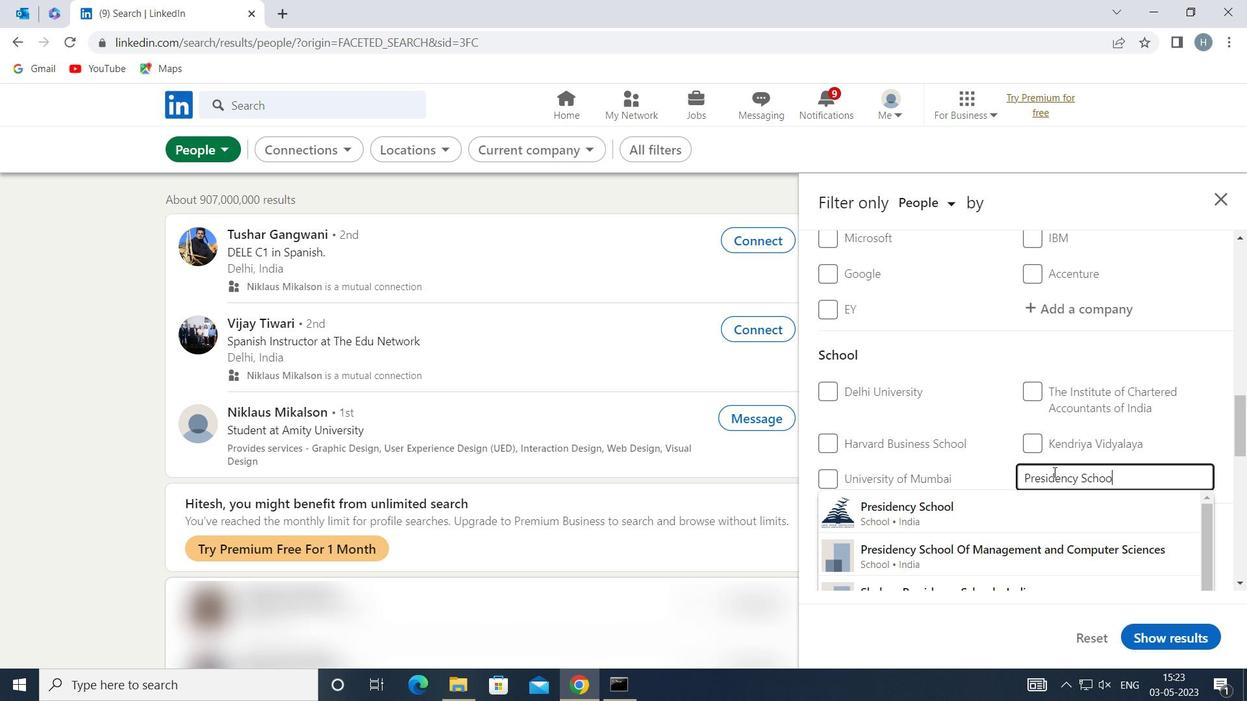 
Action: Mouse moved to (1014, 508)
Screenshot: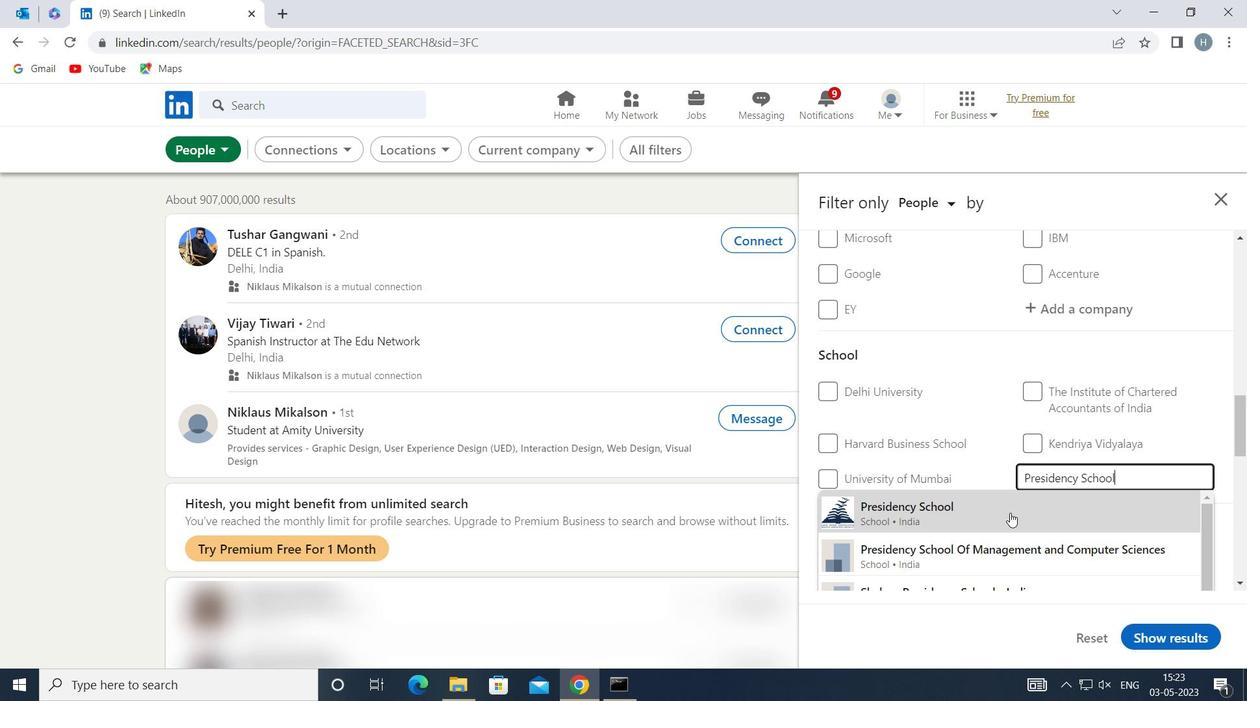 
Action: Mouse pressed left at (1014, 508)
Screenshot: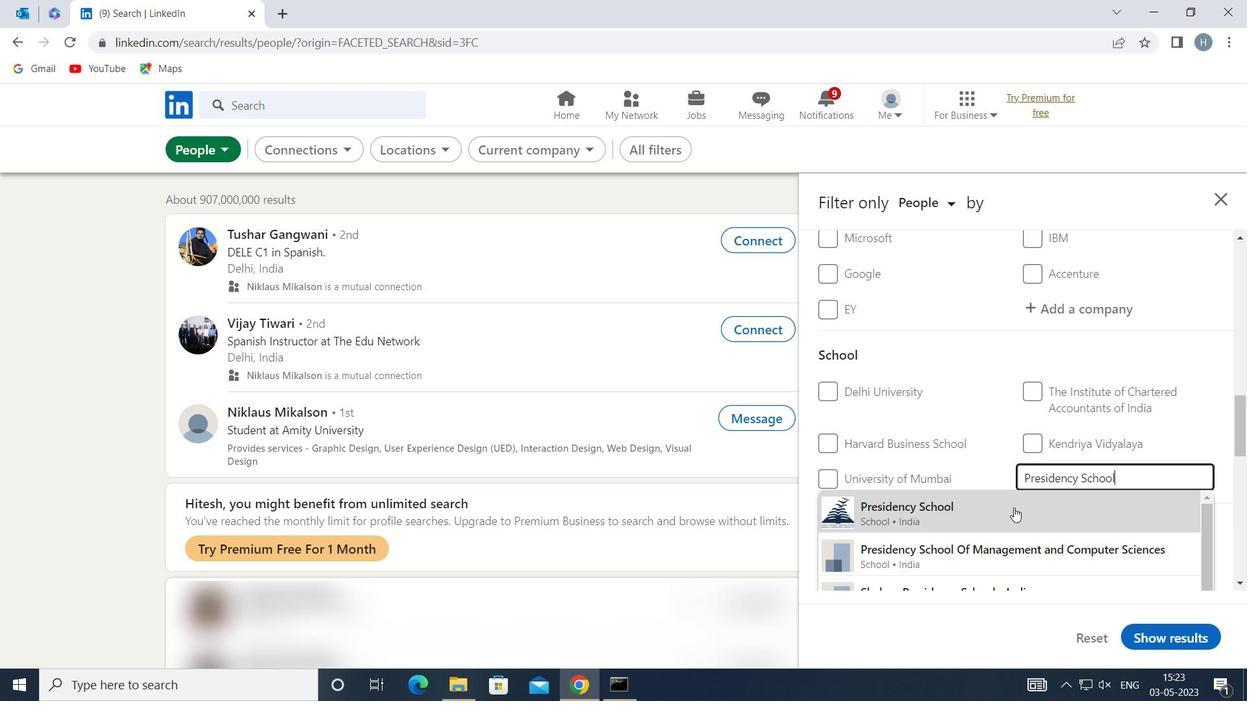 
Action: Mouse moved to (1001, 488)
Screenshot: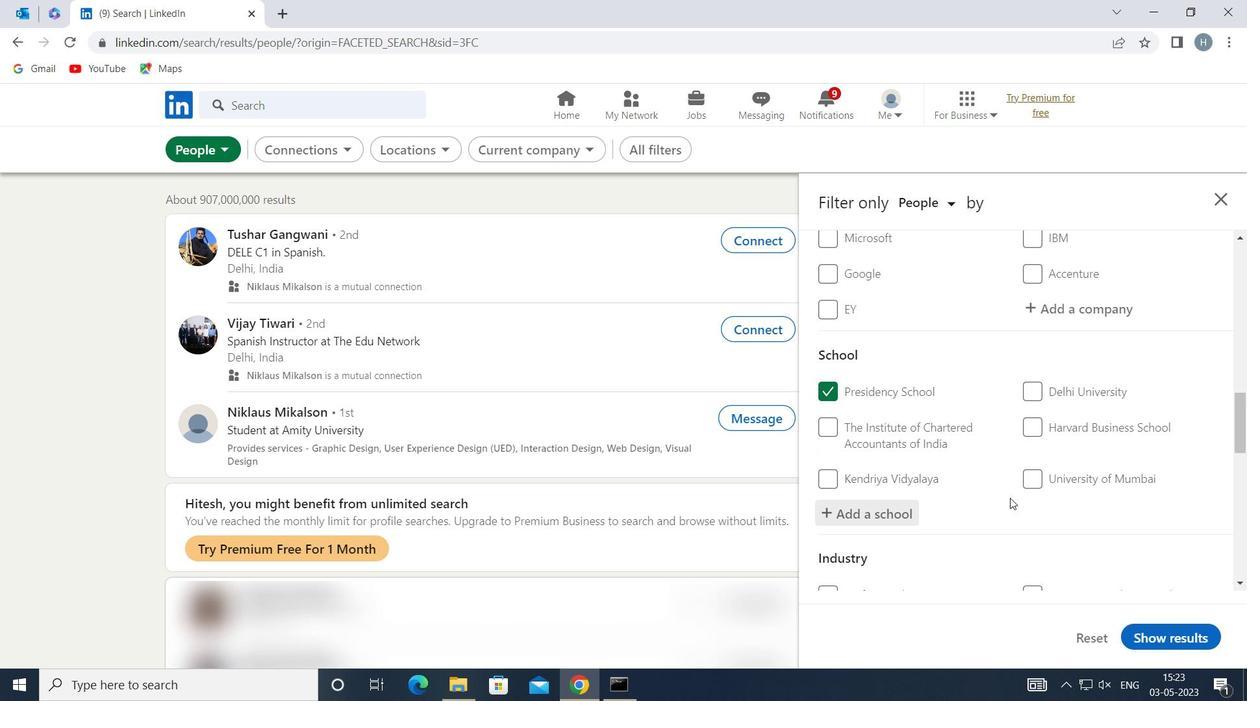 
Action: Mouse scrolled (1001, 487) with delta (0, 0)
Screenshot: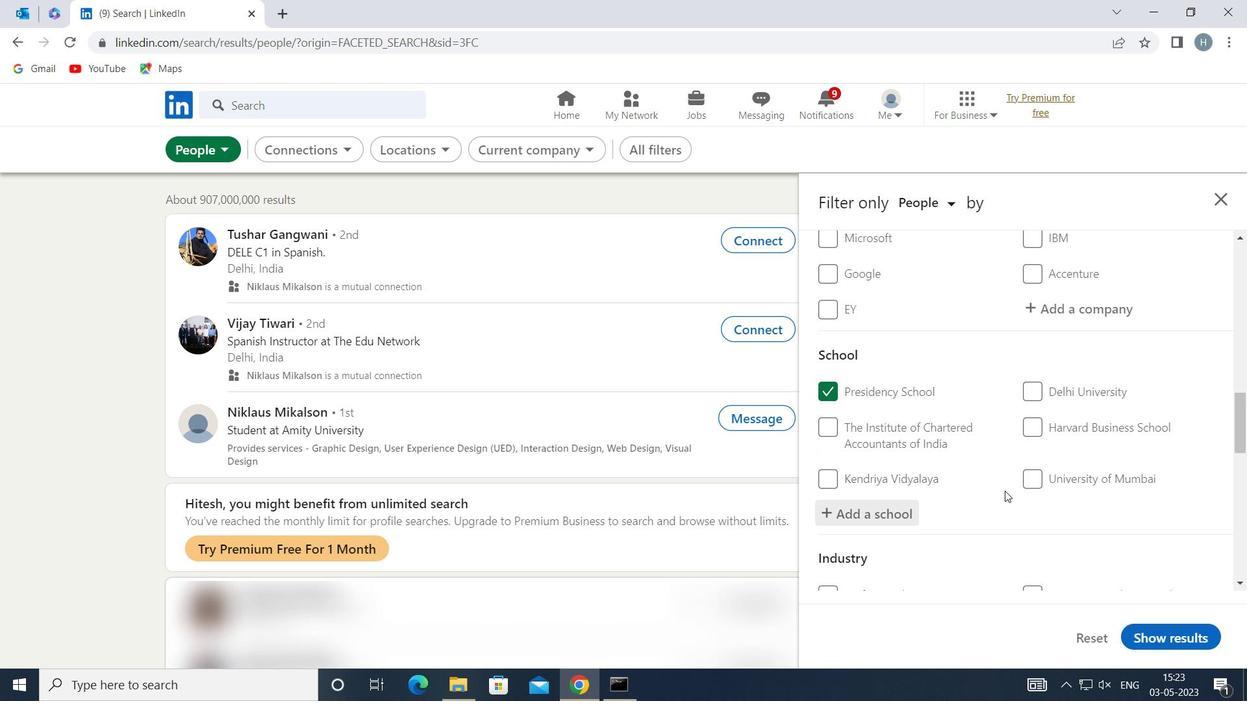 
Action: Mouse scrolled (1001, 487) with delta (0, 0)
Screenshot: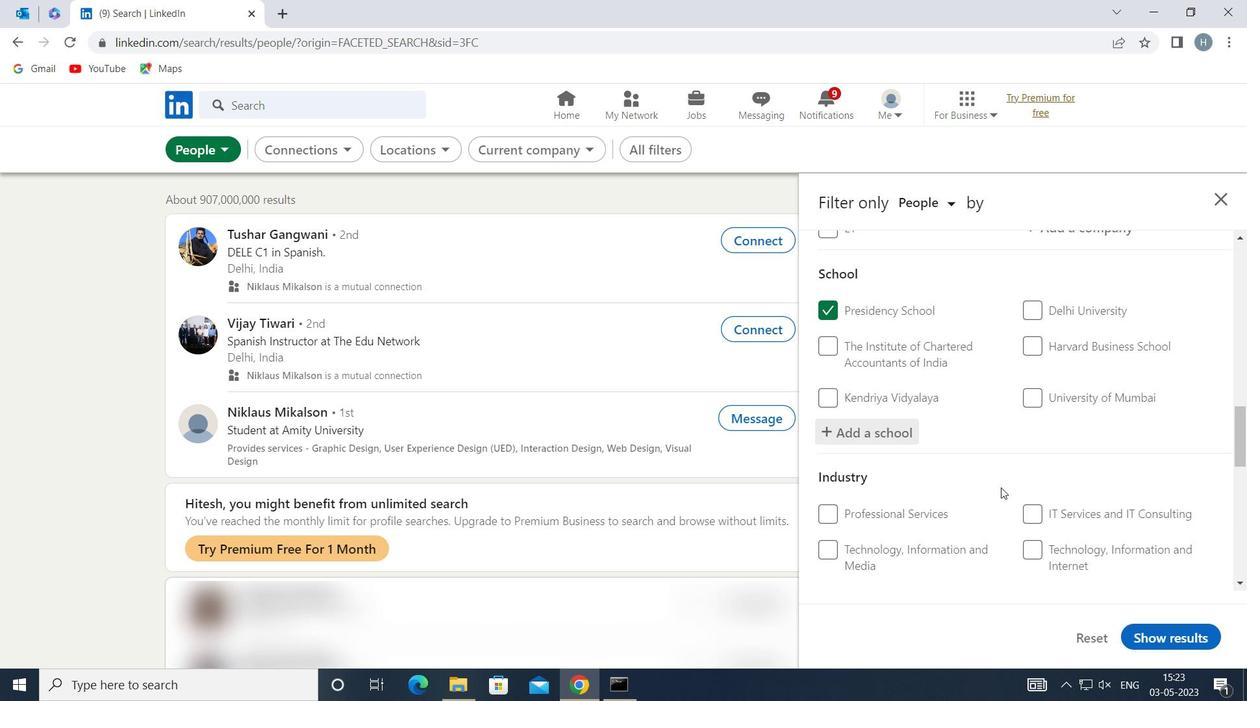 
Action: Mouse scrolled (1001, 487) with delta (0, 0)
Screenshot: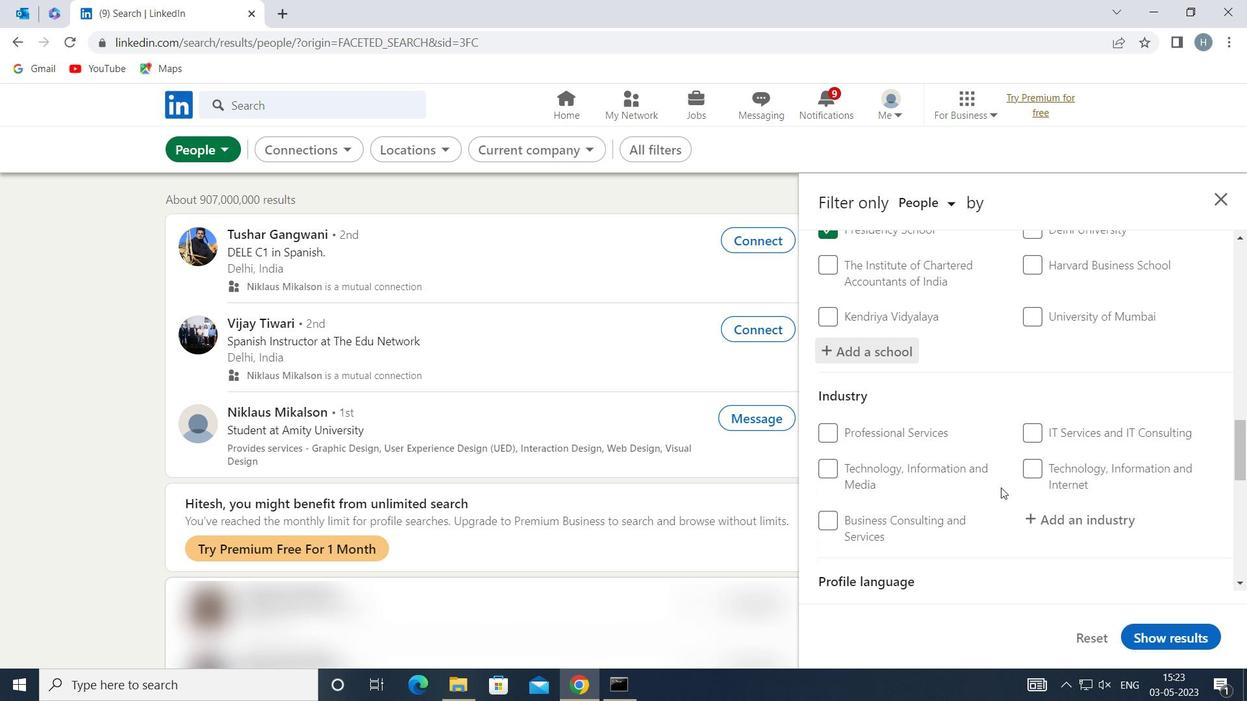 
Action: Mouse moved to (1070, 439)
Screenshot: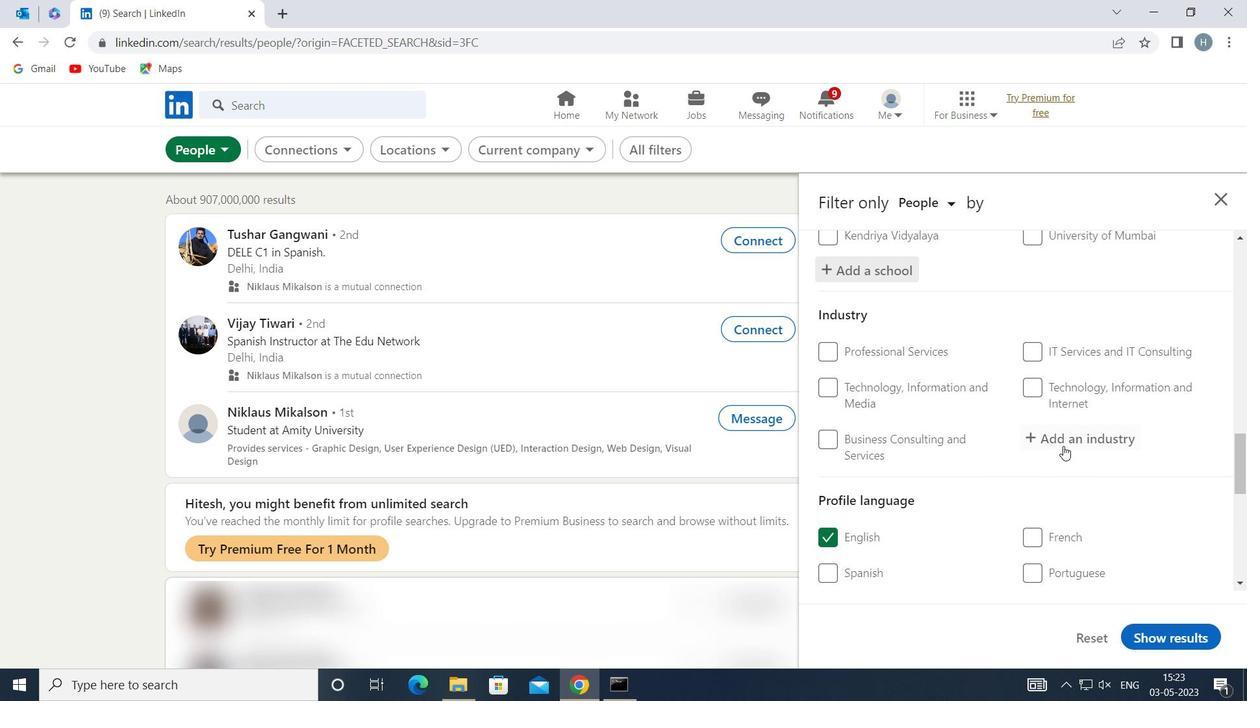 
Action: Mouse pressed left at (1070, 439)
Screenshot: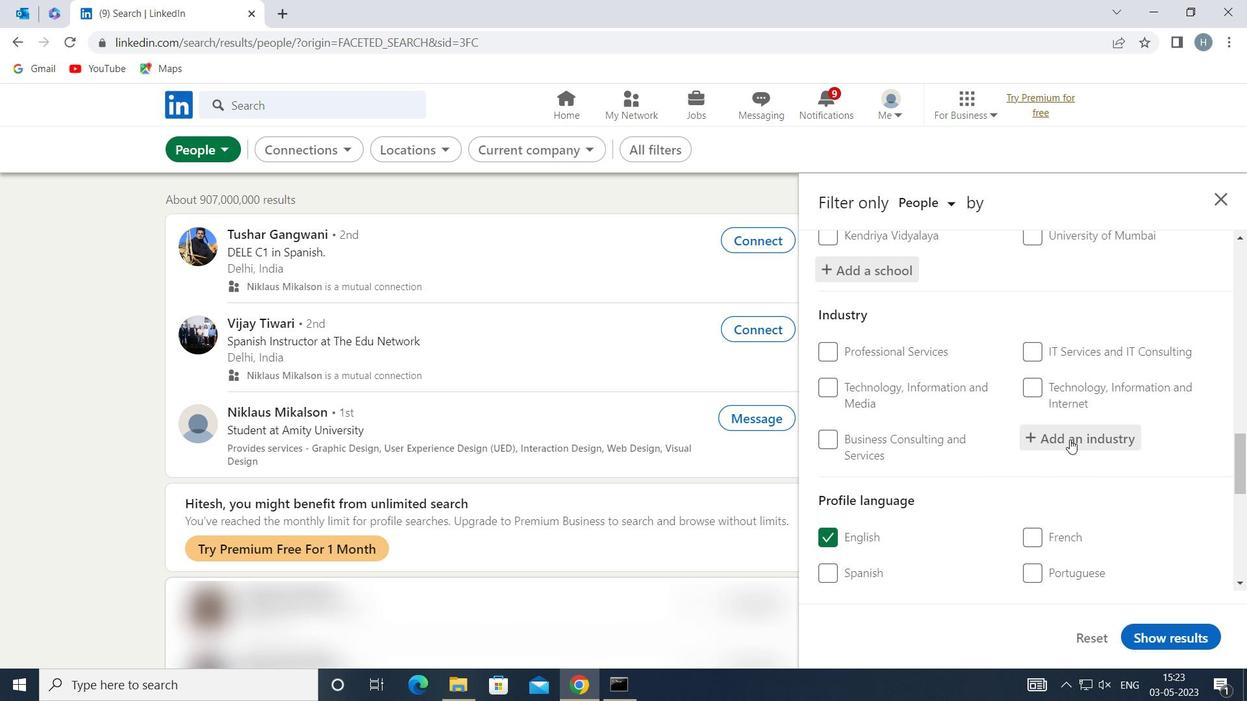
Action: Key pressed <Key.shift><Key.shift><Key.shift><Key.shift>RESTAURANTS
Screenshot: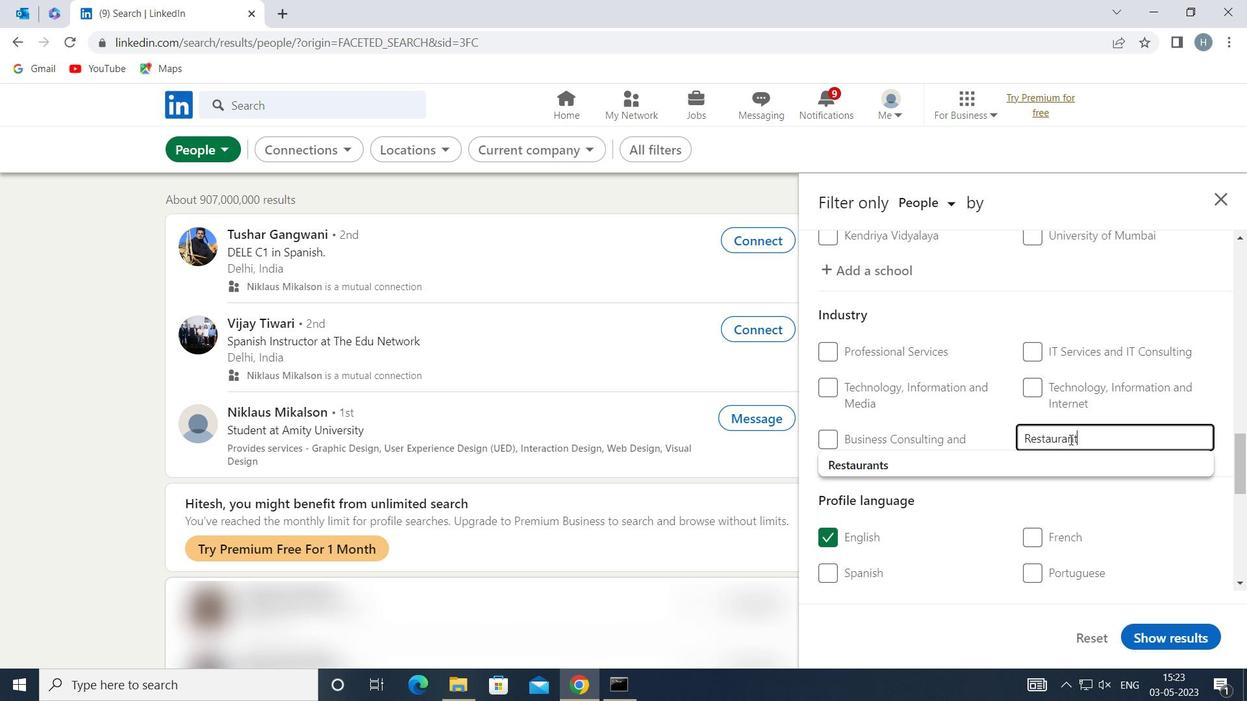 
Action: Mouse moved to (1007, 467)
Screenshot: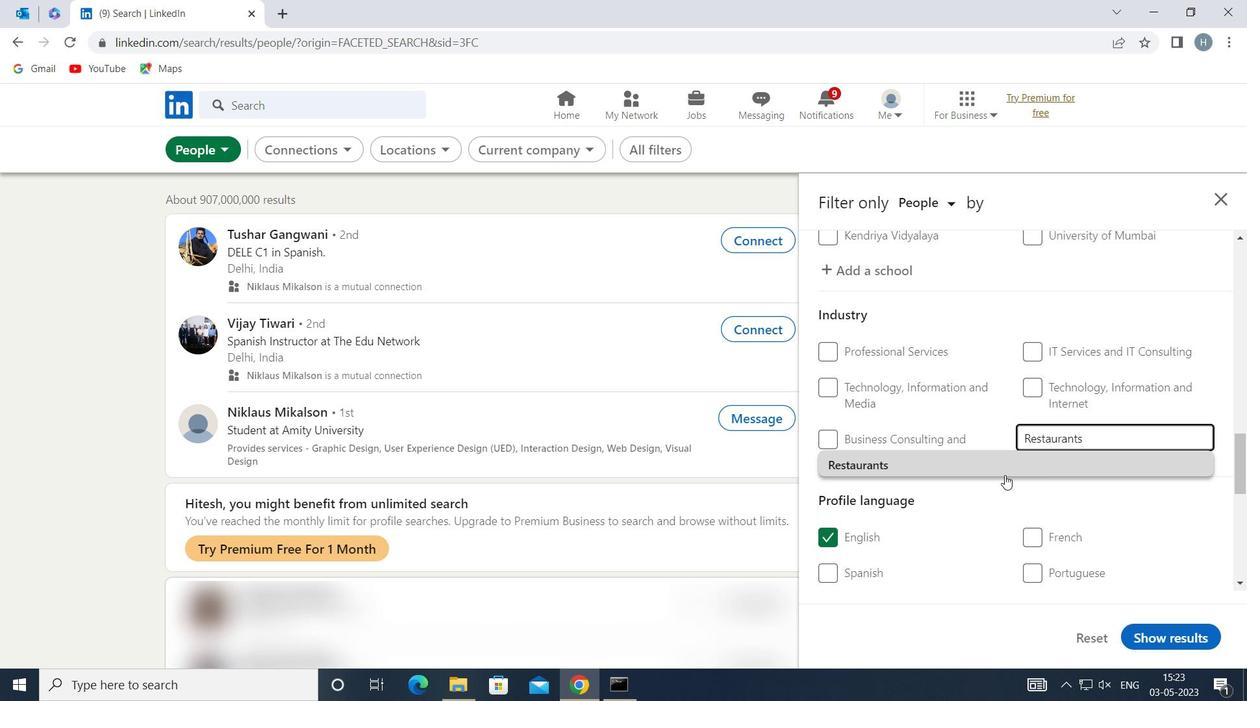 
Action: Mouse pressed left at (1007, 467)
Screenshot: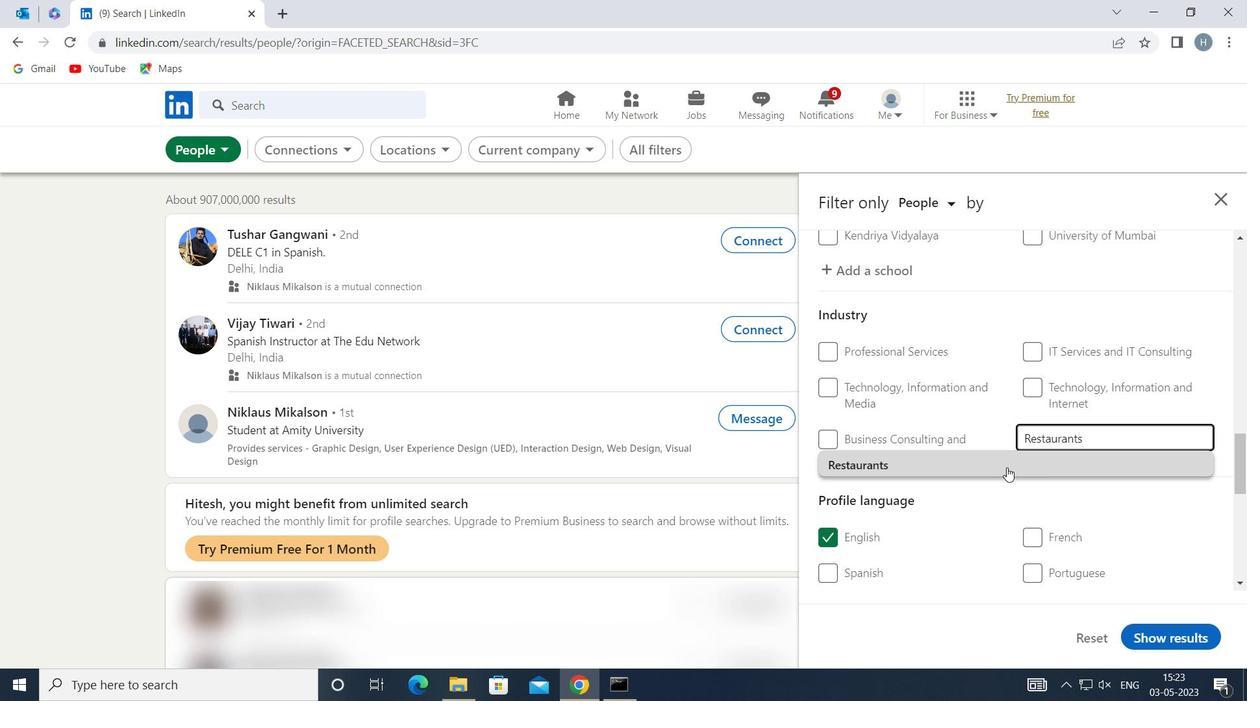 
Action: Mouse moved to (990, 478)
Screenshot: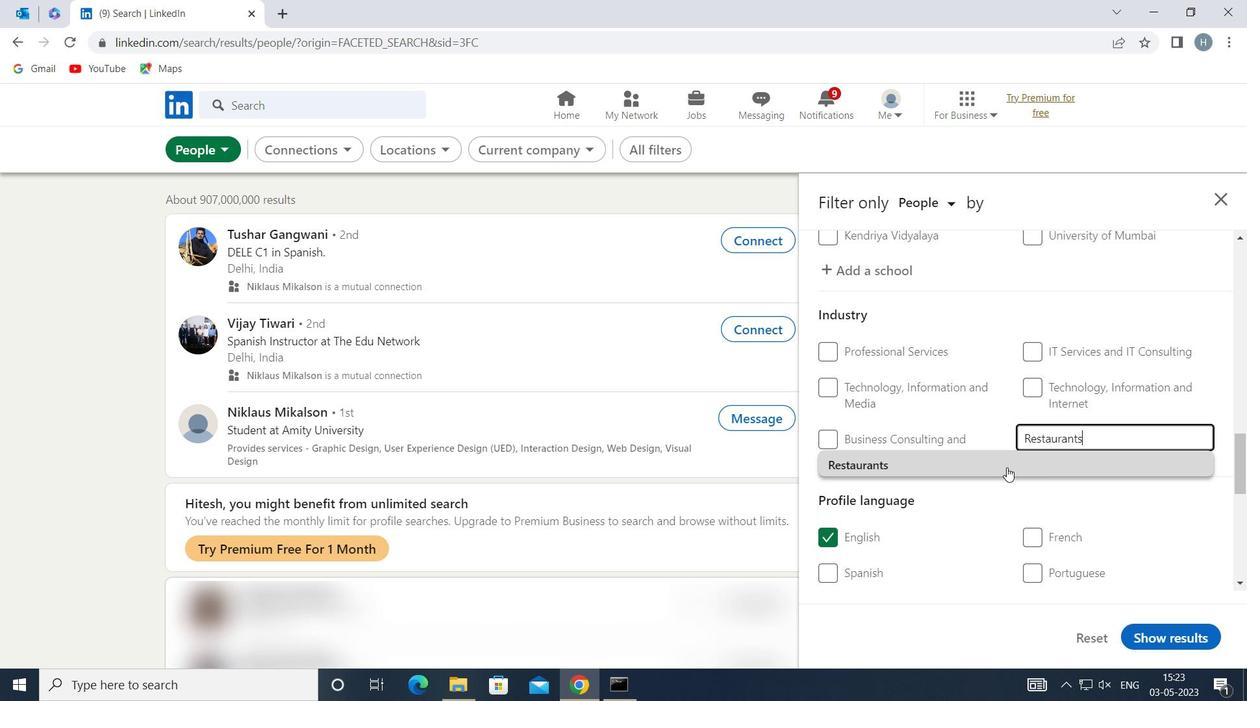 
Action: Mouse scrolled (990, 478) with delta (0, 0)
Screenshot: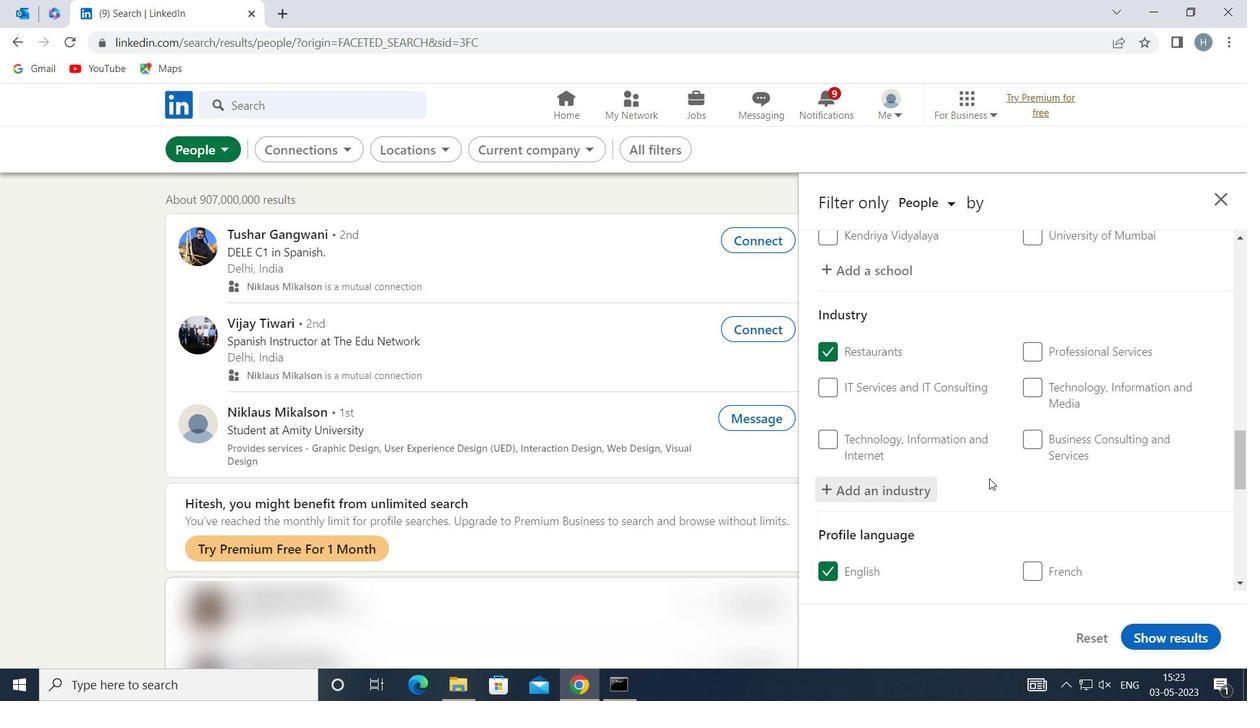 
Action: Mouse moved to (987, 484)
Screenshot: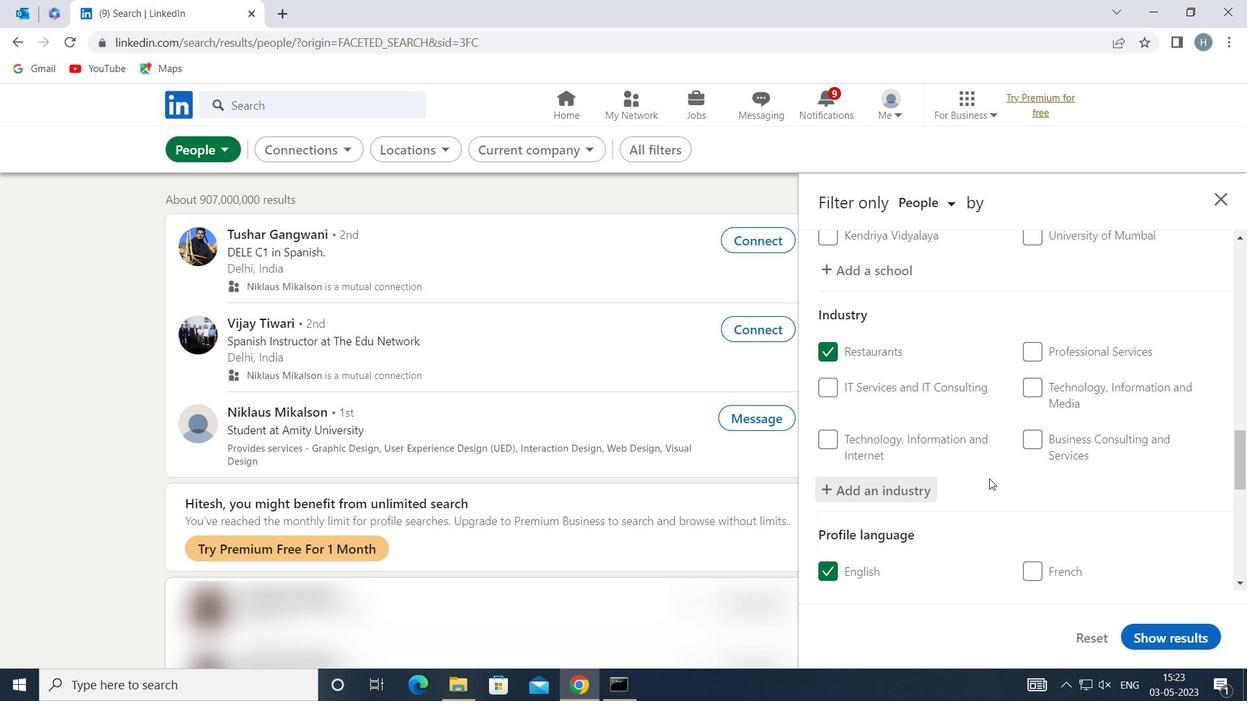 
Action: Mouse scrolled (987, 483) with delta (0, 0)
Screenshot: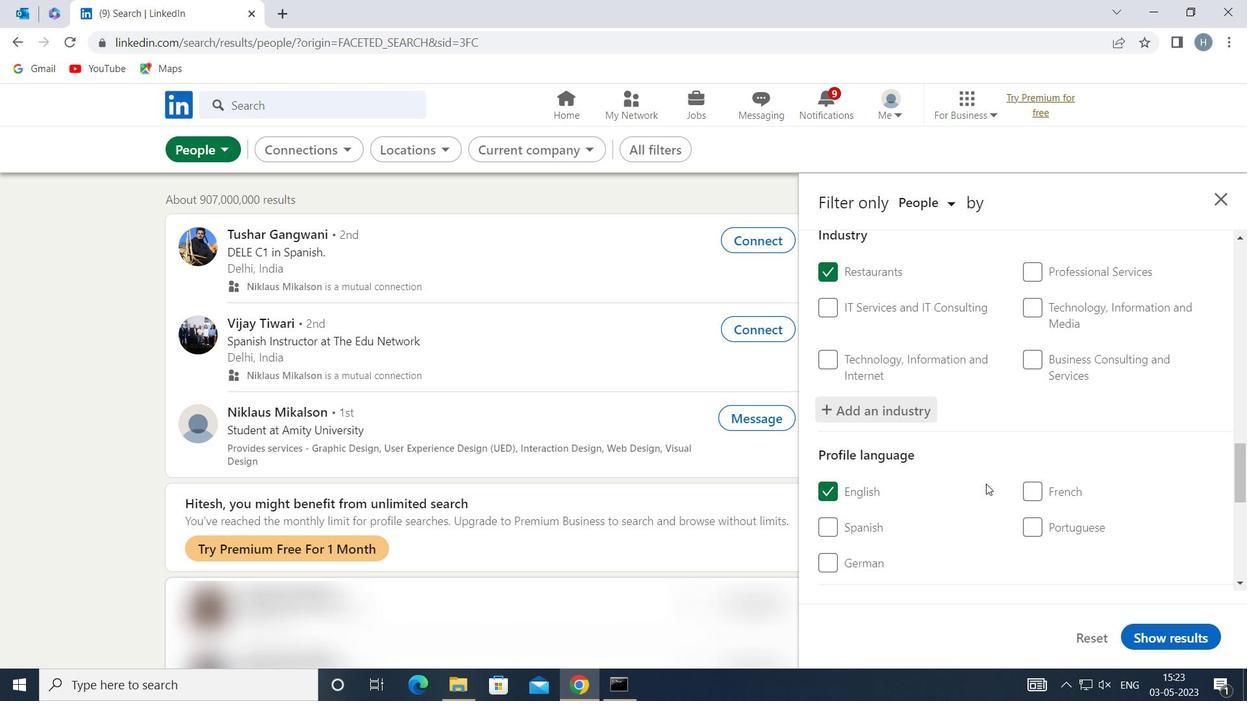 
Action: Mouse scrolled (987, 483) with delta (0, 0)
Screenshot: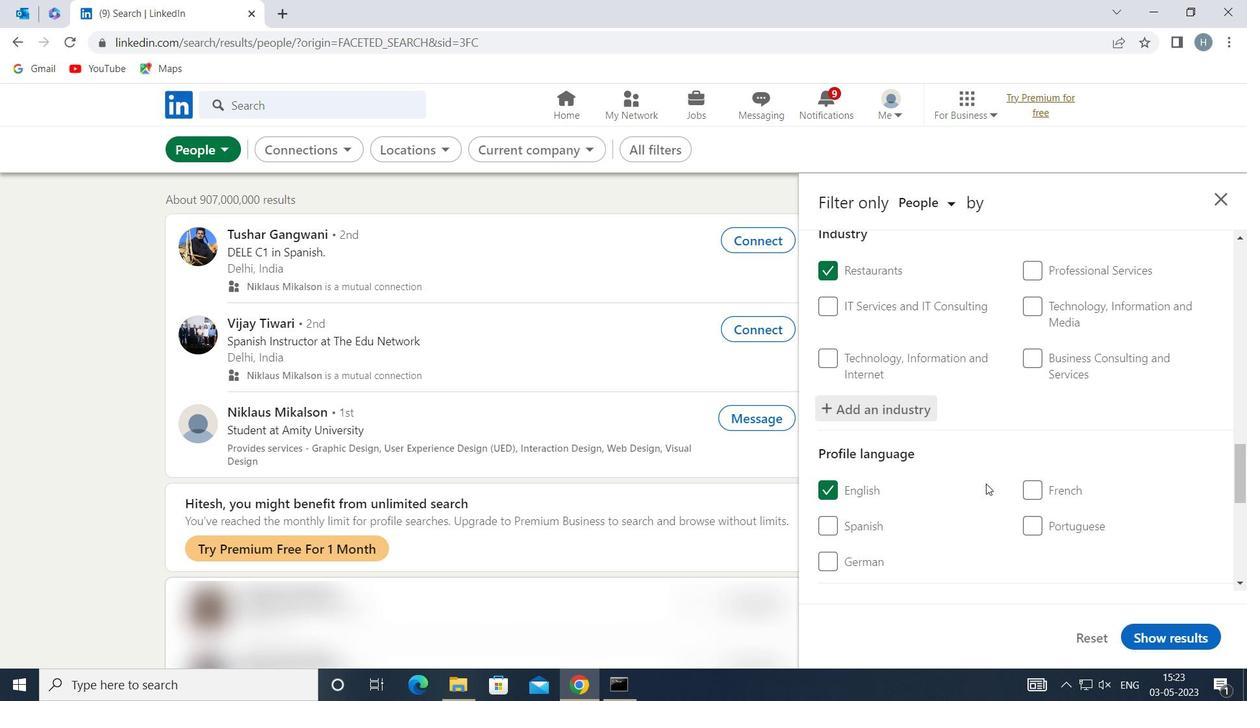 
Action: Mouse moved to (988, 486)
Screenshot: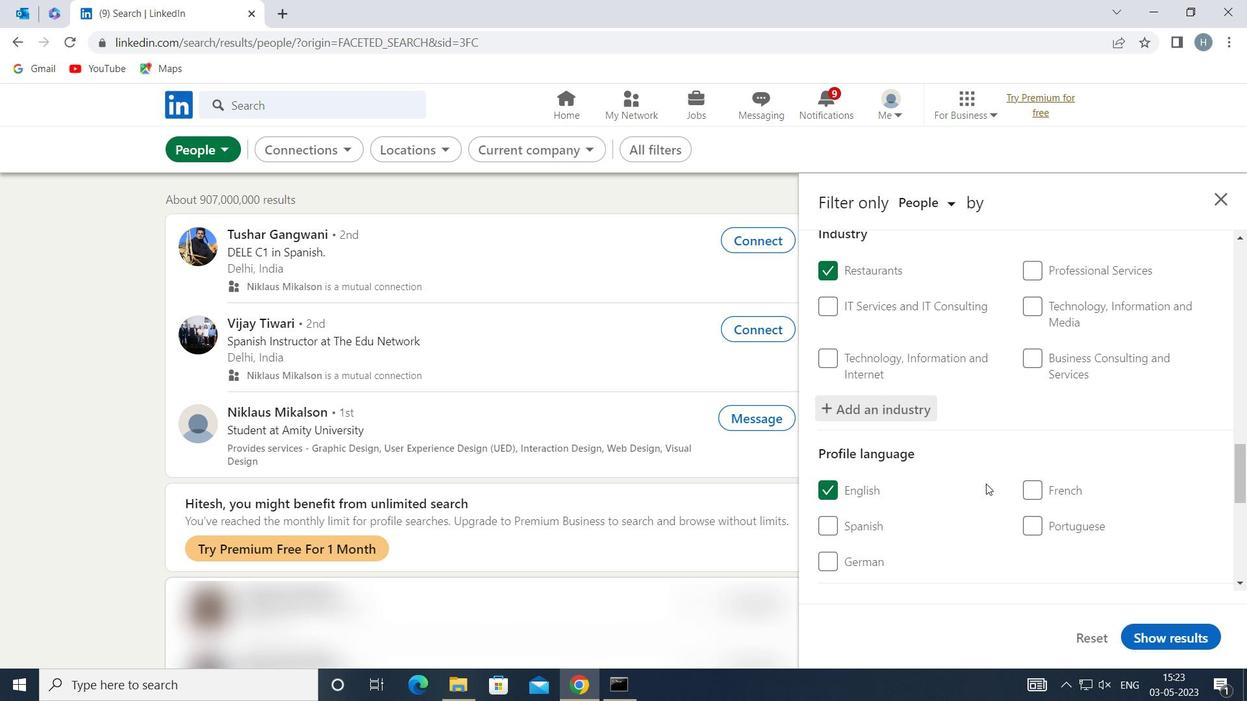 
Action: Mouse scrolled (988, 486) with delta (0, 0)
Screenshot: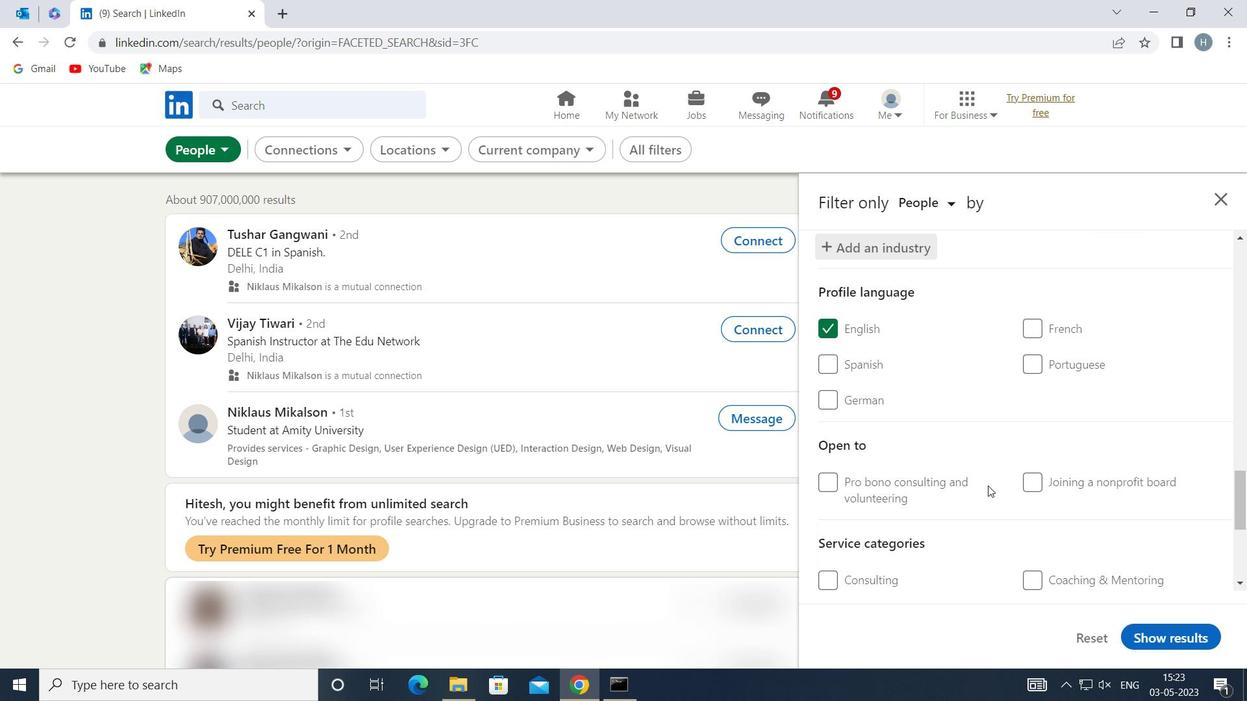 
Action: Mouse moved to (1005, 488)
Screenshot: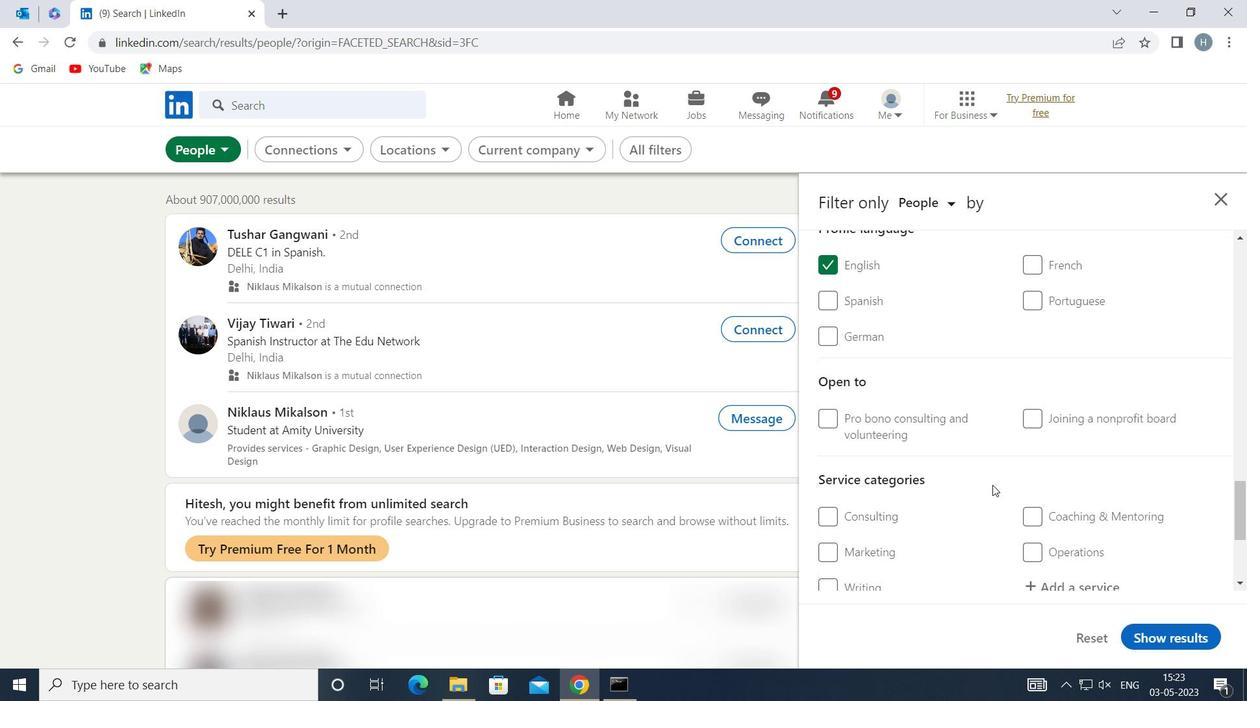 
Action: Mouse scrolled (1005, 487) with delta (0, 0)
Screenshot: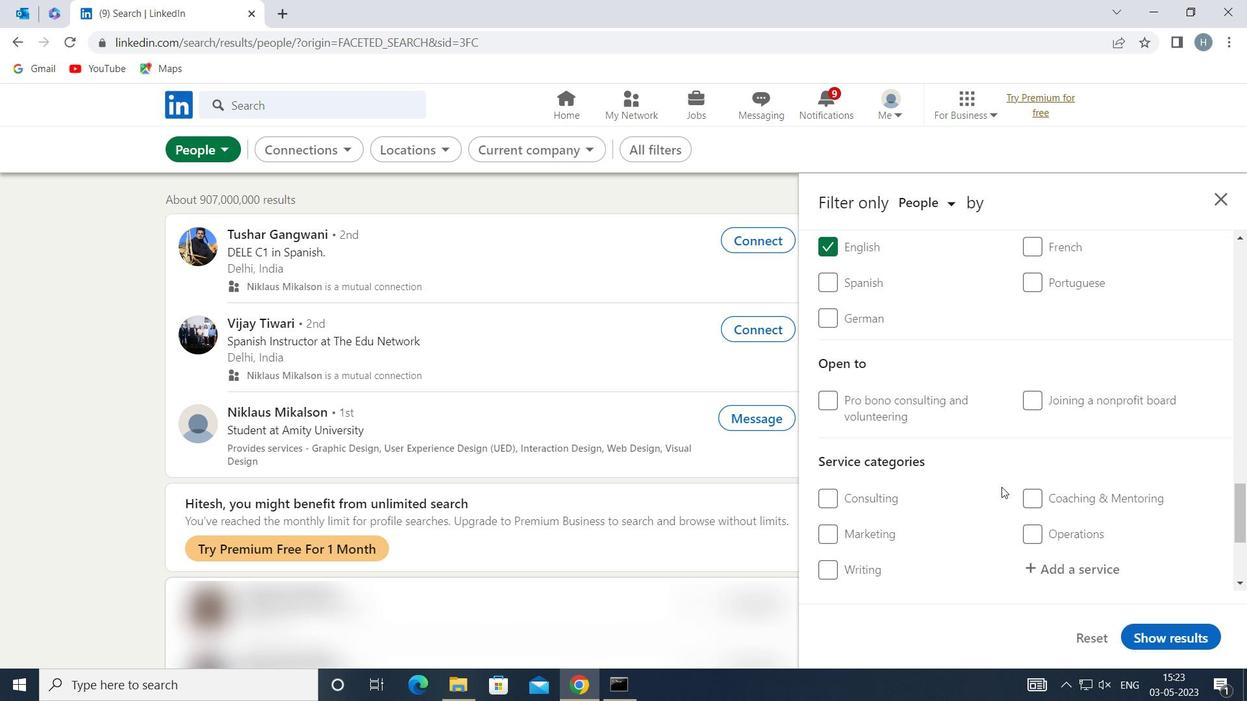 
Action: Mouse moved to (1063, 491)
Screenshot: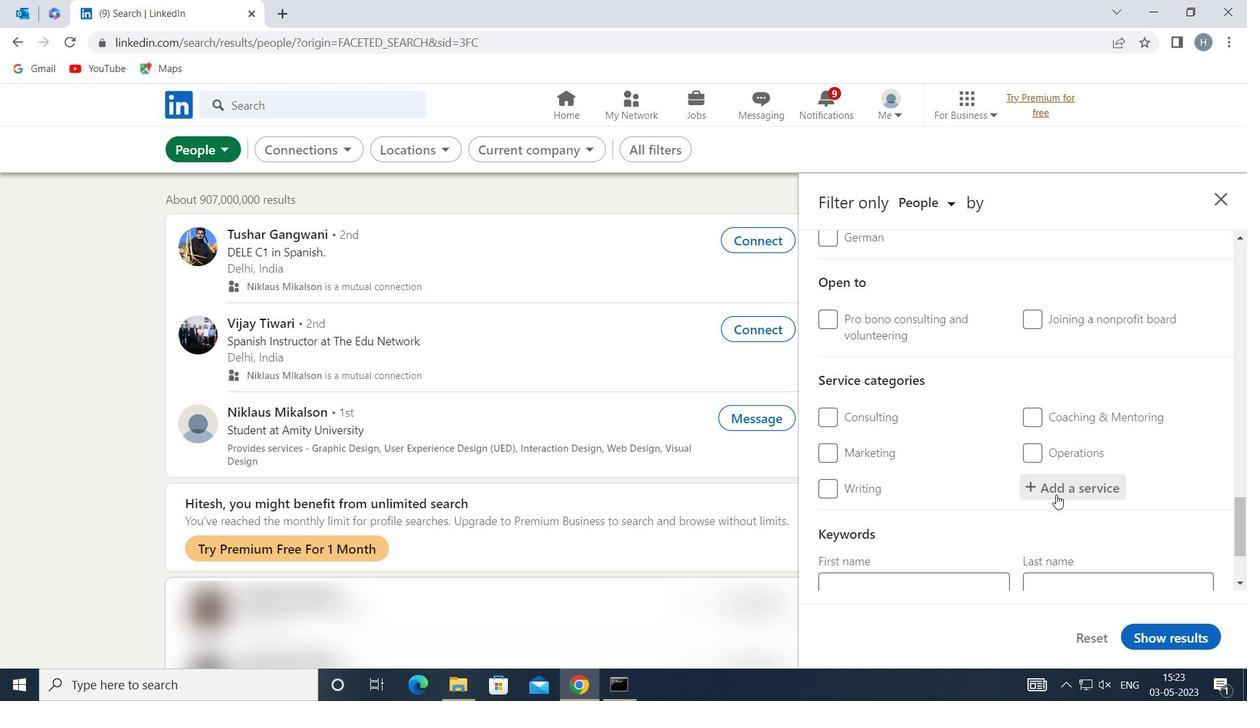 
Action: Mouse pressed left at (1063, 491)
Screenshot: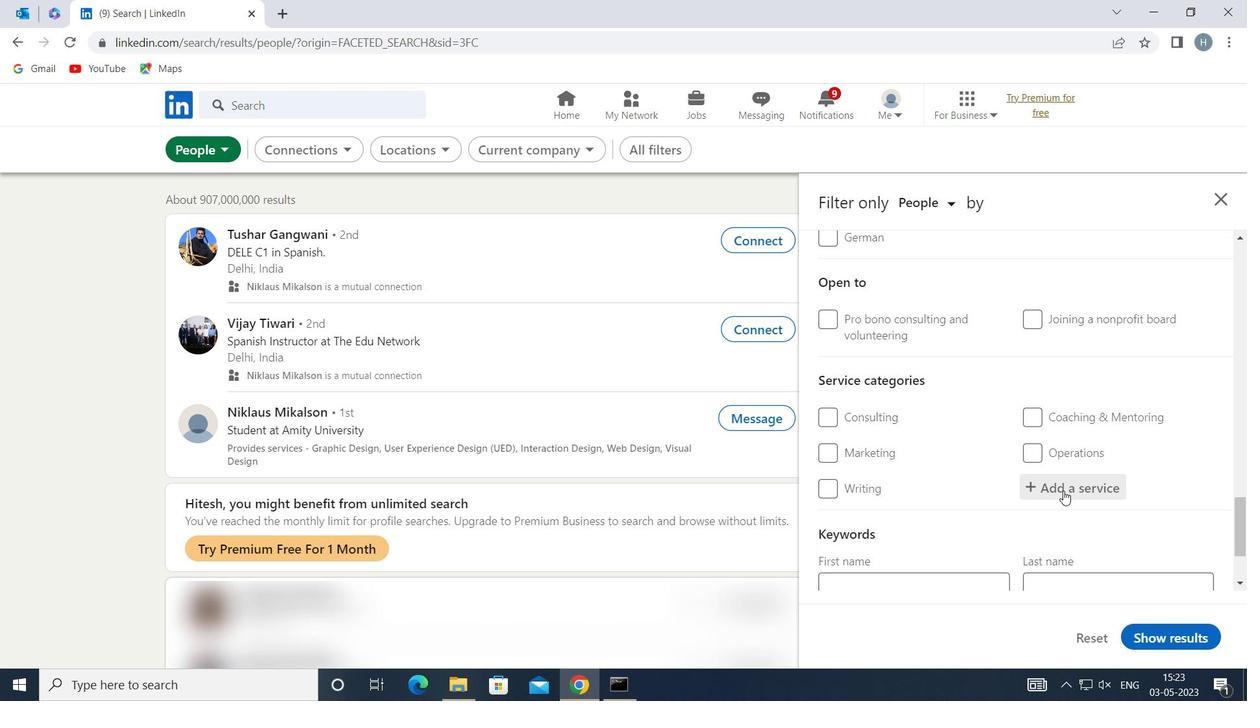 
Action: Key pressed <Key.shift>SEARCH<Key.space><Key.shift>ENGINE<Key.space><Key.shift>M
Screenshot: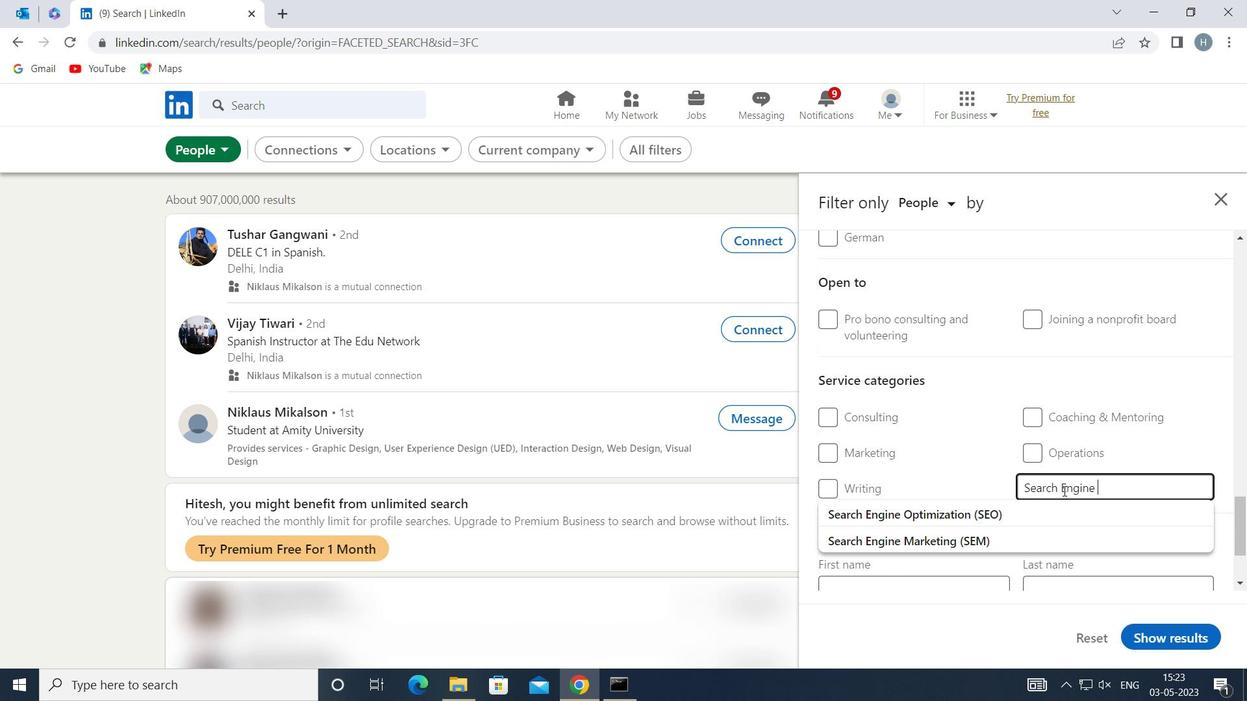 
Action: Mouse moved to (1020, 515)
Screenshot: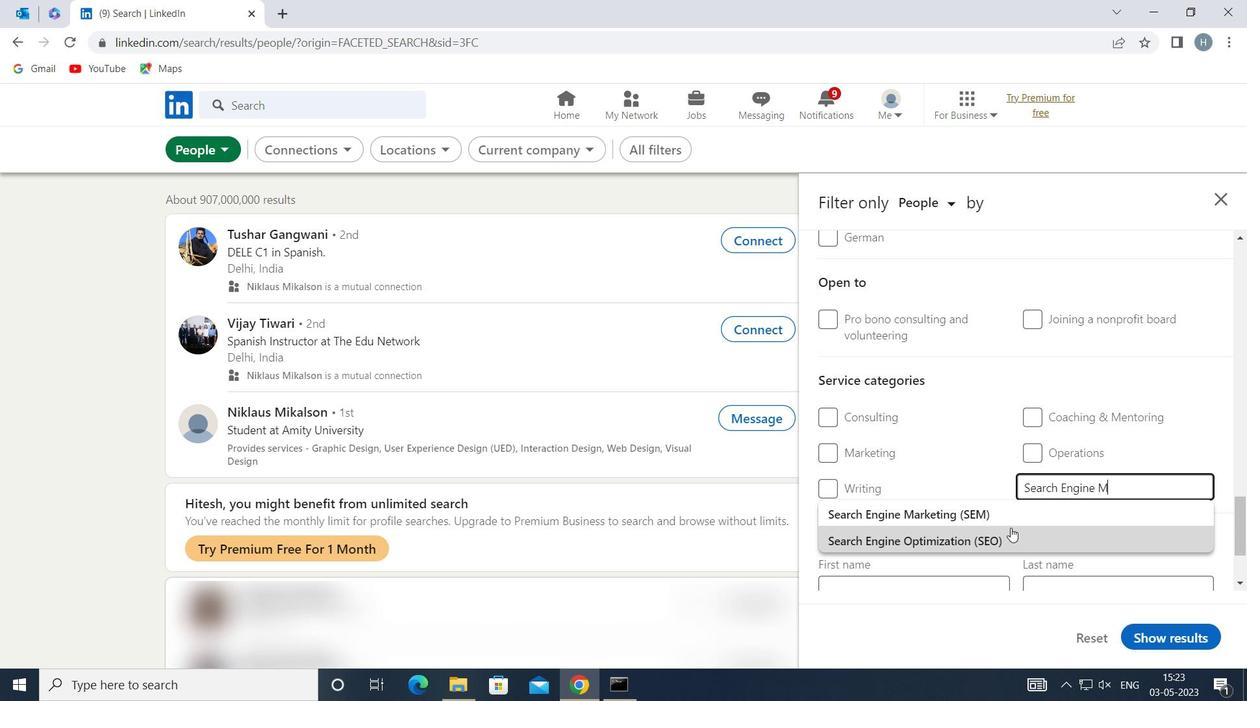 
Action: Mouse pressed left at (1020, 515)
Screenshot: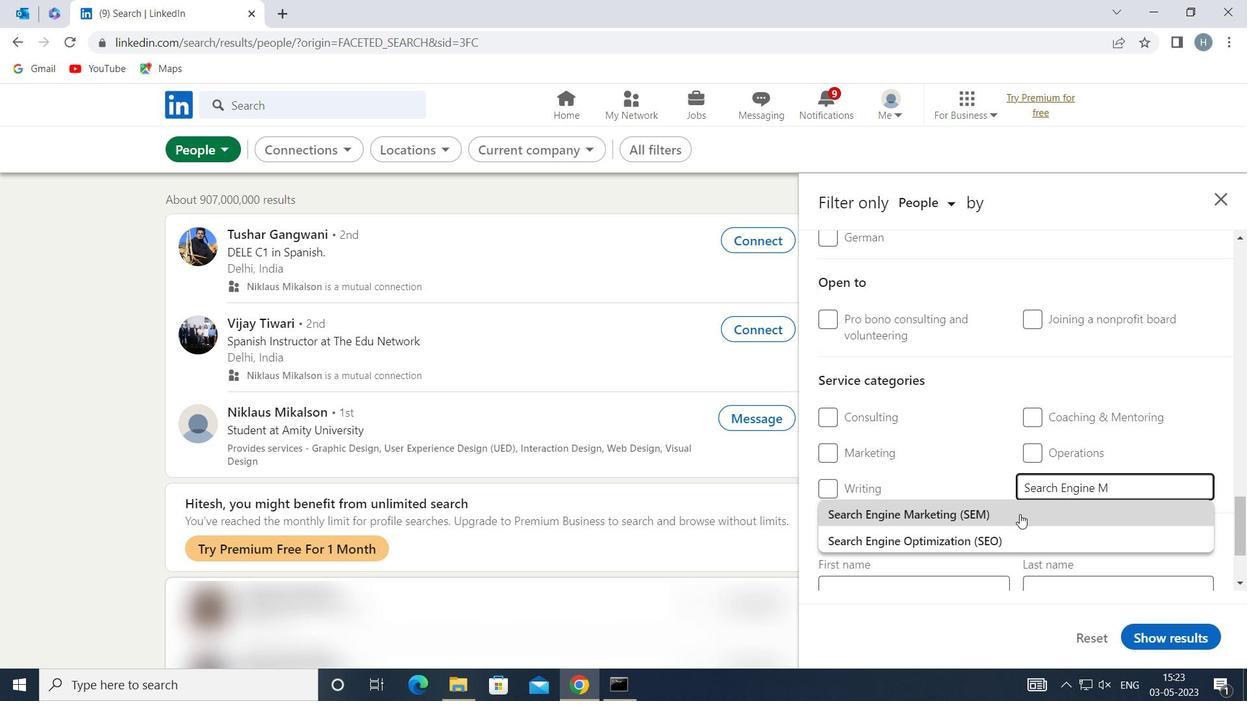 
Action: Mouse moved to (976, 499)
Screenshot: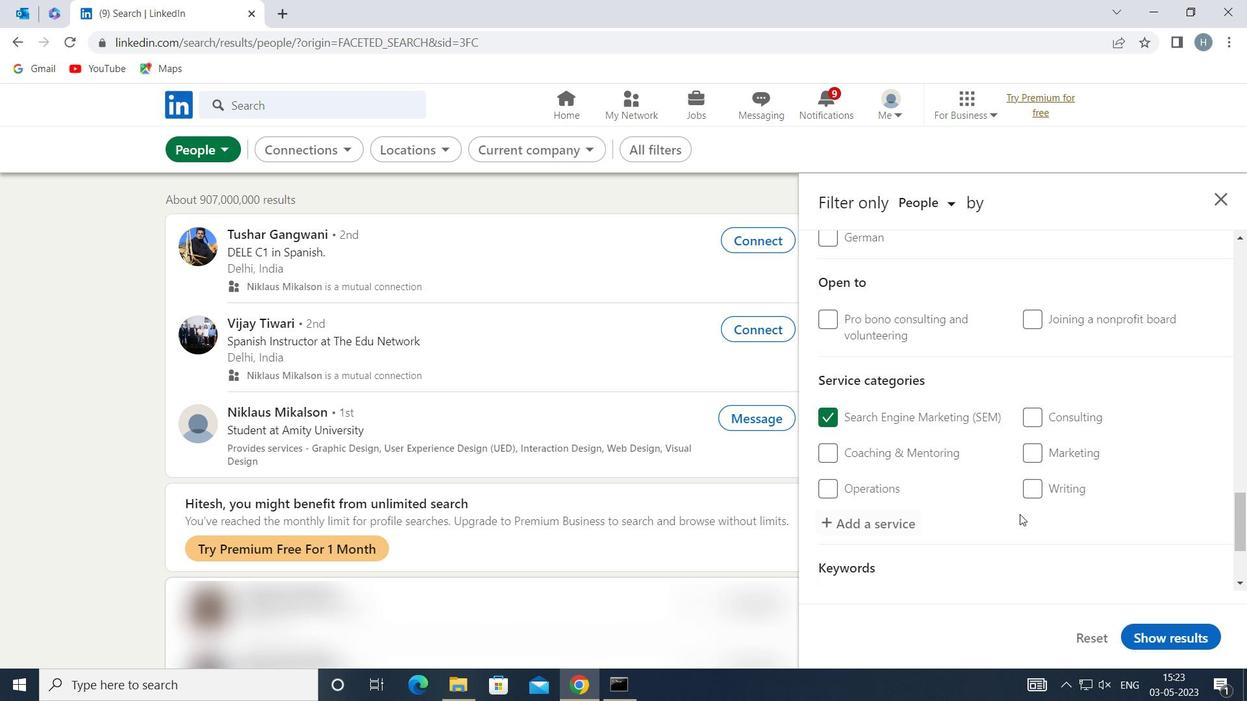
Action: Mouse scrolled (976, 499) with delta (0, 0)
Screenshot: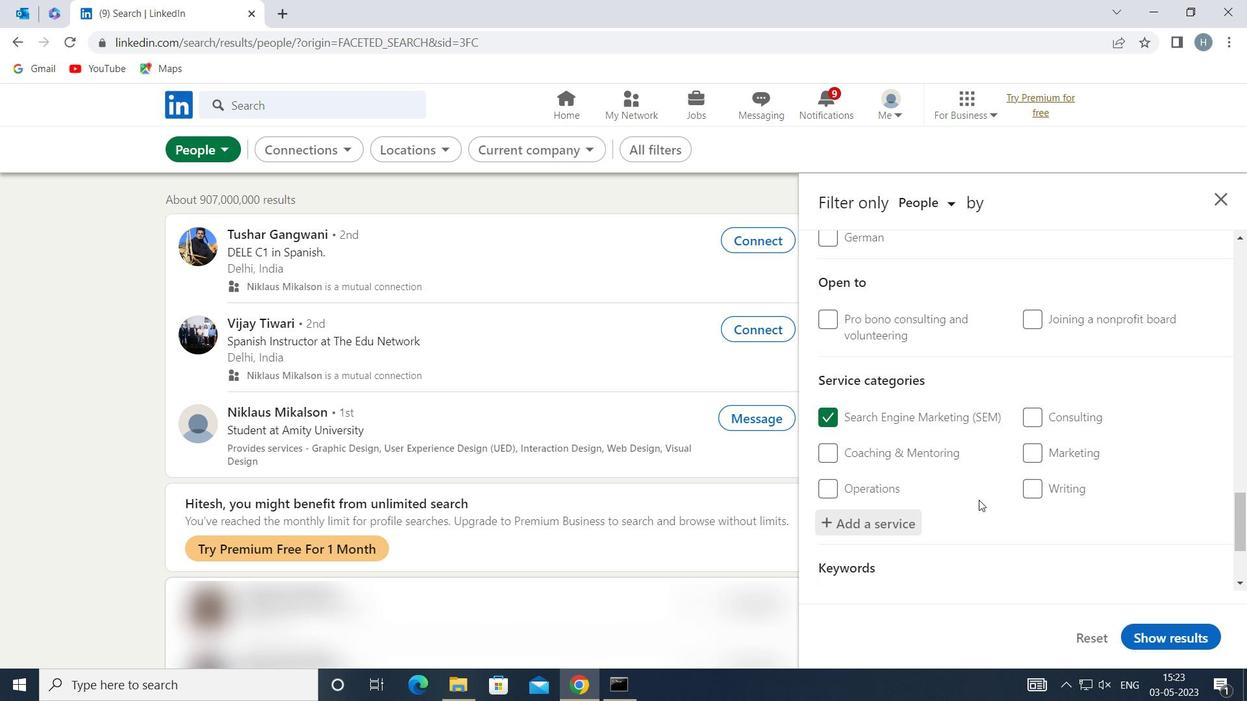 
Action: Mouse scrolled (976, 499) with delta (0, 0)
Screenshot: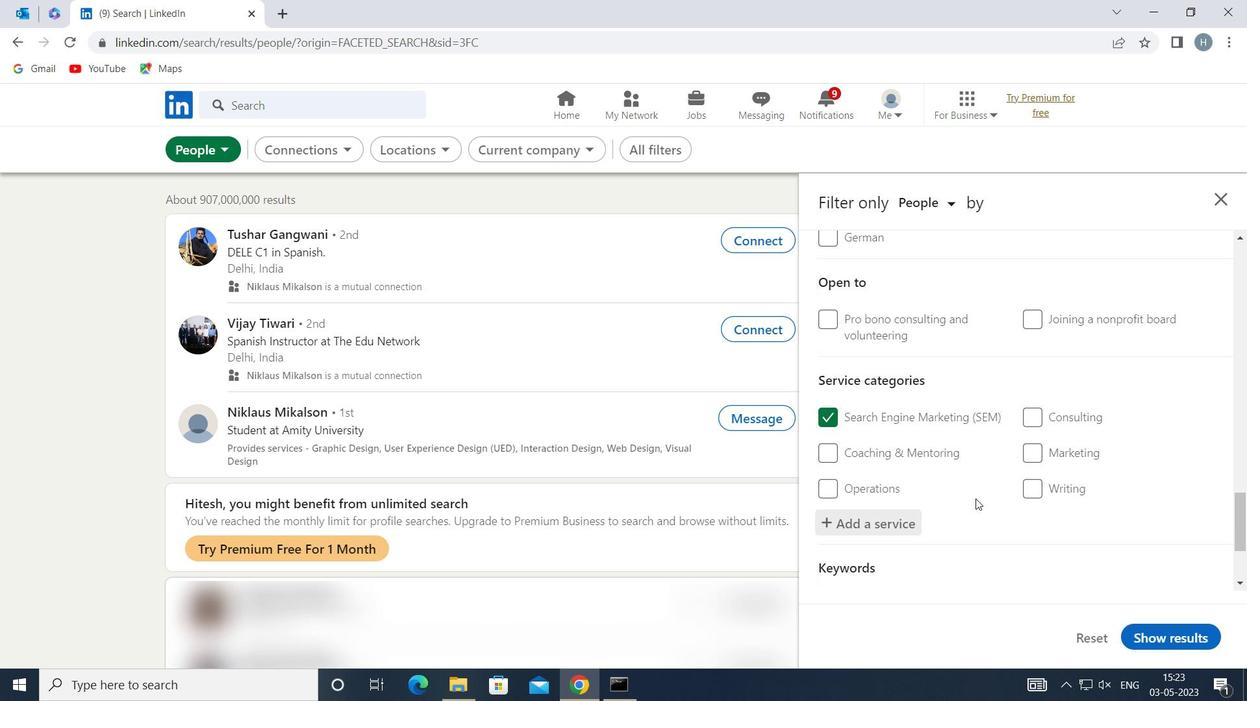
Action: Mouse moved to (974, 514)
Screenshot: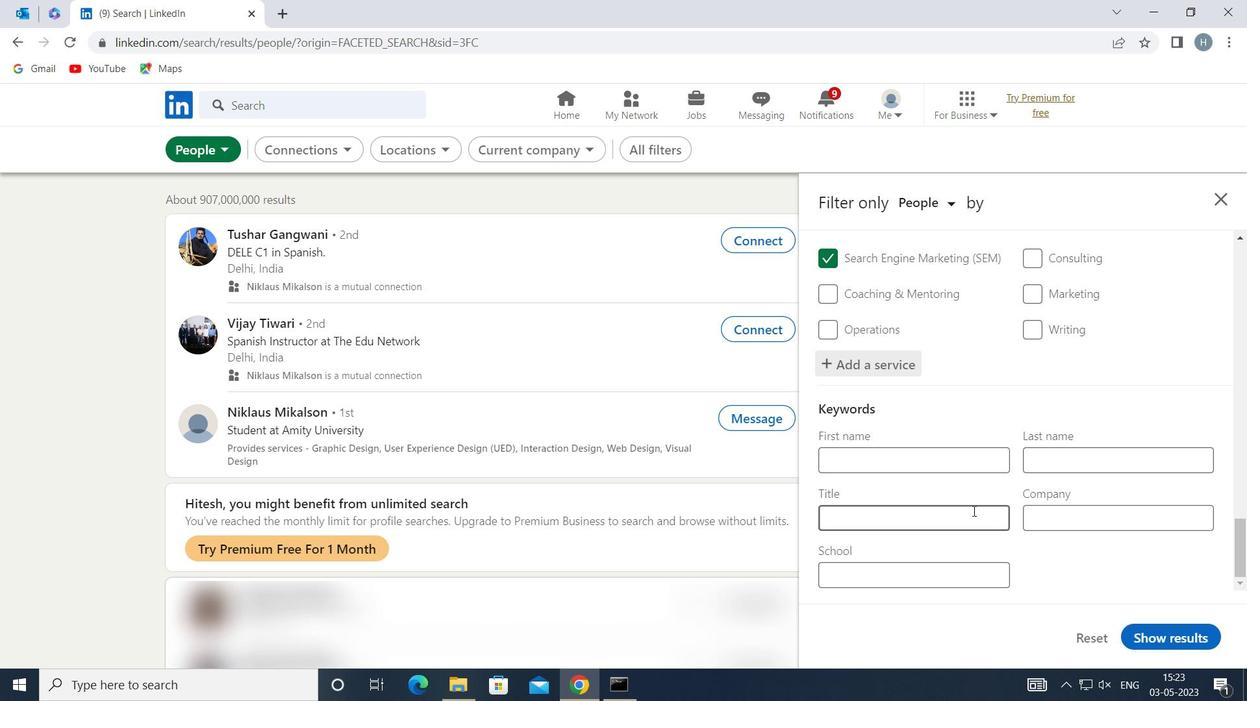 
Action: Mouse pressed left at (974, 514)
Screenshot: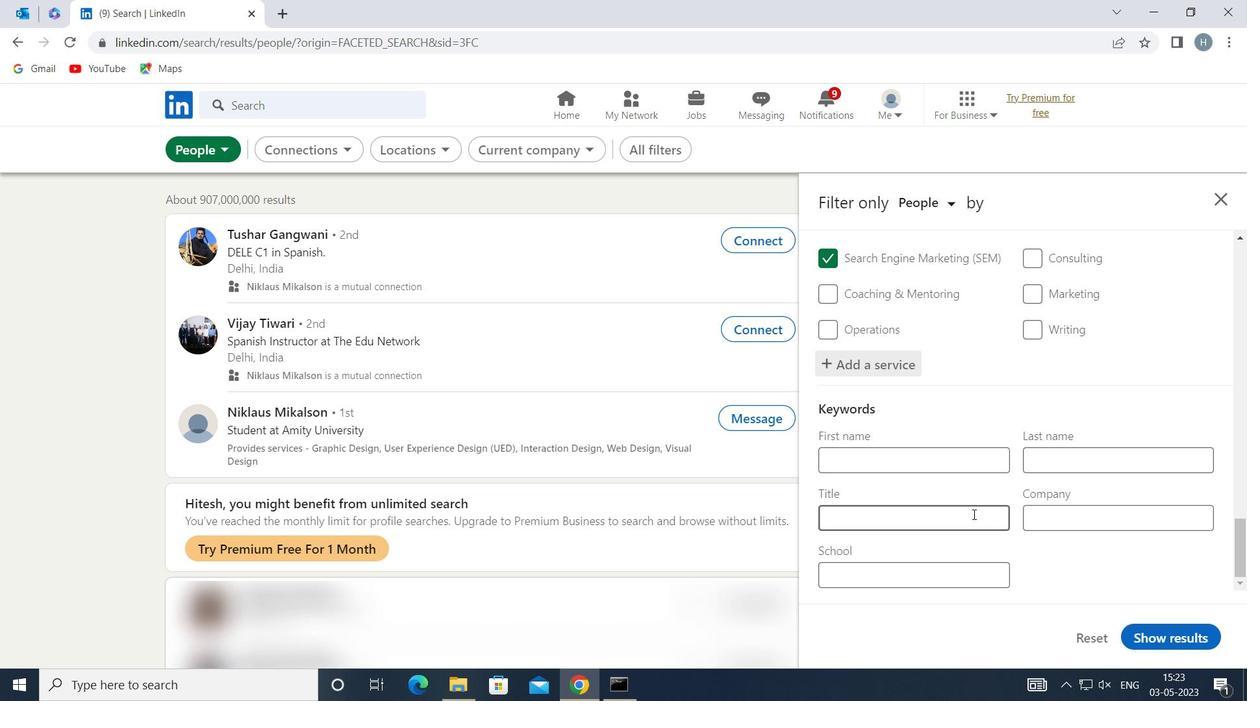 
Action: Key pressed <Key.shift>PIPEFITTER
Screenshot: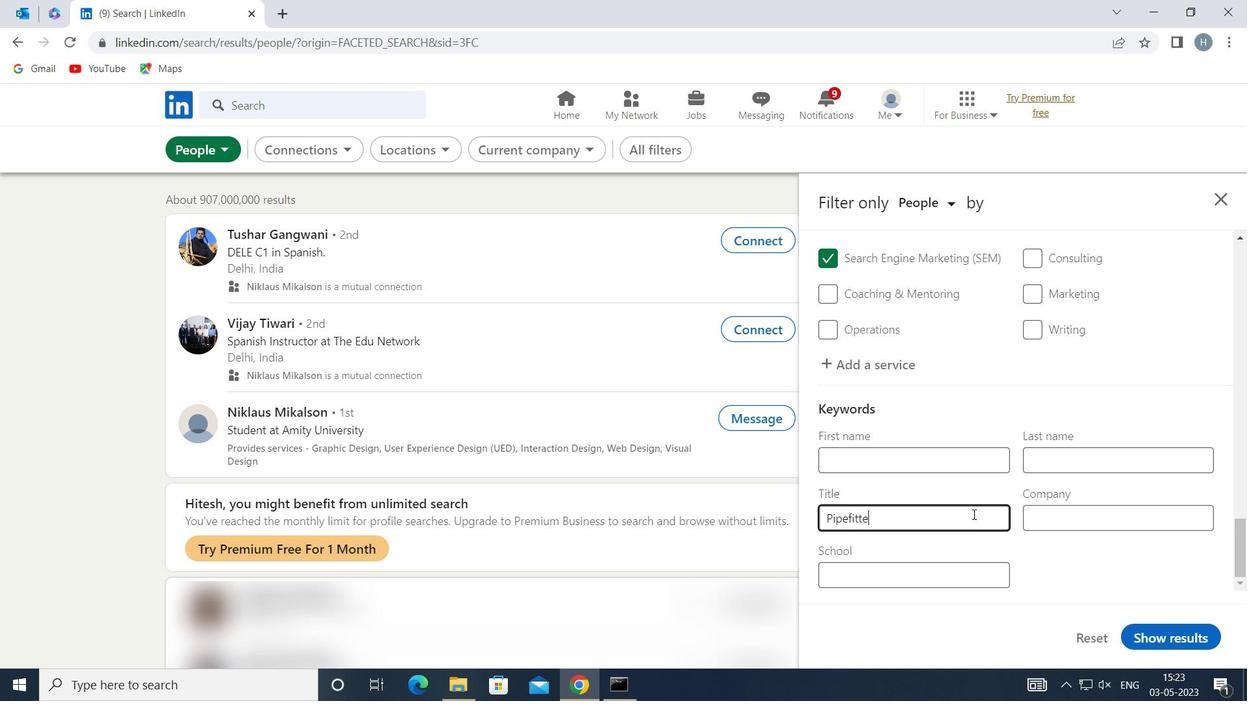 
Action: Mouse moved to (1180, 632)
Screenshot: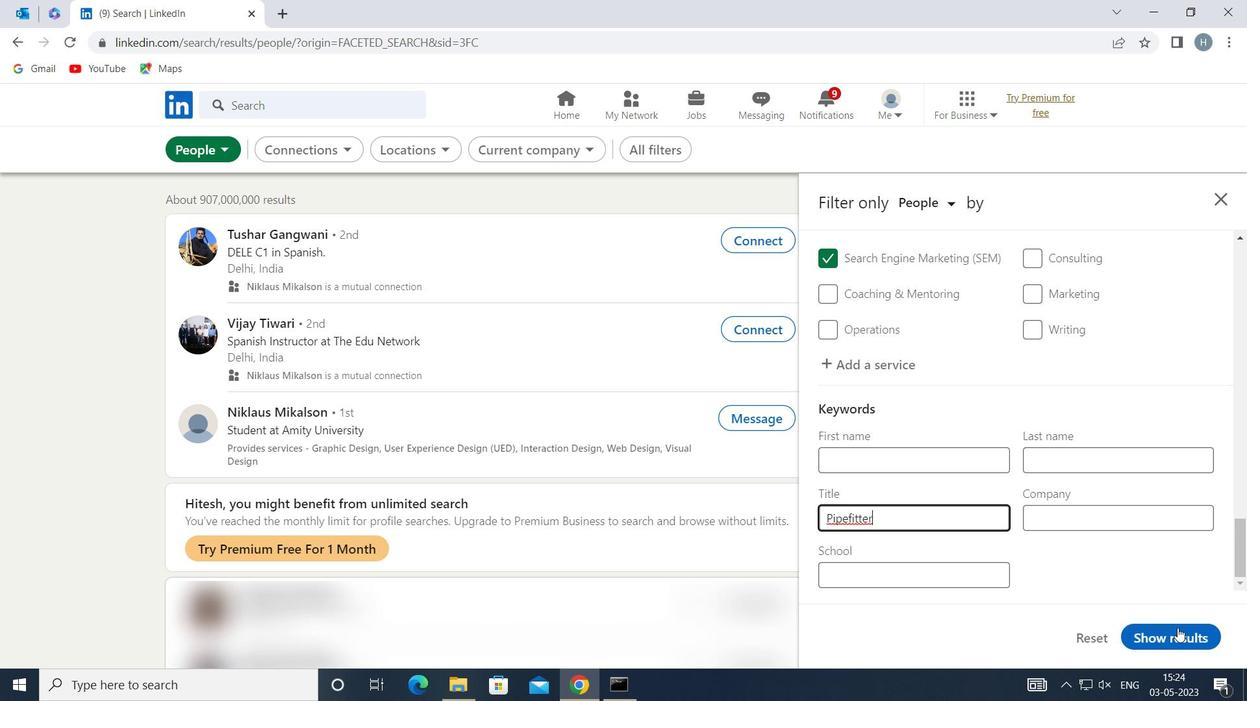 
Action: Mouse pressed left at (1180, 632)
Screenshot: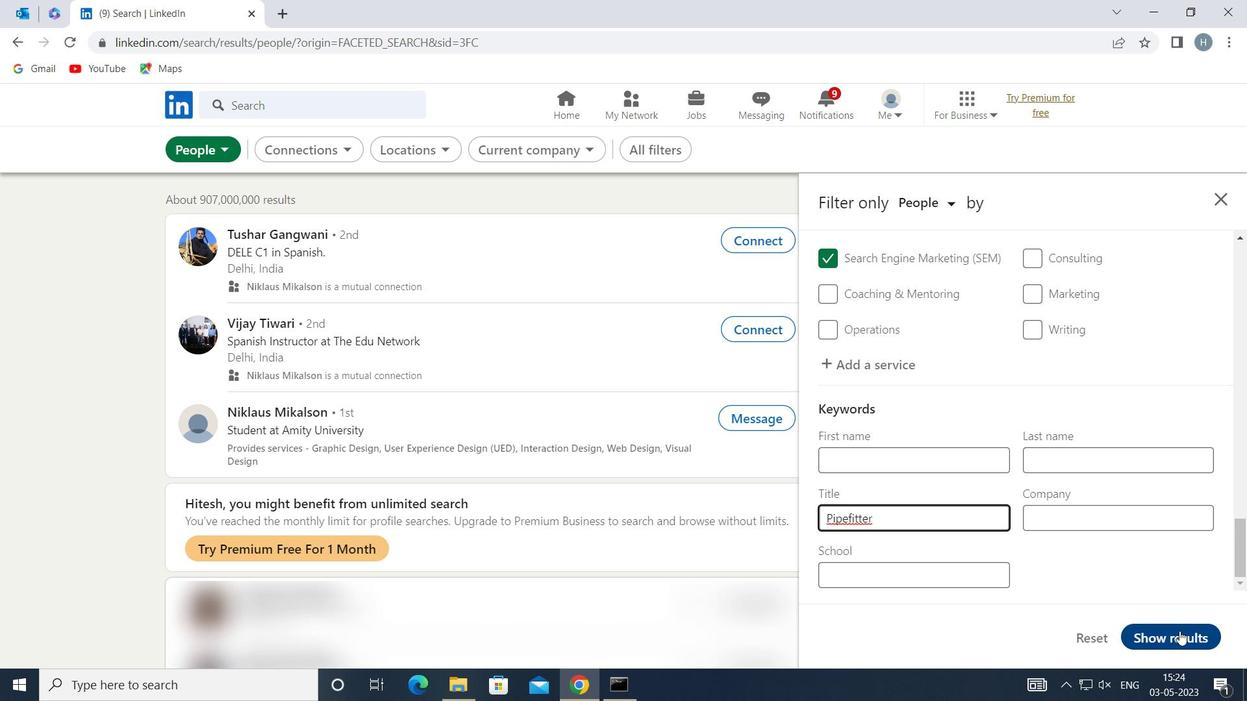 
Action: Mouse moved to (1028, 510)
Screenshot: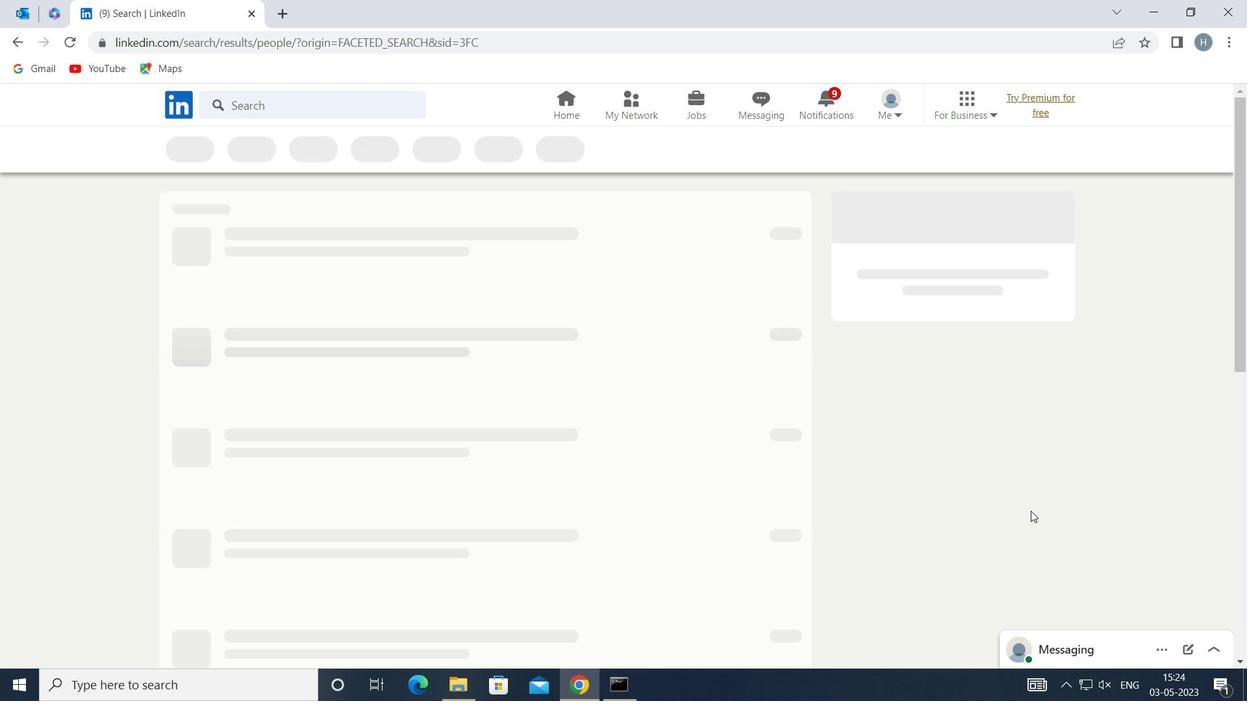 
